 Task: Buy 3 Citrus Juicers from Juicers section under best seller category for shipping address: Chelsea Sanchez, 4553 Long Street, Gainesville, Florida 32653, Cell Number 3522153680. Pay from credit card ending with 7965, CVV 549
Action: Mouse moved to (85, 75)
Screenshot: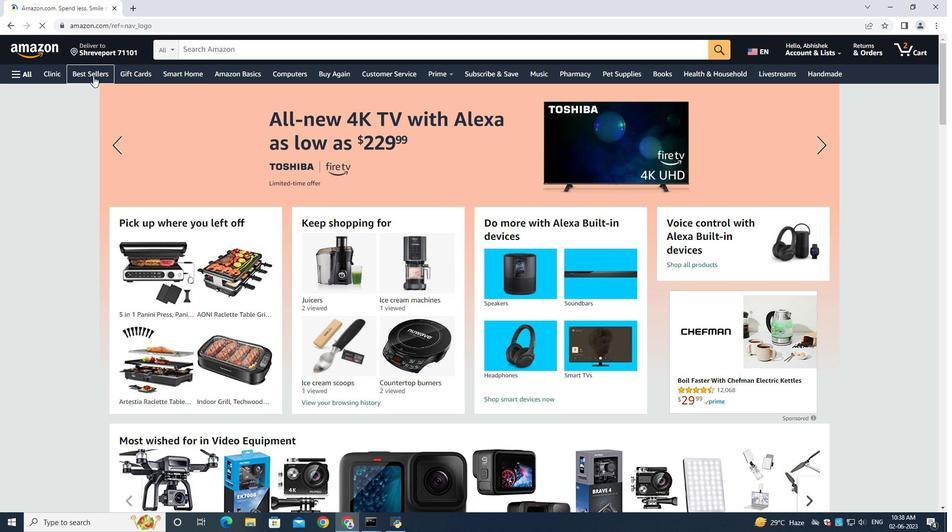 
Action: Mouse pressed left at (85, 75)
Screenshot: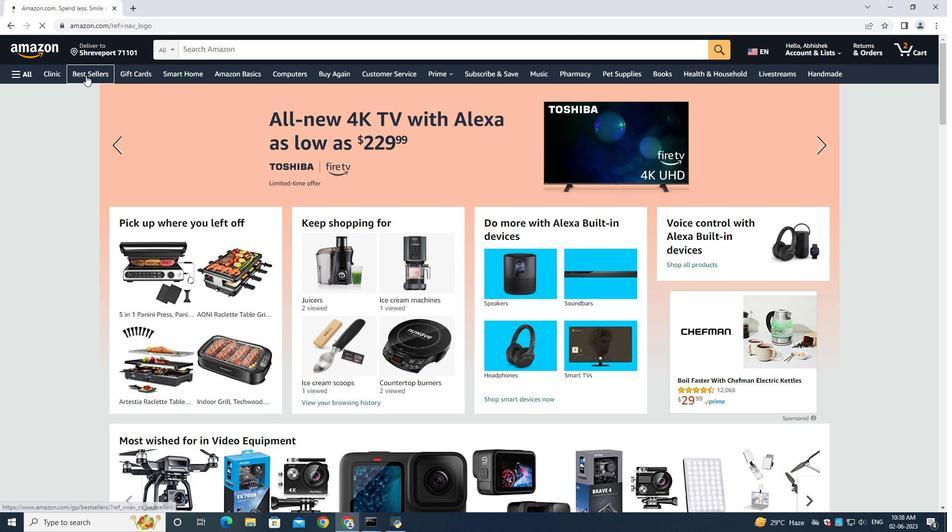 
Action: Mouse moved to (224, 49)
Screenshot: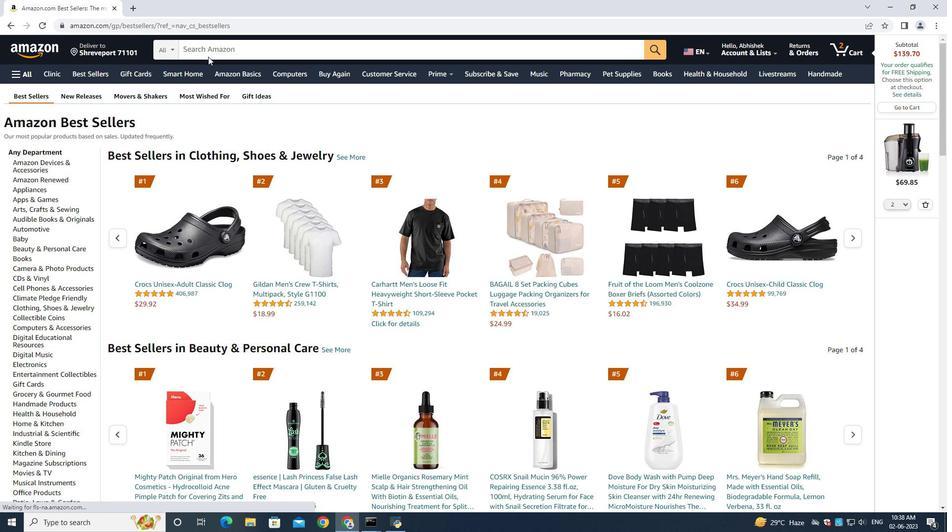 
Action: Mouse pressed left at (224, 49)
Screenshot: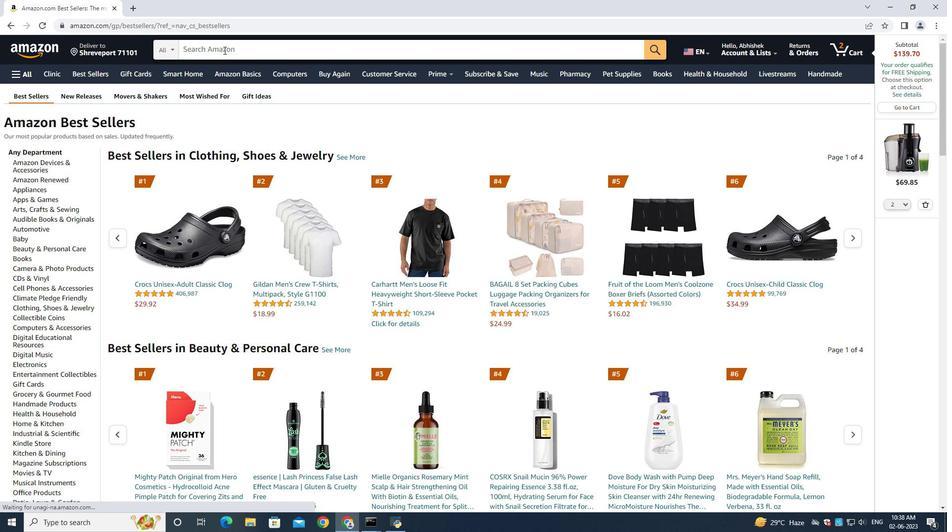 
Action: Mouse moved to (224, 49)
Screenshot: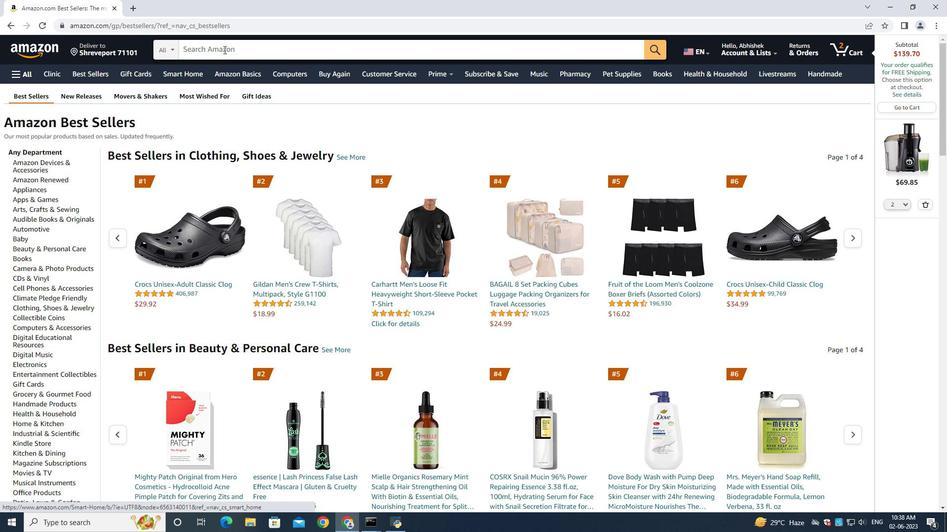 
Action: Key pressed <Key.shift>Citrus<Key.space><Key.shift>Juicers<Key.enter>
Screenshot: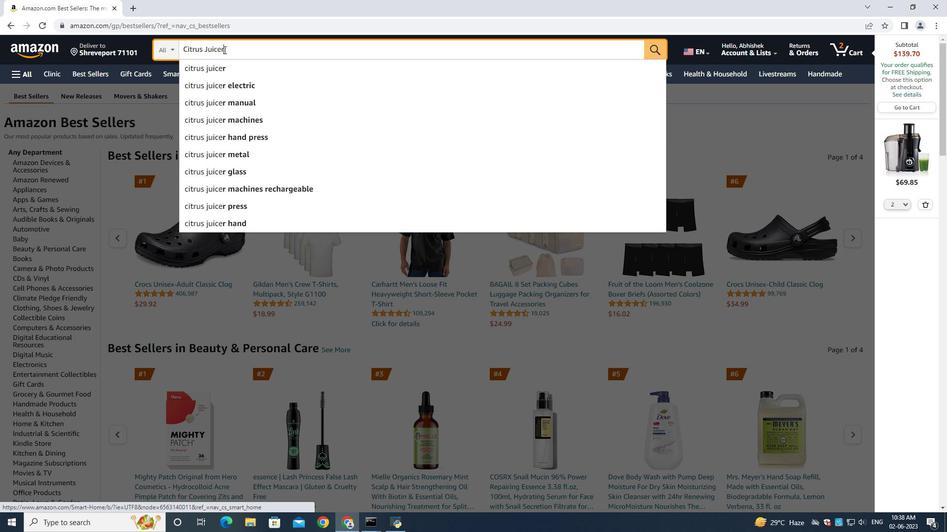 
Action: Mouse moved to (925, 203)
Screenshot: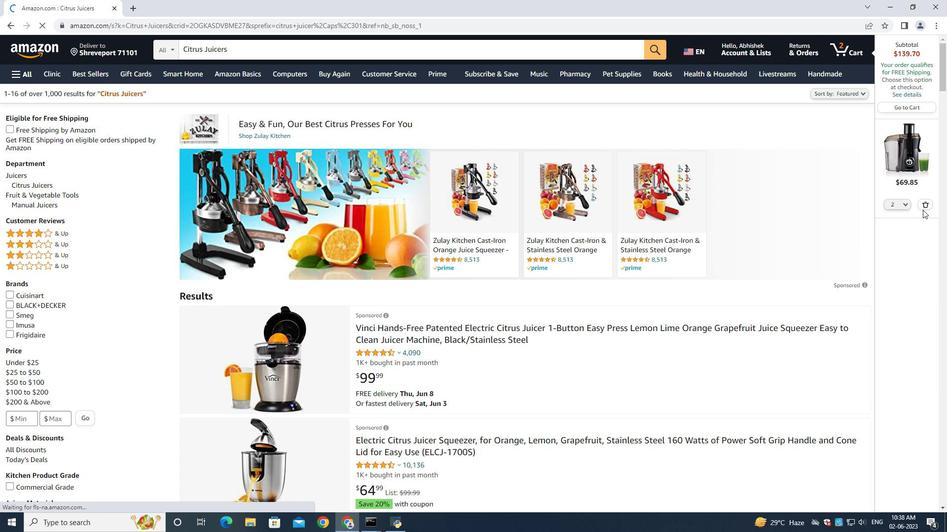 
Action: Mouse pressed left at (925, 203)
Screenshot: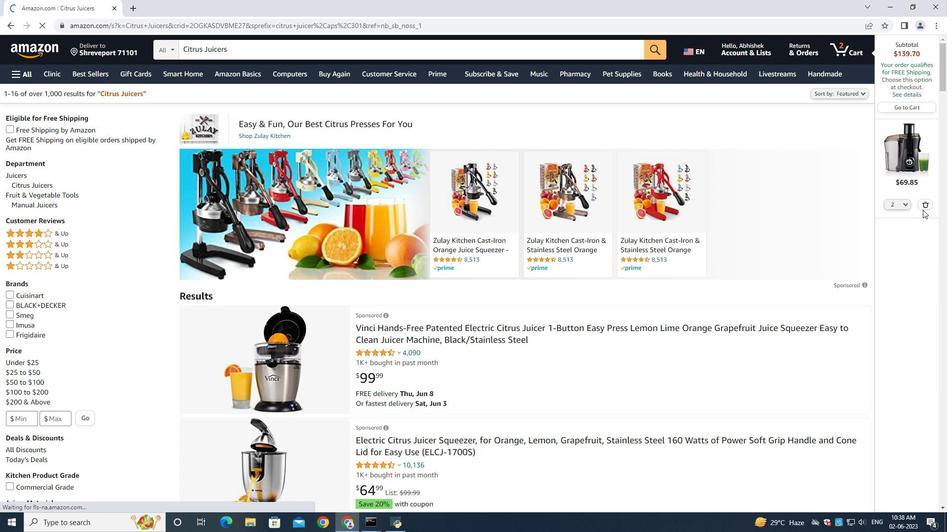 
Action: Mouse moved to (926, 206)
Screenshot: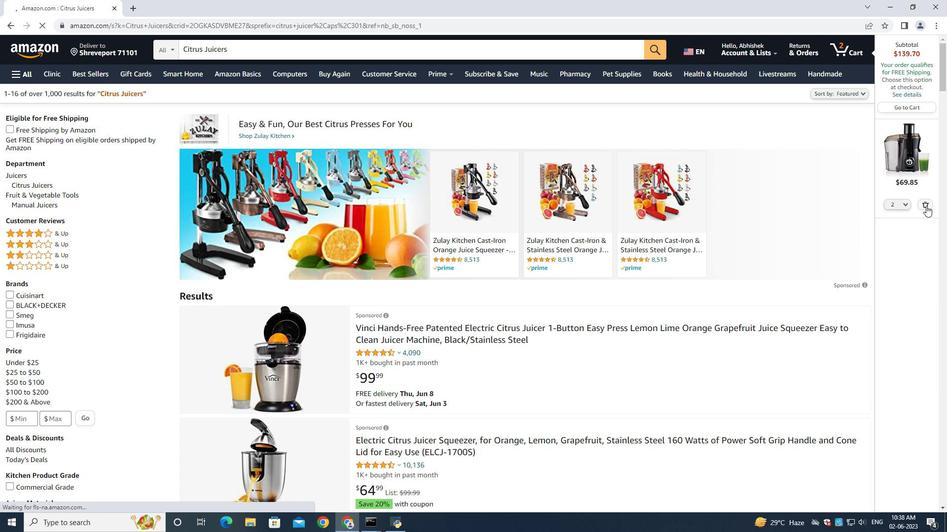 
Action: Mouse pressed left at (926, 206)
Screenshot: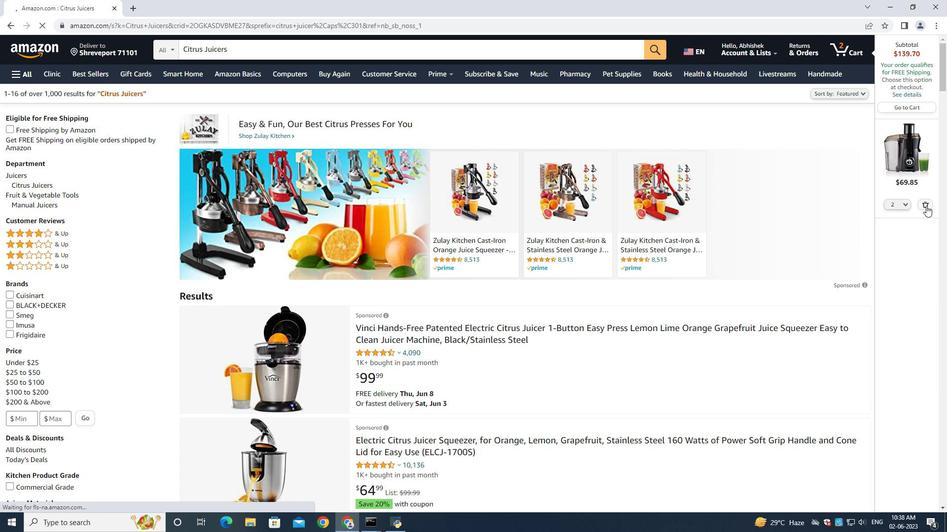 
Action: Mouse moved to (40, 176)
Screenshot: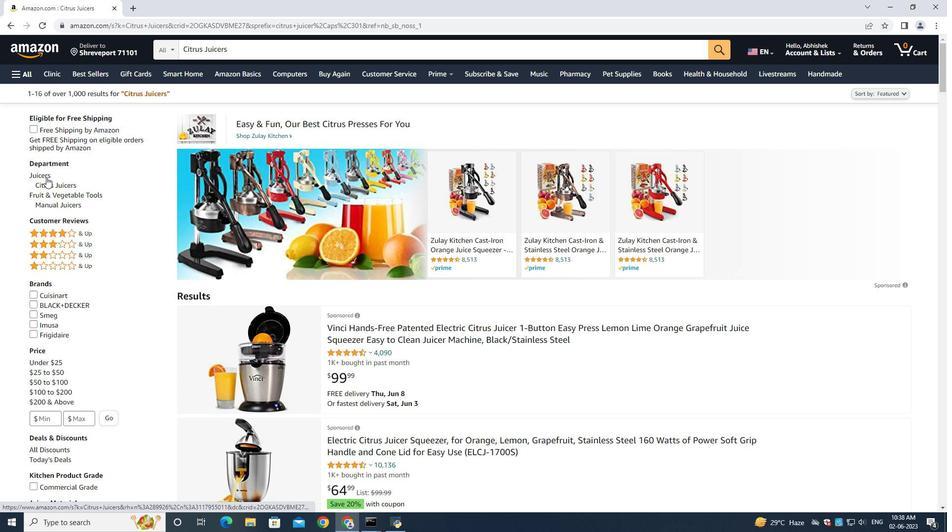 
Action: Mouse pressed left at (40, 176)
Screenshot: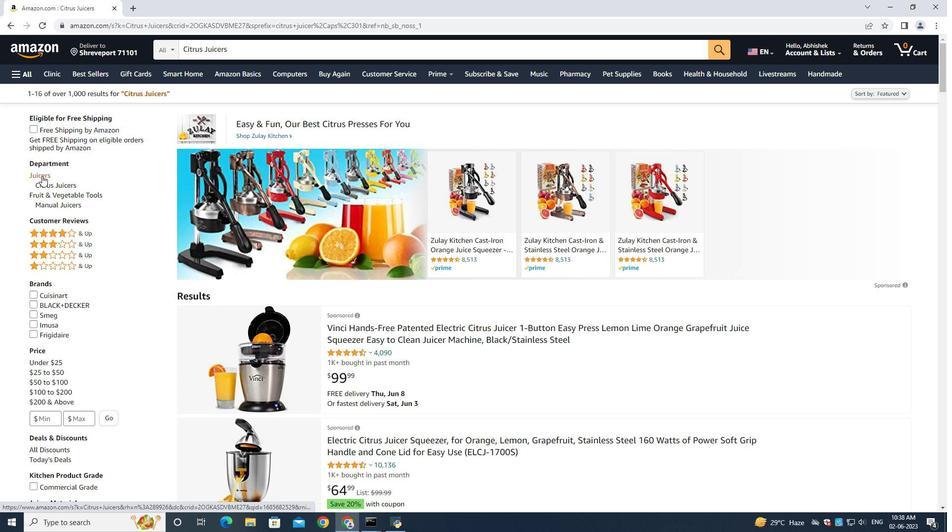 
Action: Mouse moved to (540, 270)
Screenshot: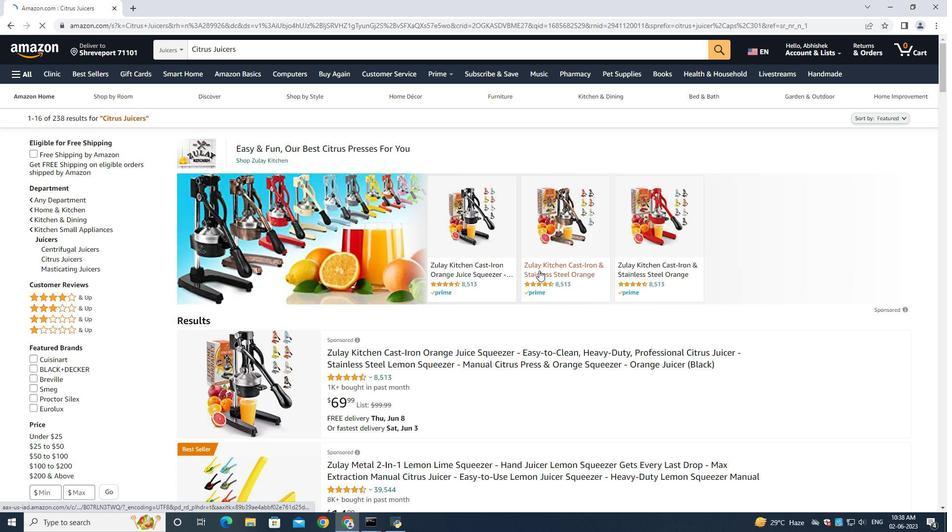 
Action: Mouse scrolled (540, 269) with delta (0, 0)
Screenshot: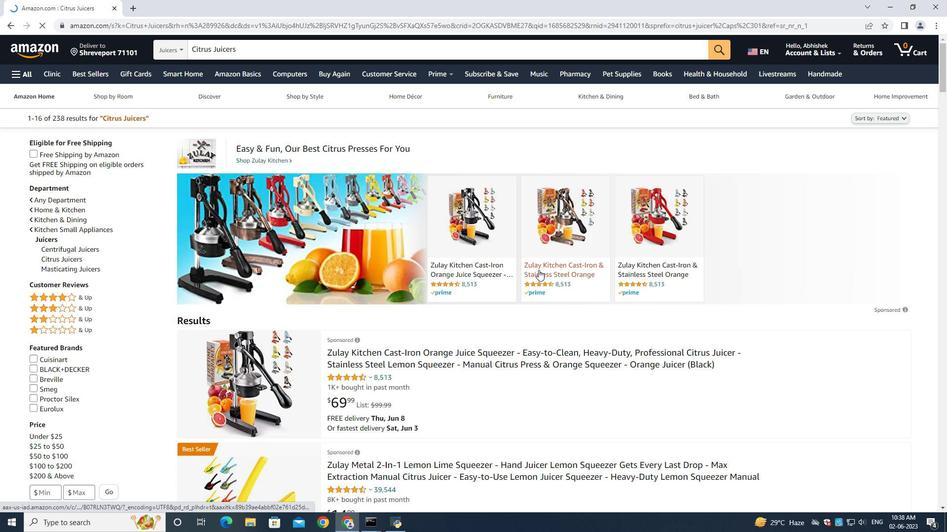 
Action: Mouse scrolled (540, 269) with delta (0, 0)
Screenshot: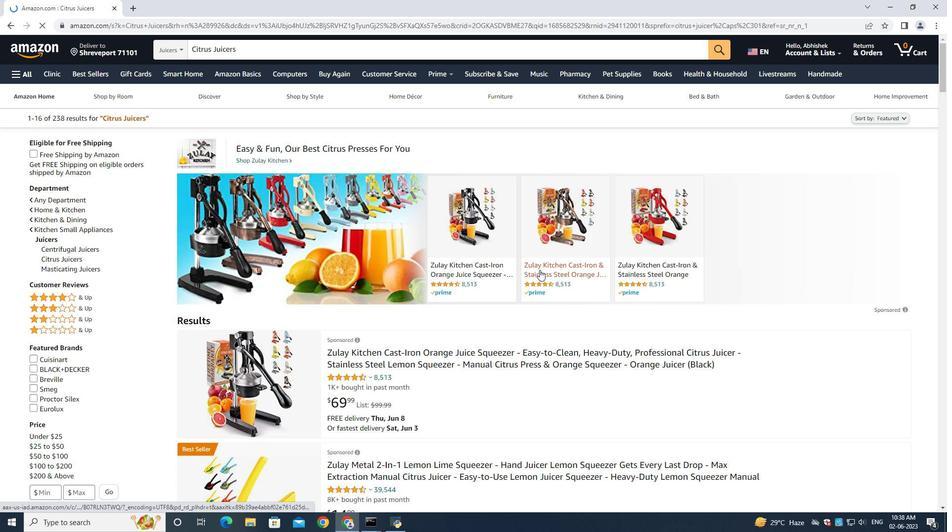 
Action: Mouse scrolled (540, 269) with delta (0, 0)
Screenshot: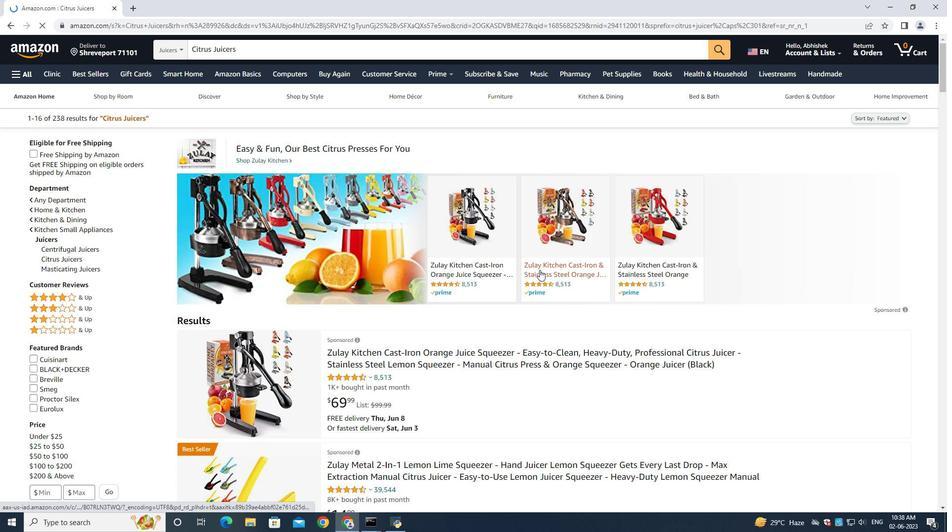 
Action: Mouse moved to (400, 212)
Screenshot: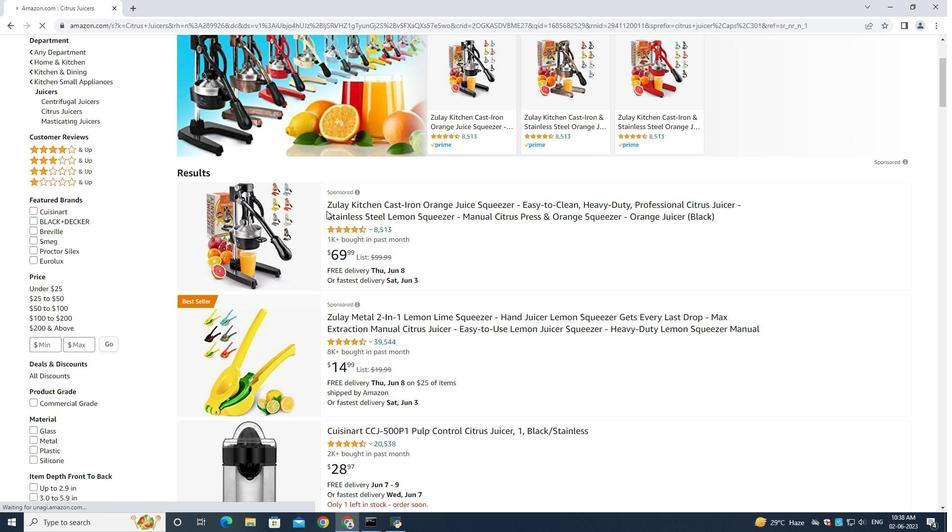 
Action: Mouse pressed left at (400, 212)
Screenshot: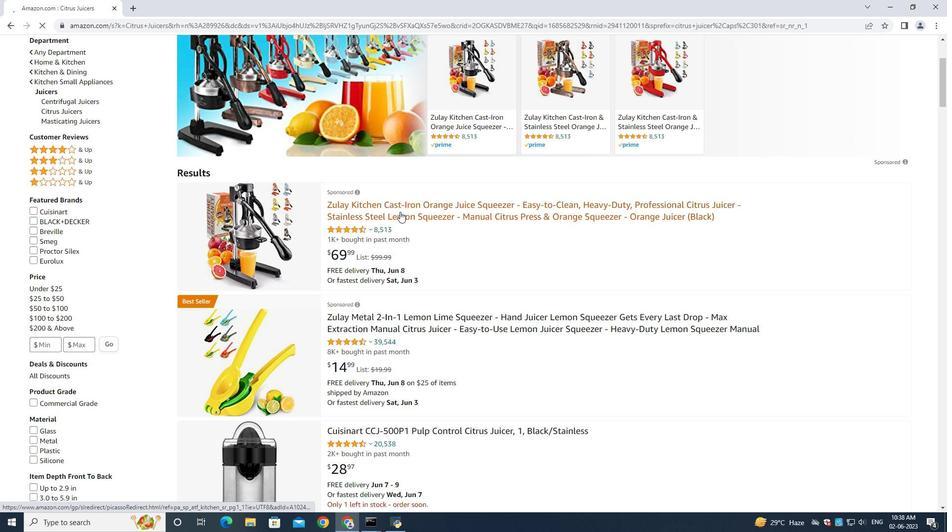 
Action: Mouse moved to (747, 350)
Screenshot: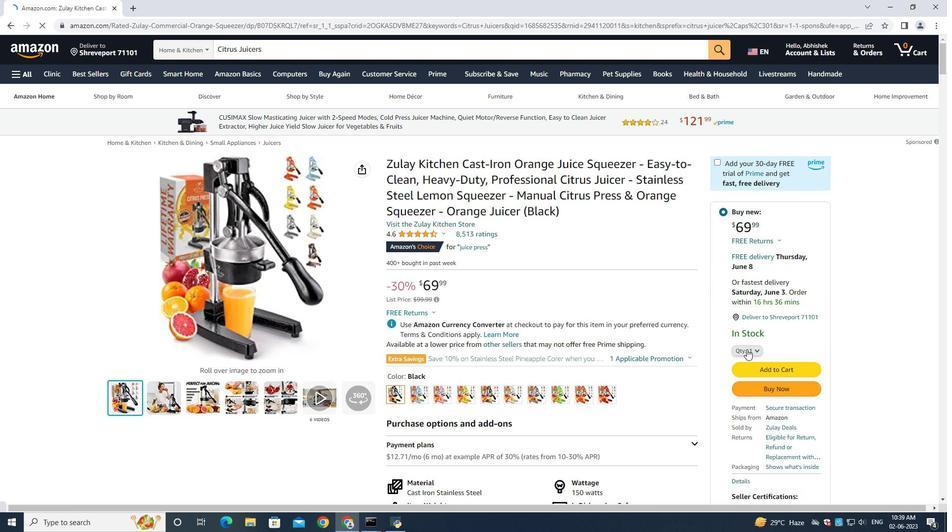 
Action: Mouse pressed left at (747, 350)
Screenshot: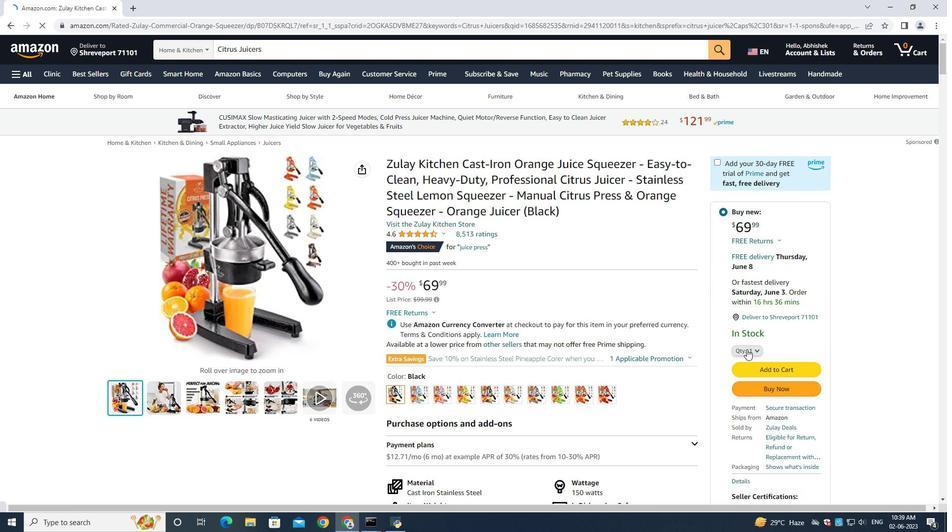 
Action: Mouse moved to (742, 84)
Screenshot: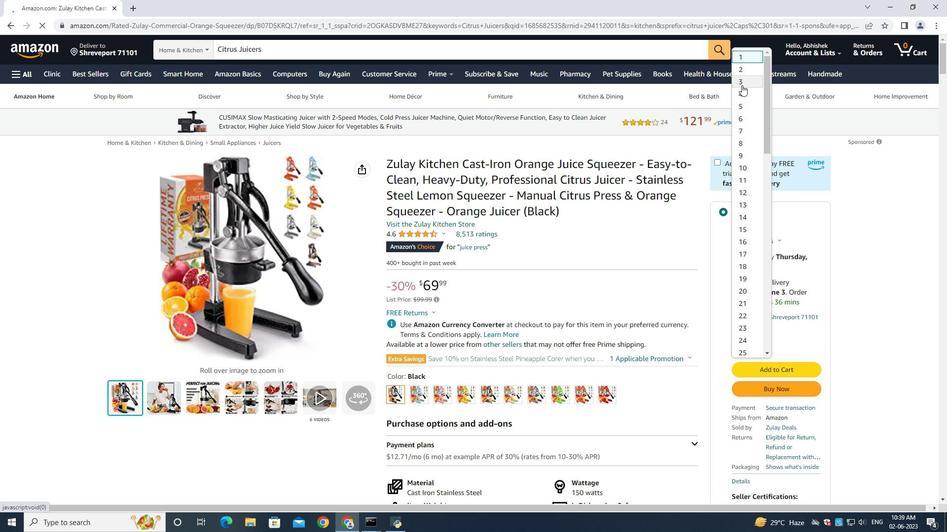 
Action: Mouse pressed left at (742, 84)
Screenshot: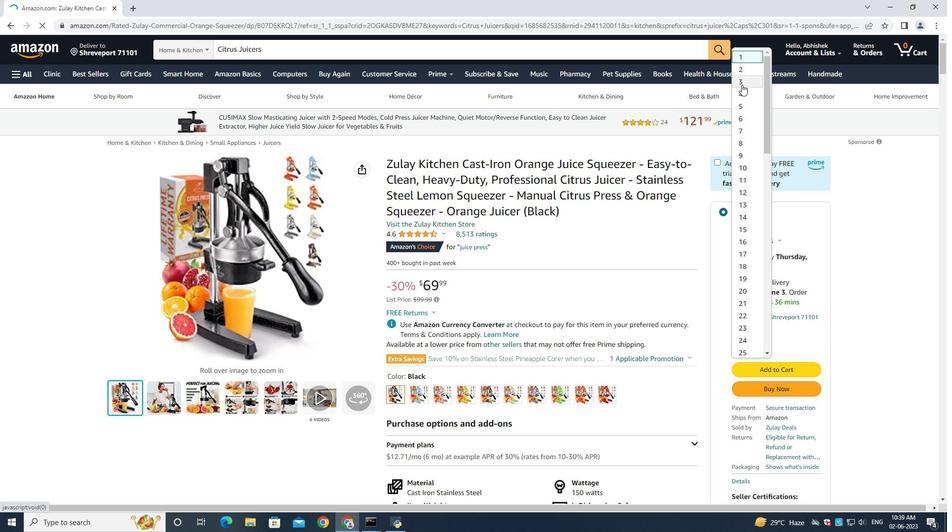 
Action: Mouse moved to (776, 390)
Screenshot: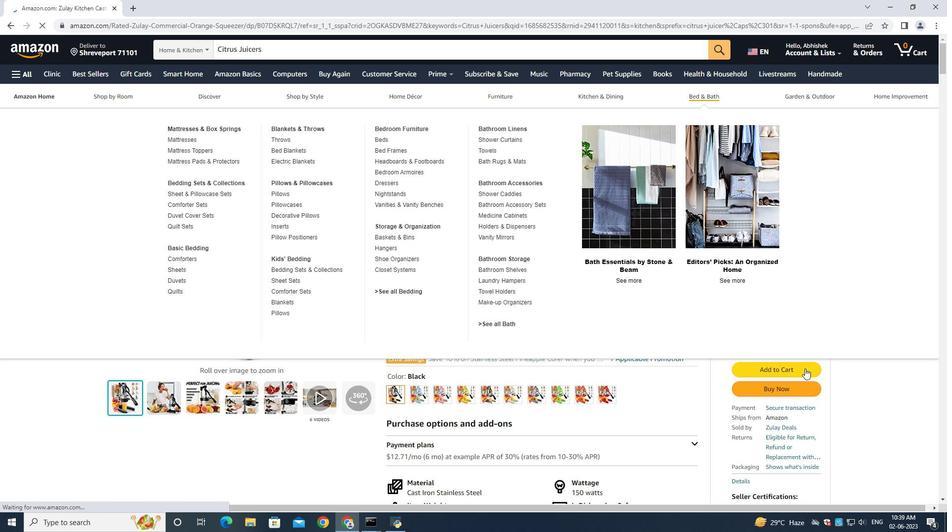 
Action: Mouse pressed left at (776, 390)
Screenshot: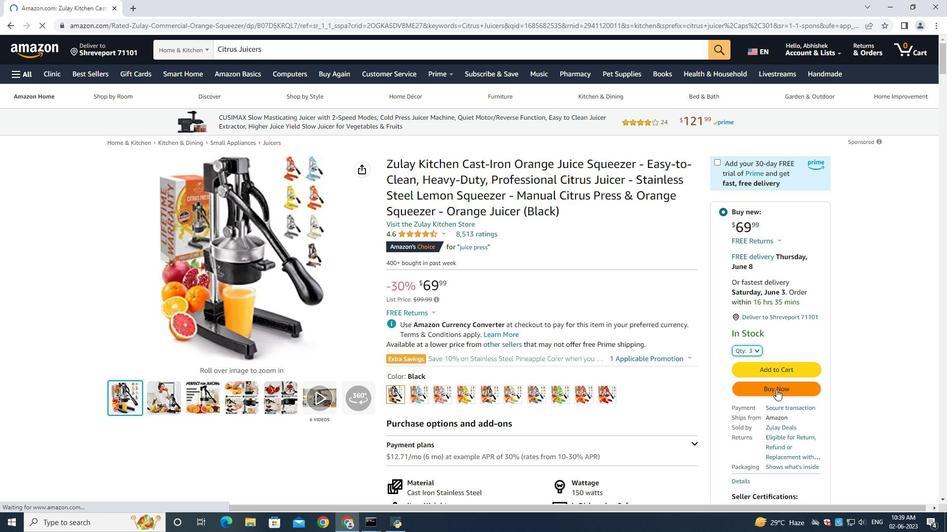 
Action: Mouse moved to (603, 363)
Screenshot: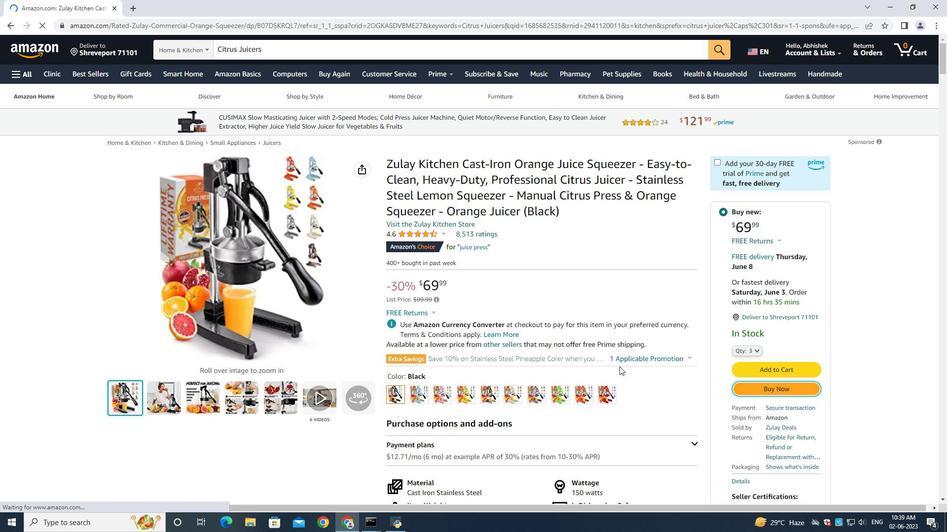 
Action: Mouse scrolled (603, 363) with delta (0, 0)
Screenshot: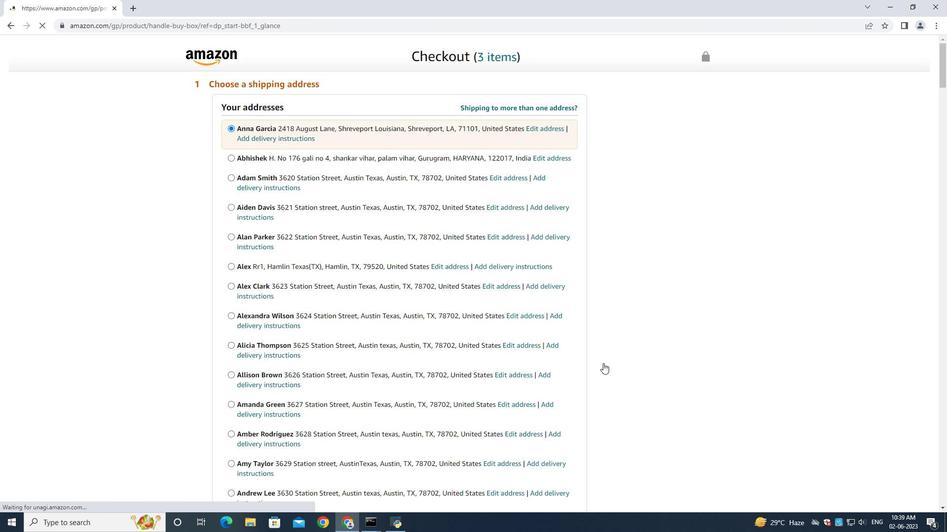 
Action: Mouse scrolled (603, 363) with delta (0, 0)
Screenshot: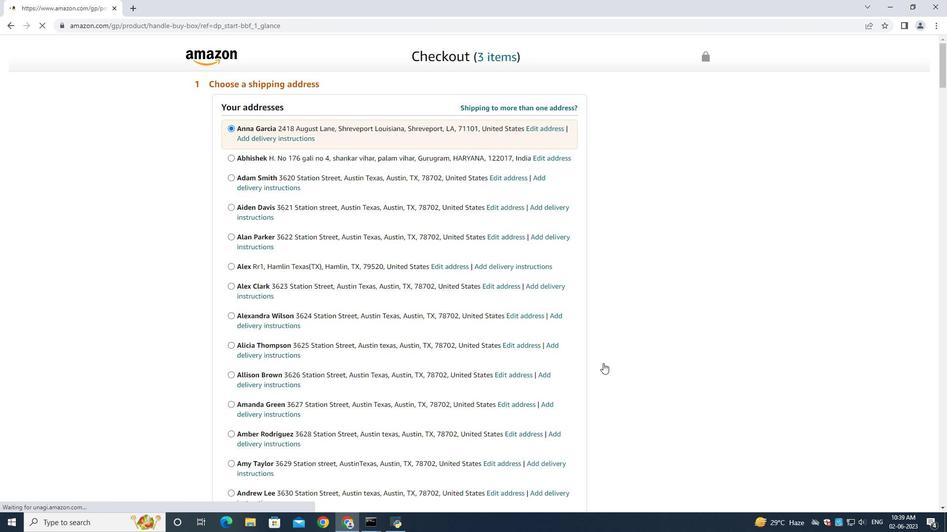 
Action: Mouse scrolled (603, 363) with delta (0, 0)
Screenshot: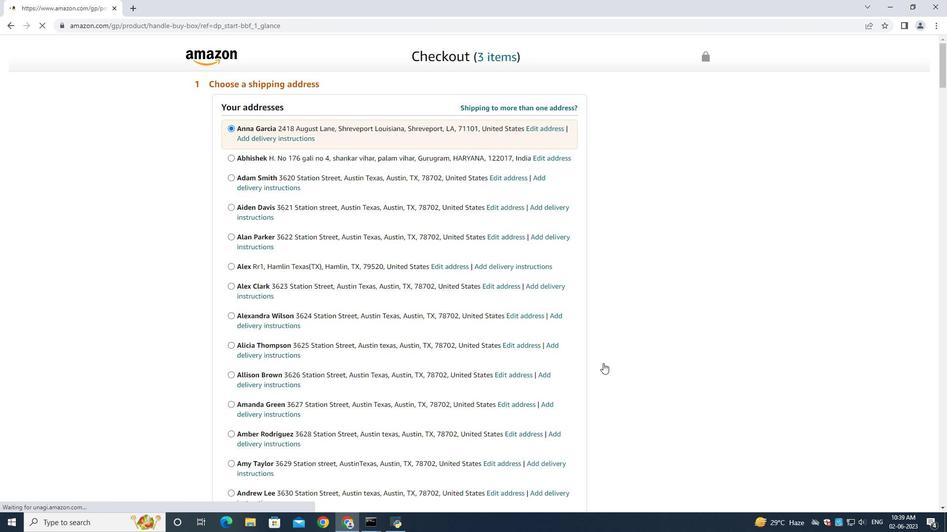 
Action: Mouse scrolled (603, 362) with delta (0, 0)
Screenshot: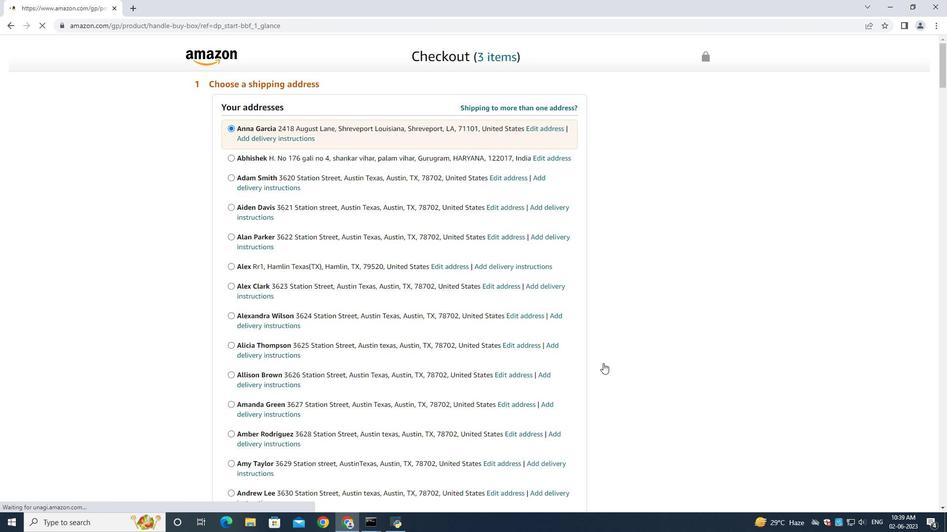 
Action: Mouse scrolled (603, 363) with delta (0, 0)
Screenshot: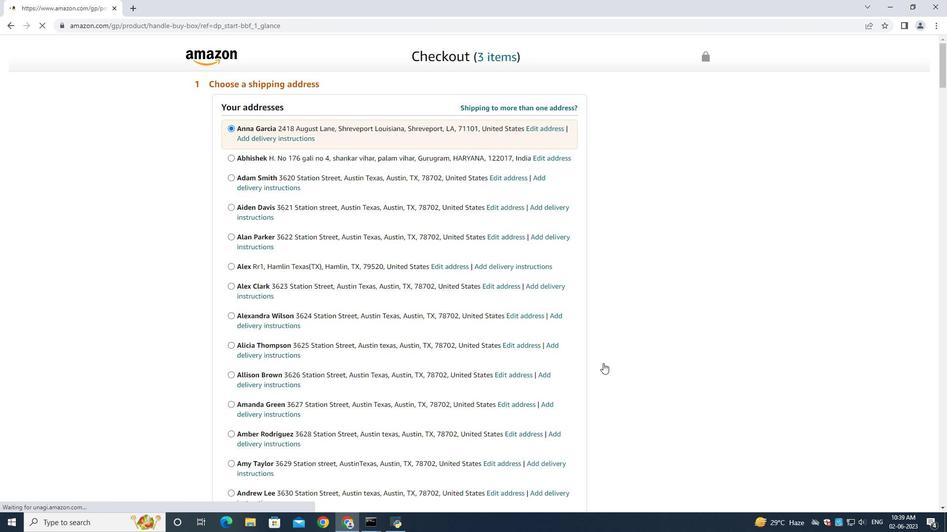 
Action: Mouse scrolled (603, 363) with delta (0, 0)
Screenshot: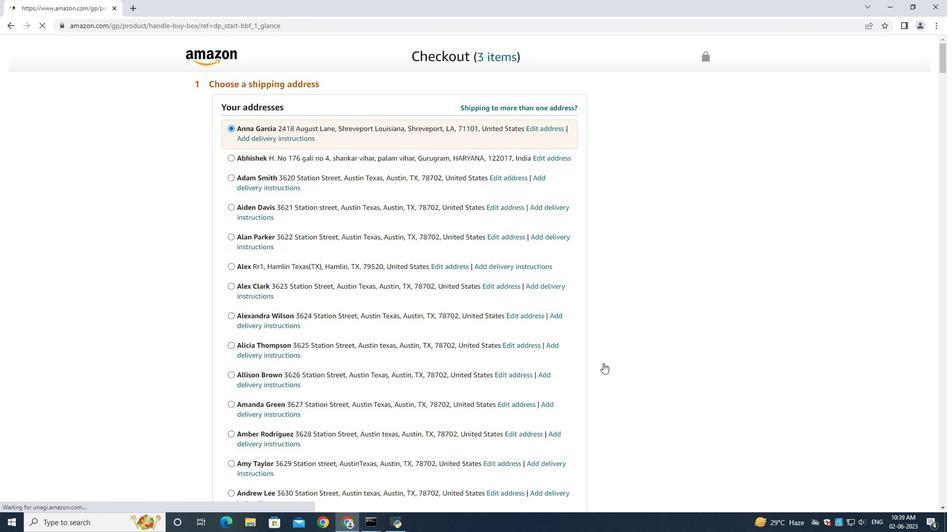 
Action: Mouse scrolled (603, 363) with delta (0, 0)
Screenshot: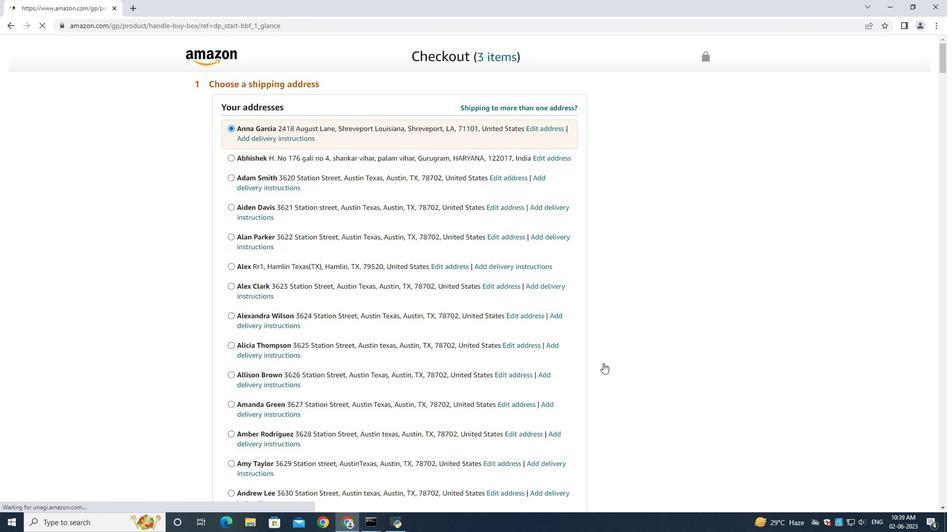 
Action: Mouse moved to (602, 363)
Screenshot: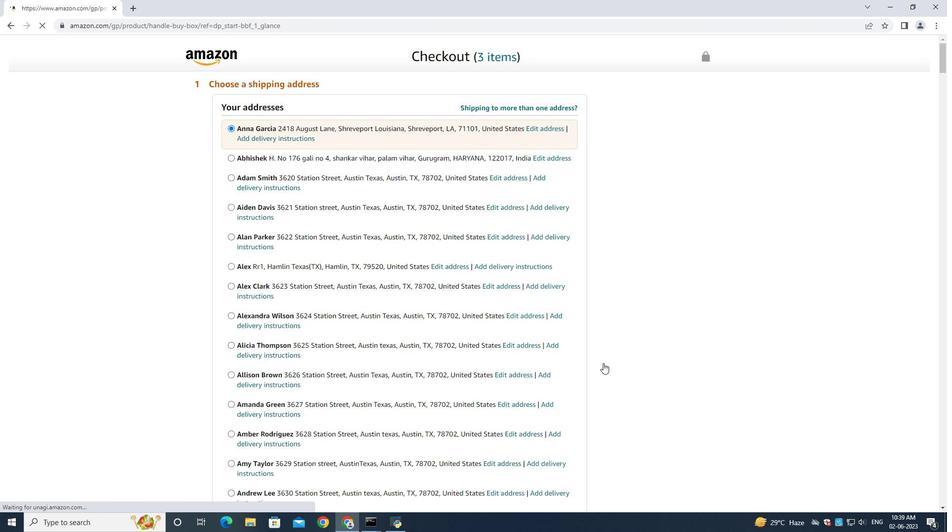 
Action: Mouse scrolled (602, 363) with delta (0, 0)
Screenshot: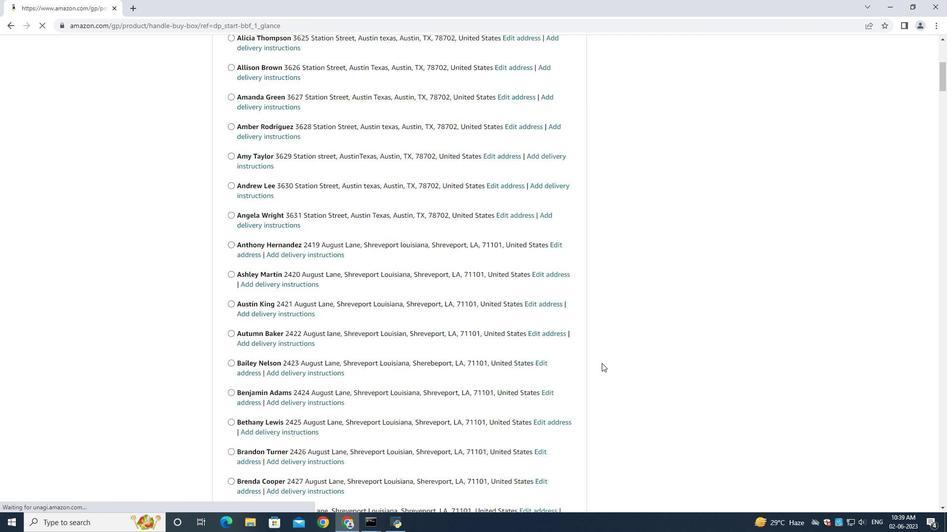 
Action: Mouse scrolled (602, 363) with delta (0, 0)
Screenshot: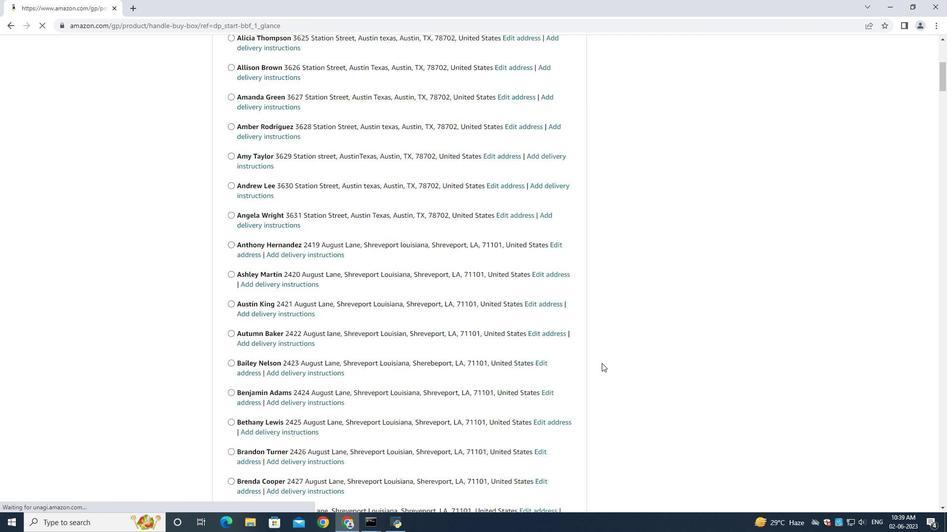 
Action: Mouse scrolled (602, 363) with delta (0, 0)
Screenshot: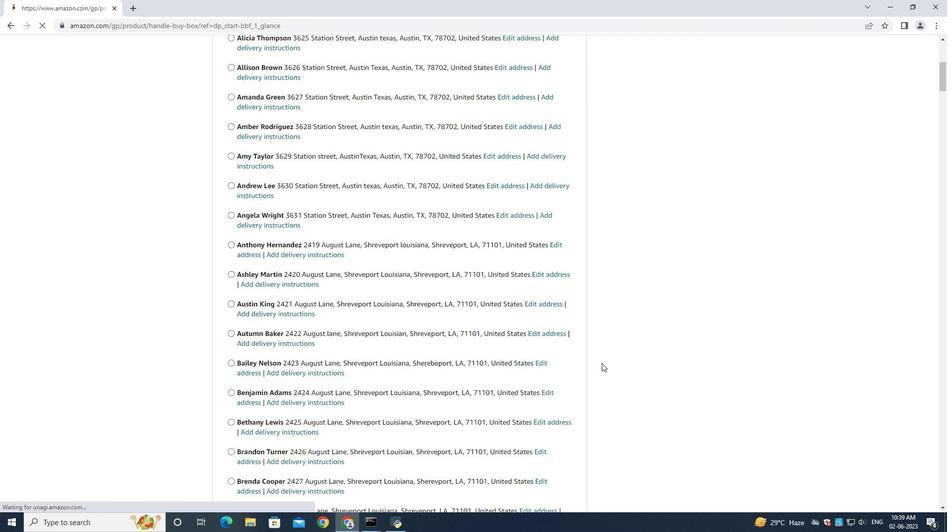 
Action: Mouse scrolled (602, 363) with delta (0, 0)
Screenshot: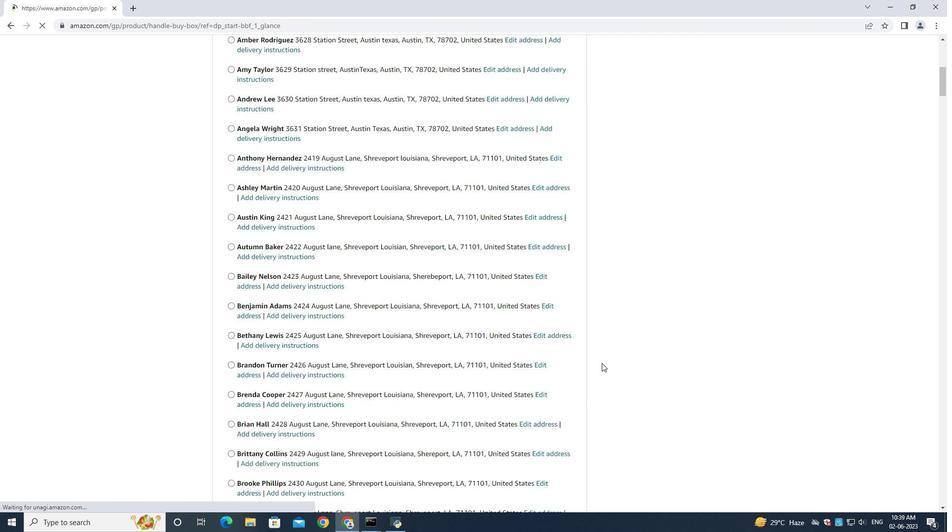 
Action: Mouse scrolled (602, 363) with delta (0, 0)
Screenshot: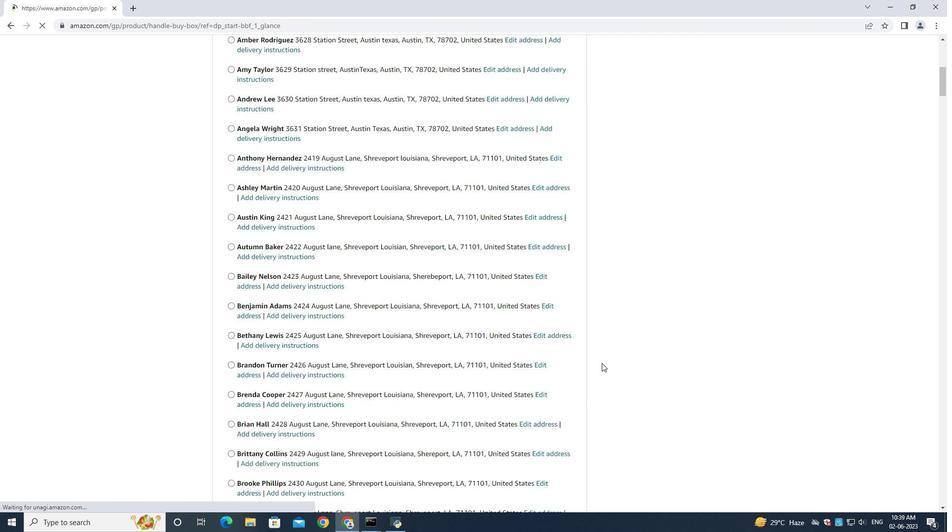 
Action: Mouse scrolled (602, 363) with delta (0, 0)
Screenshot: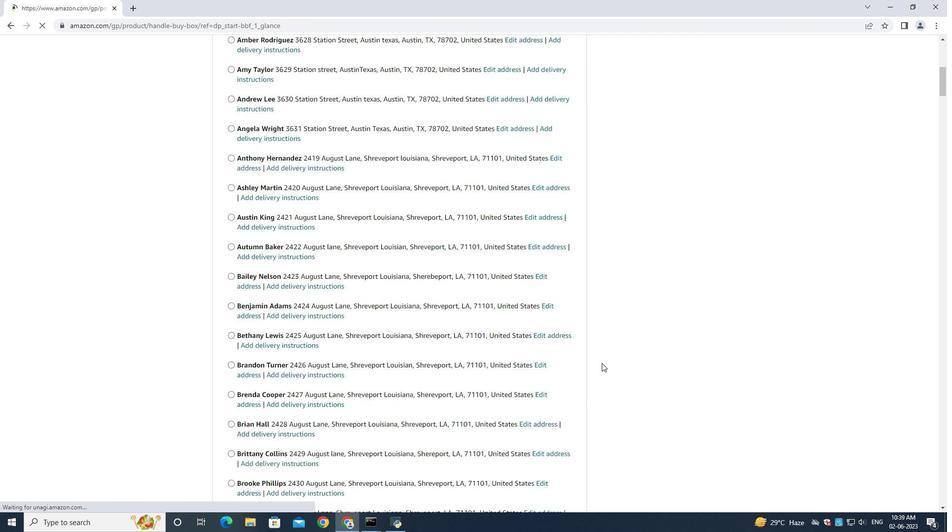 
Action: Mouse scrolled (602, 363) with delta (0, 0)
Screenshot: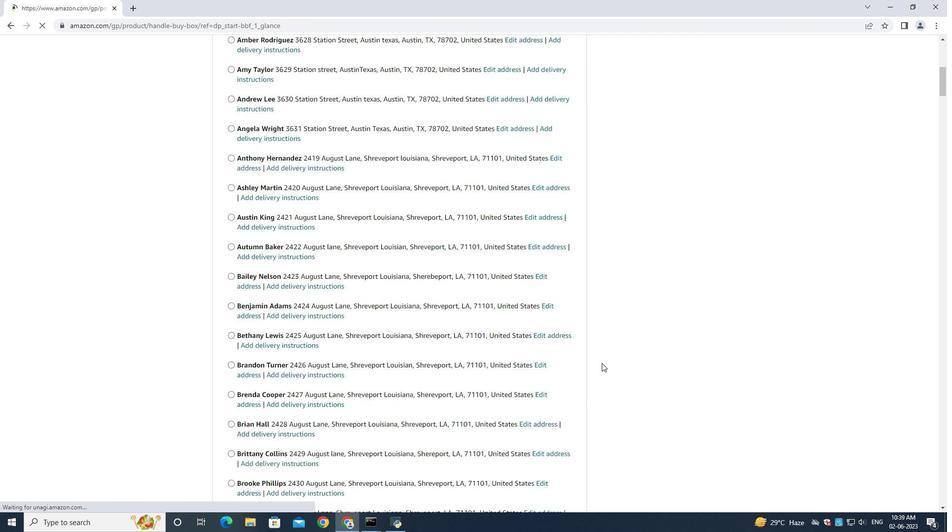 
Action: Mouse scrolled (602, 363) with delta (0, 0)
Screenshot: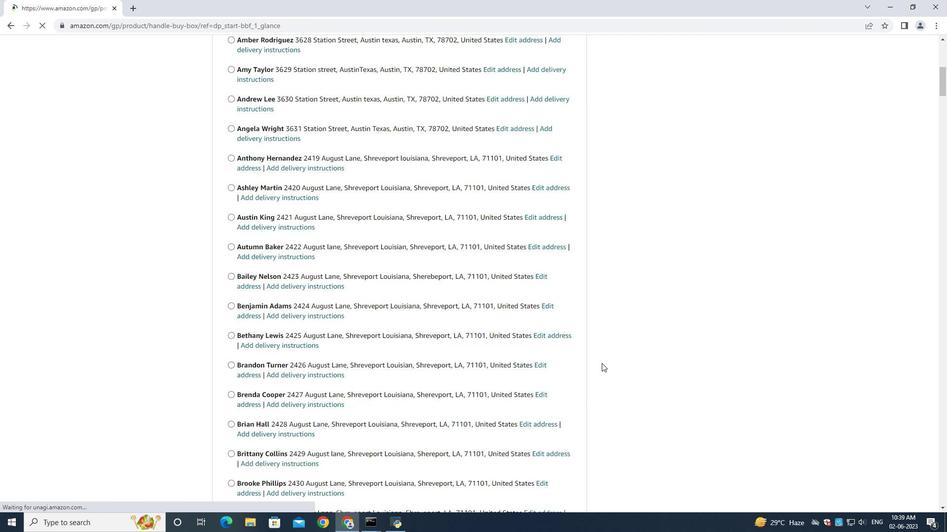 
Action: Mouse scrolled (602, 363) with delta (0, 0)
Screenshot: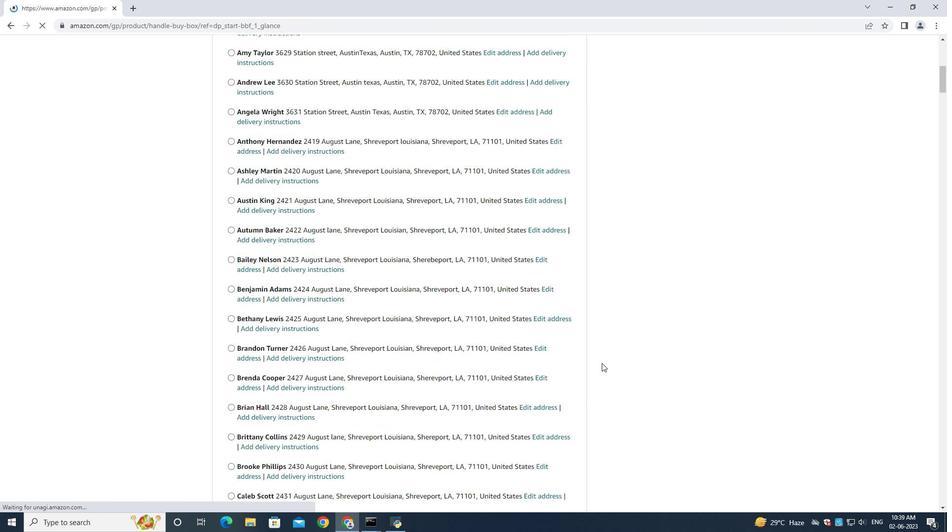 
Action: Mouse scrolled (602, 363) with delta (0, 0)
Screenshot: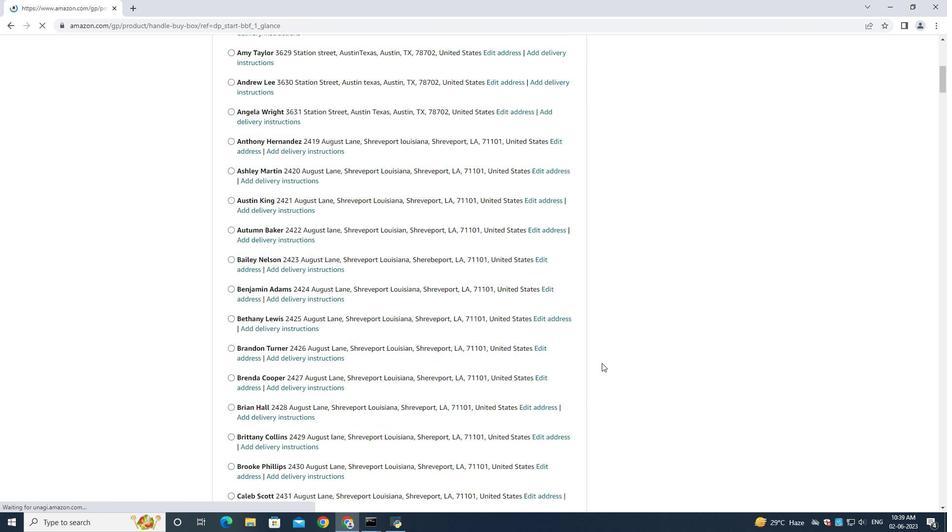 
Action: Mouse scrolled (602, 363) with delta (0, 0)
Screenshot: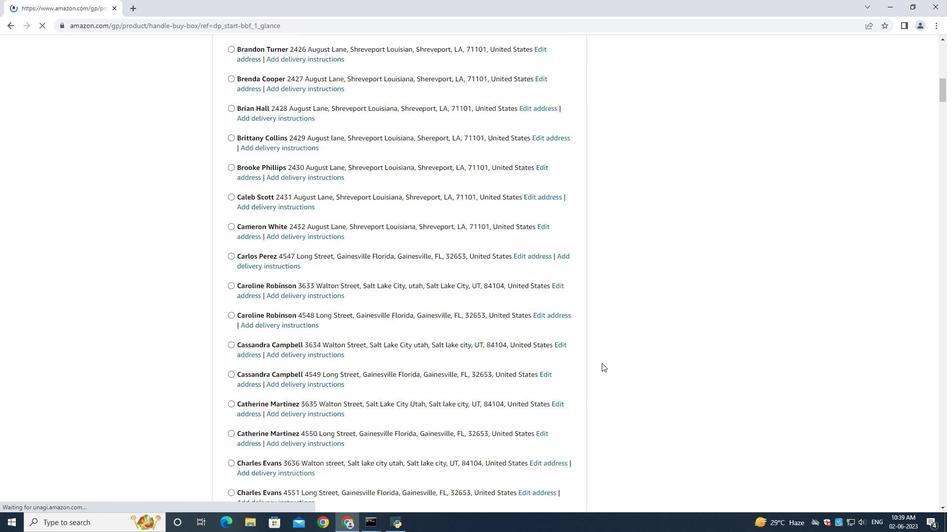 
Action: Mouse scrolled (602, 363) with delta (0, 0)
Screenshot: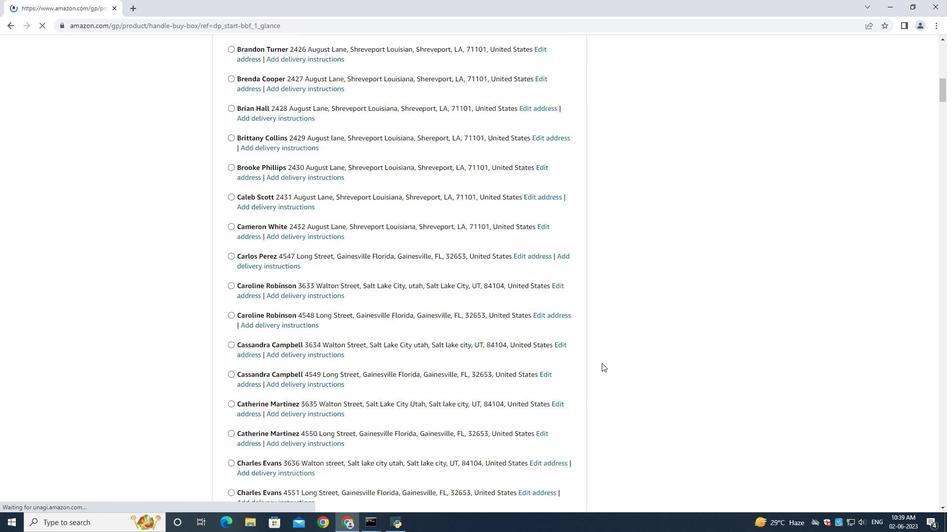 
Action: Mouse moved to (602, 363)
Screenshot: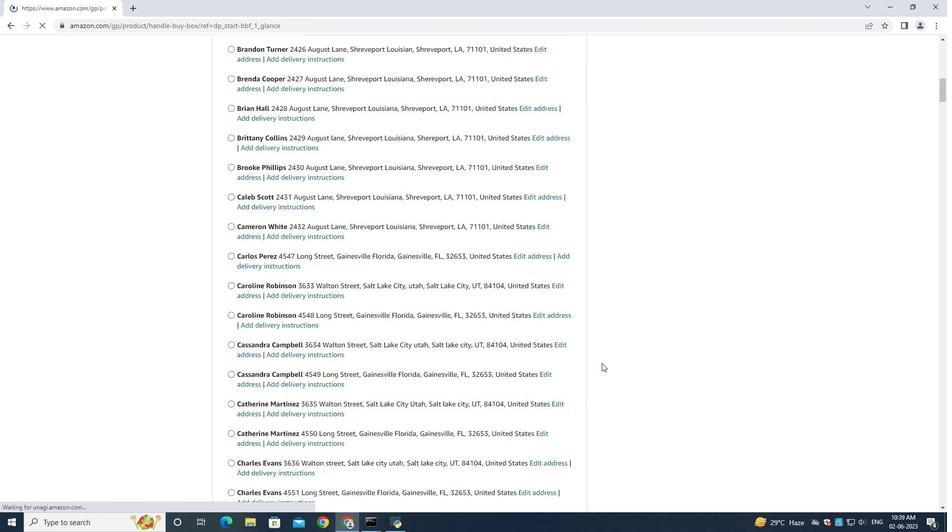 
Action: Mouse scrolled (602, 362) with delta (0, 0)
Screenshot: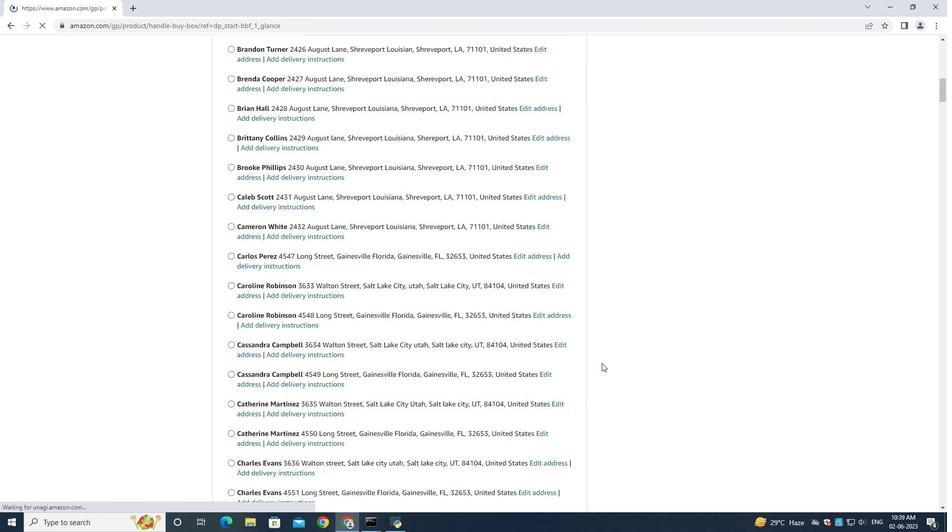 
Action: Mouse moved to (602, 363)
Screenshot: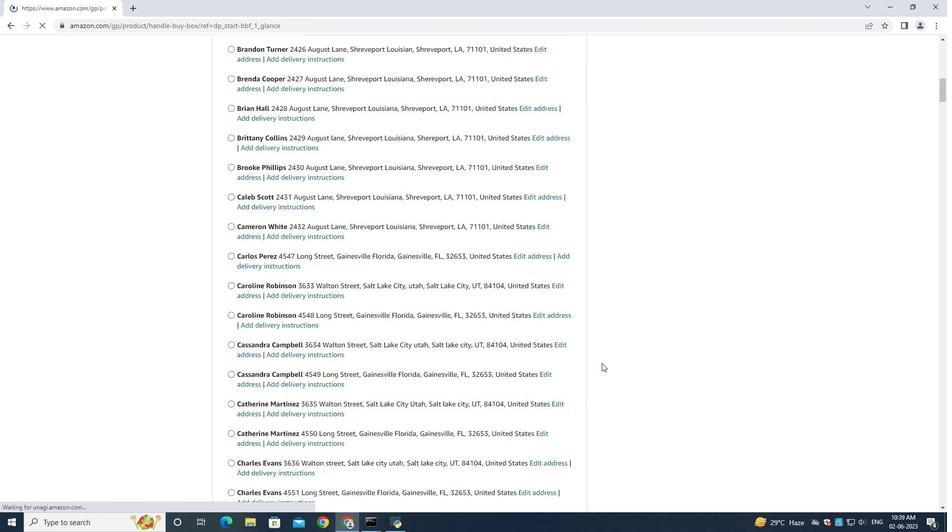 
Action: Mouse scrolled (602, 362) with delta (0, 0)
Screenshot: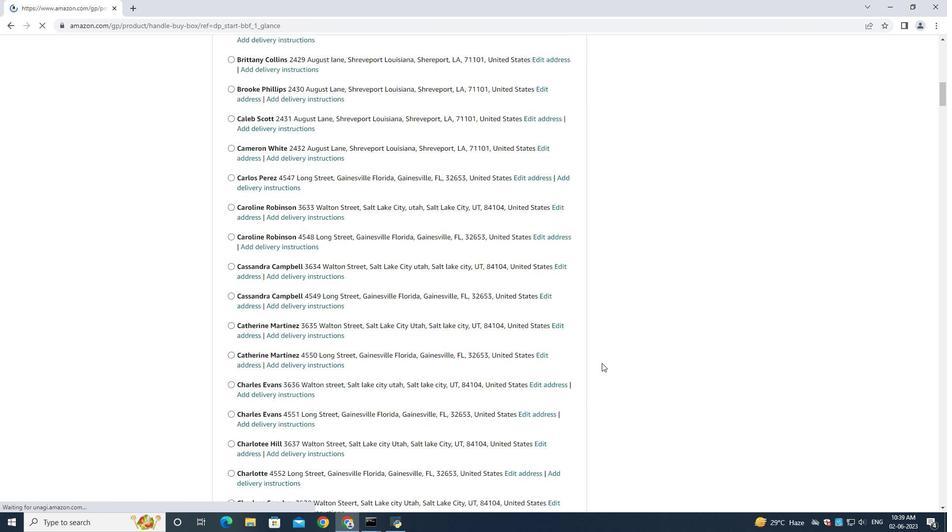 
Action: Mouse moved to (301, 361)
Screenshot: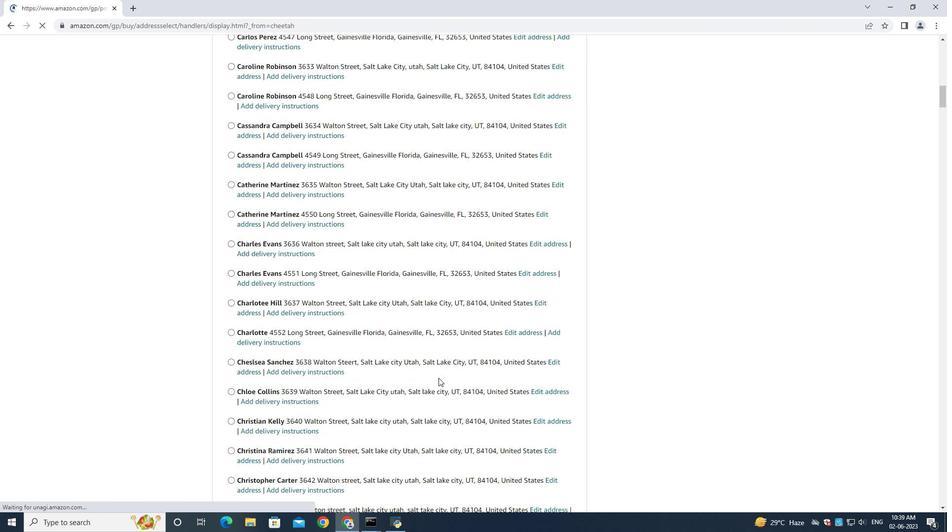 
Action: Mouse scrolled (301, 361) with delta (0, 0)
Screenshot: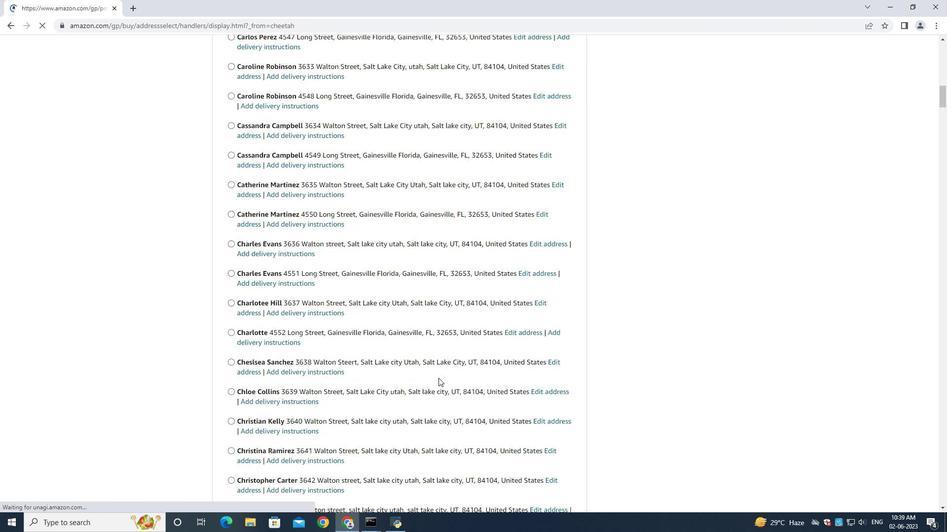 
Action: Mouse moved to (302, 361)
Screenshot: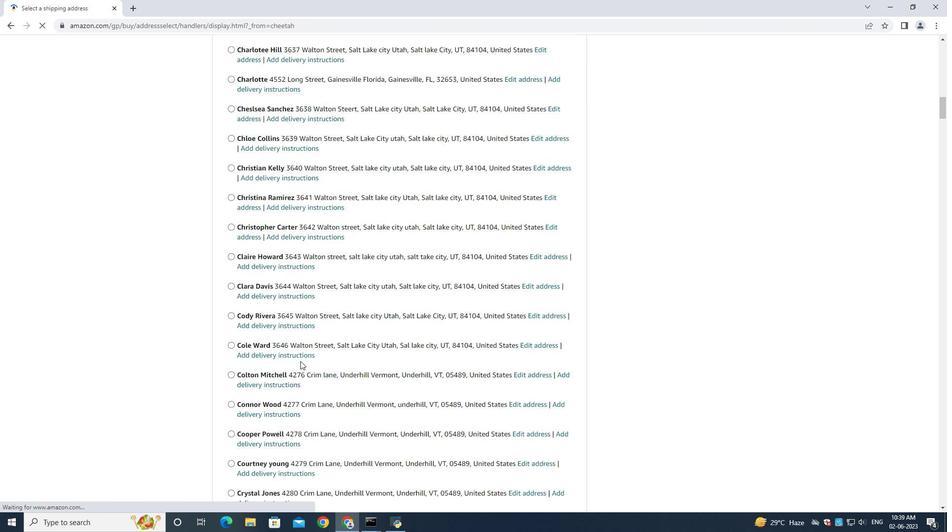 
Action: Mouse scrolled (302, 361) with delta (0, 0)
Screenshot: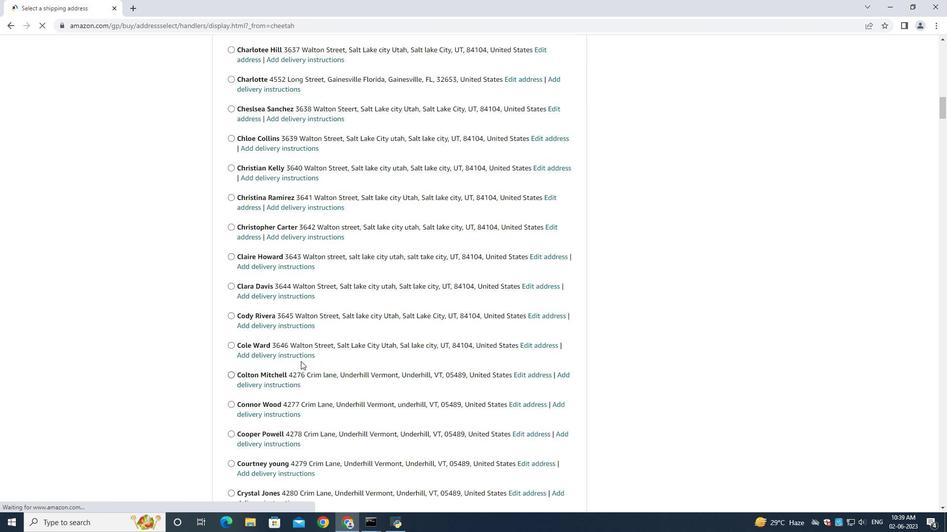 
Action: Mouse moved to (302, 361)
Screenshot: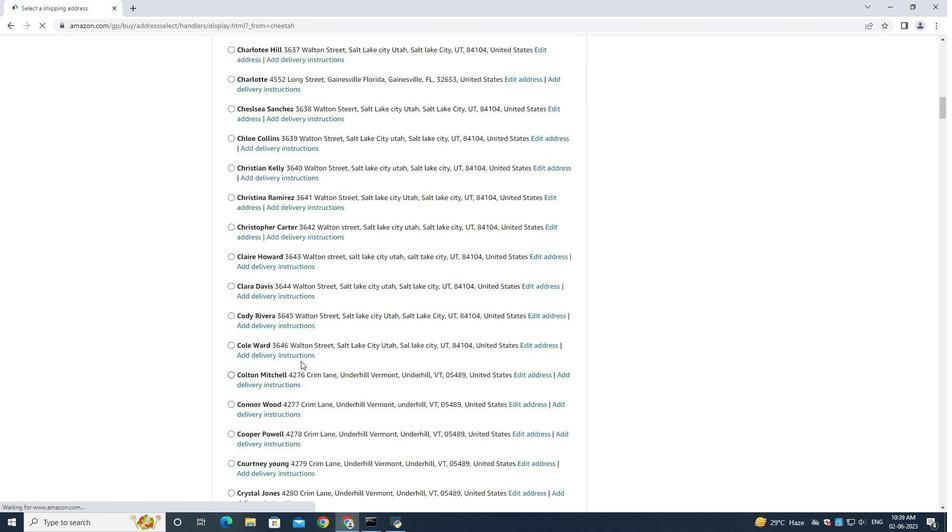 
Action: Mouse scrolled (302, 361) with delta (0, 0)
Screenshot: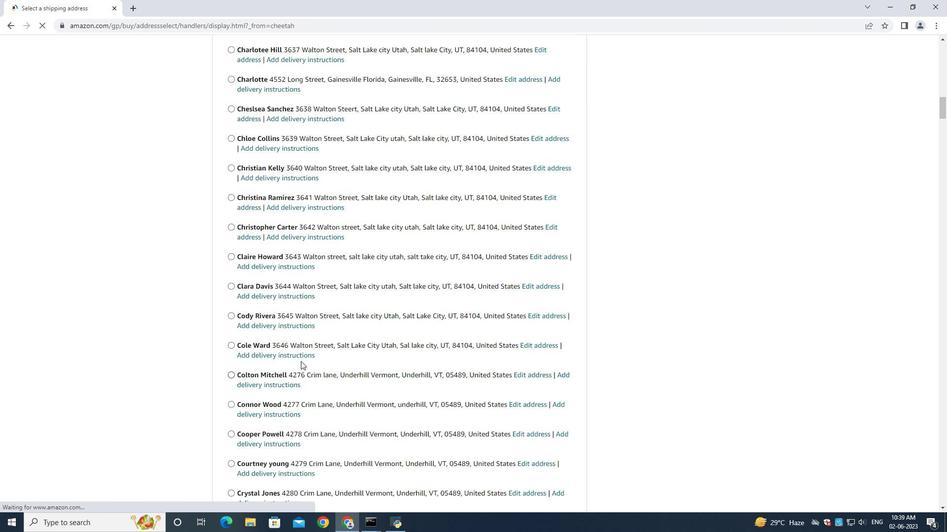 
Action: Mouse moved to (306, 360)
Screenshot: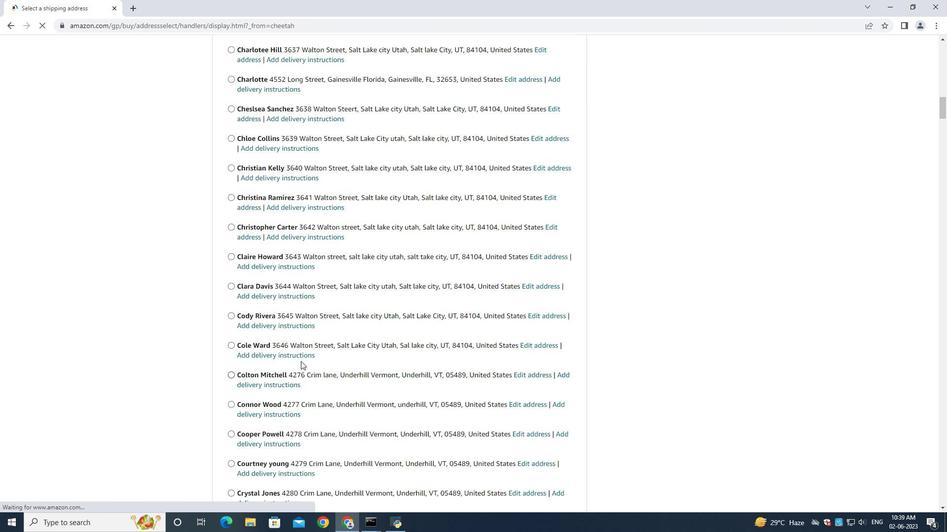 
Action: Mouse scrolled (302, 361) with delta (0, 0)
Screenshot: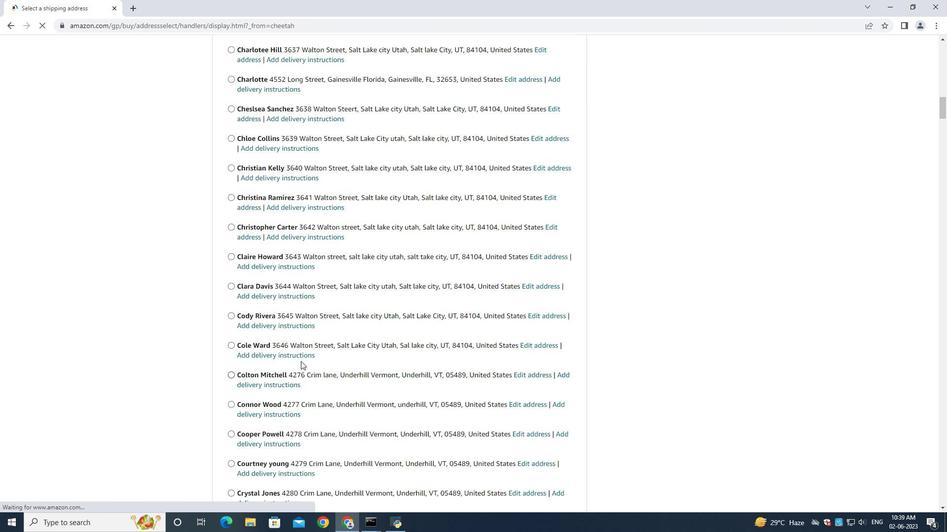 
Action: Mouse moved to (310, 359)
Screenshot: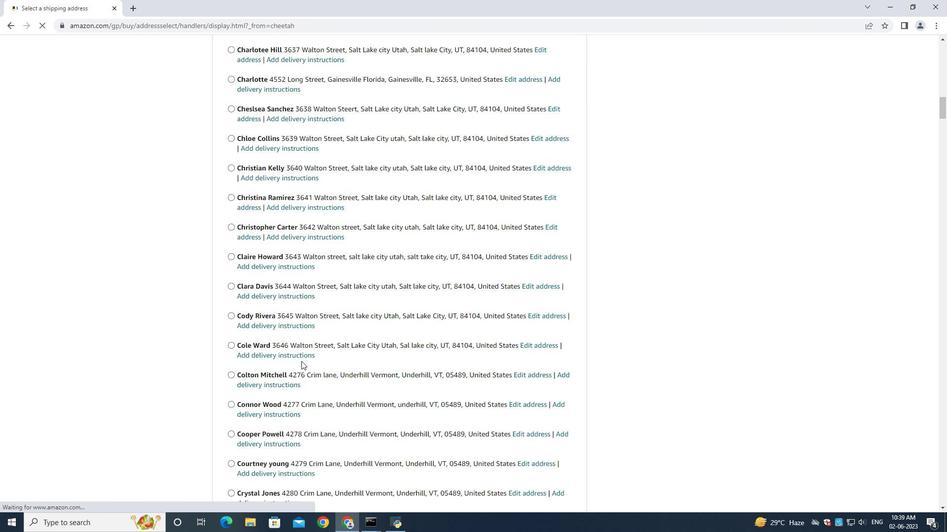 
Action: Mouse scrolled (302, 361) with delta (0, 0)
Screenshot: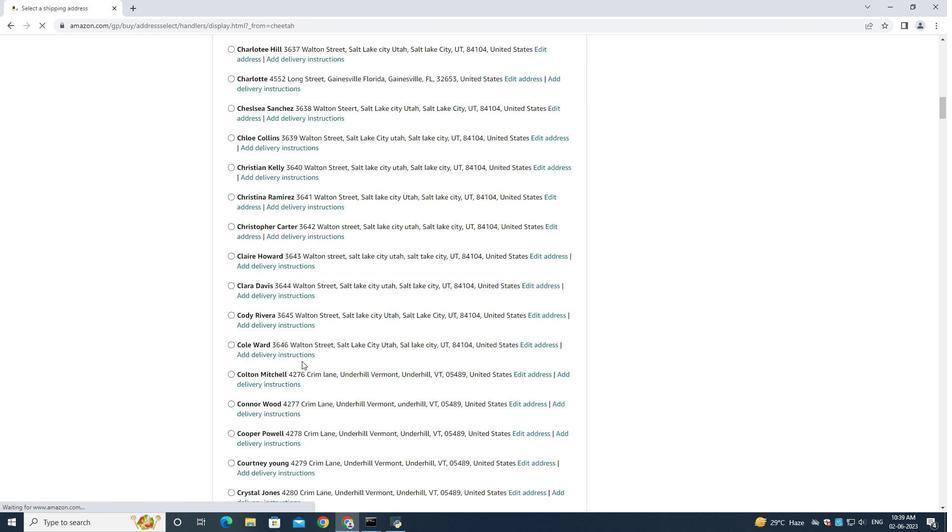 
Action: Mouse moved to (324, 361)
Screenshot: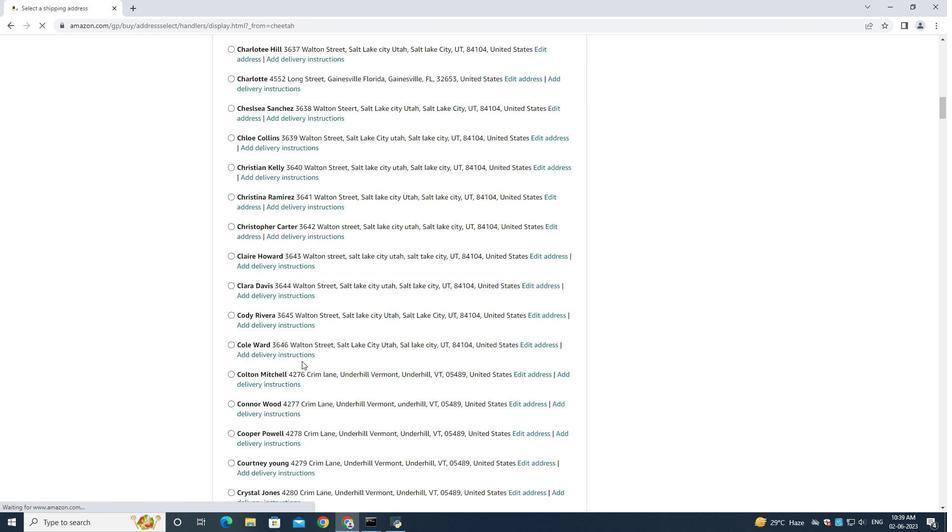 
Action: Mouse scrolled (302, 360) with delta (0, 0)
Screenshot: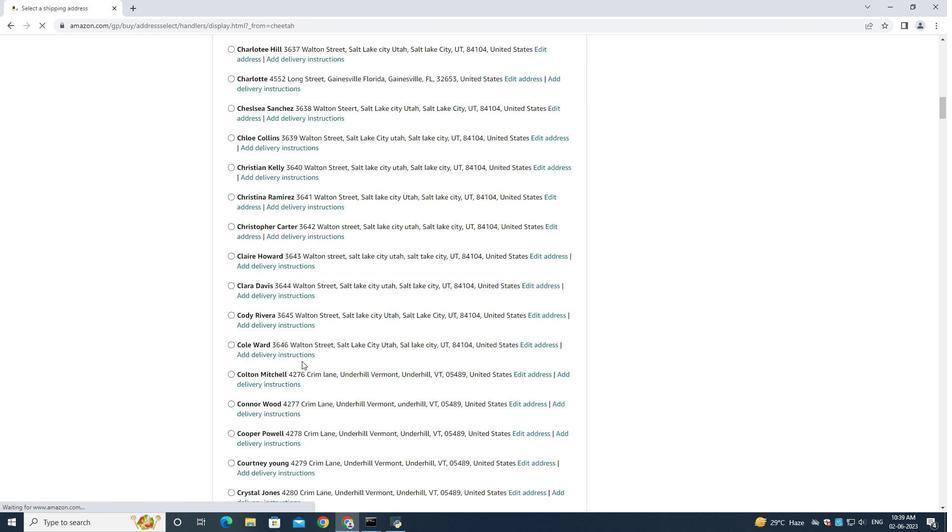 
Action: Mouse moved to (355, 363)
Screenshot: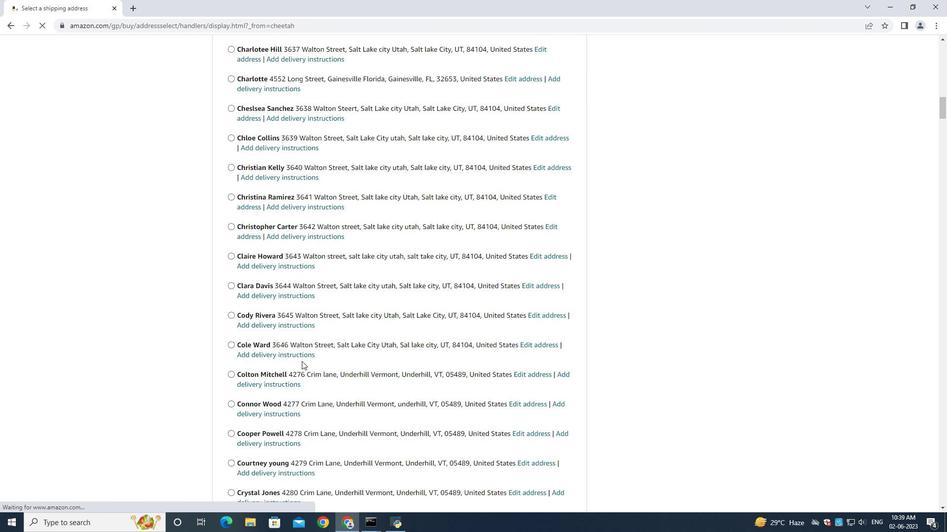 
Action: Mouse scrolled (306, 359) with delta (0, 0)
Screenshot: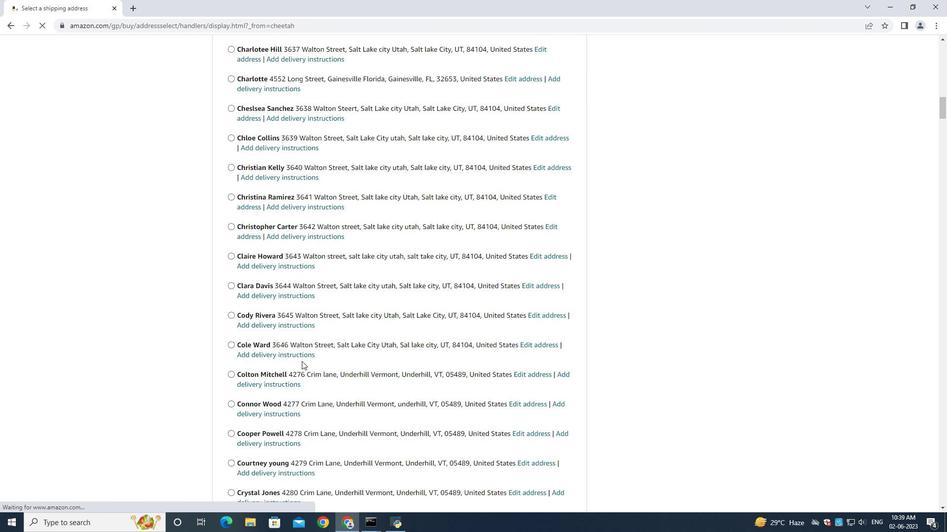 
Action: Mouse moved to (370, 368)
Screenshot: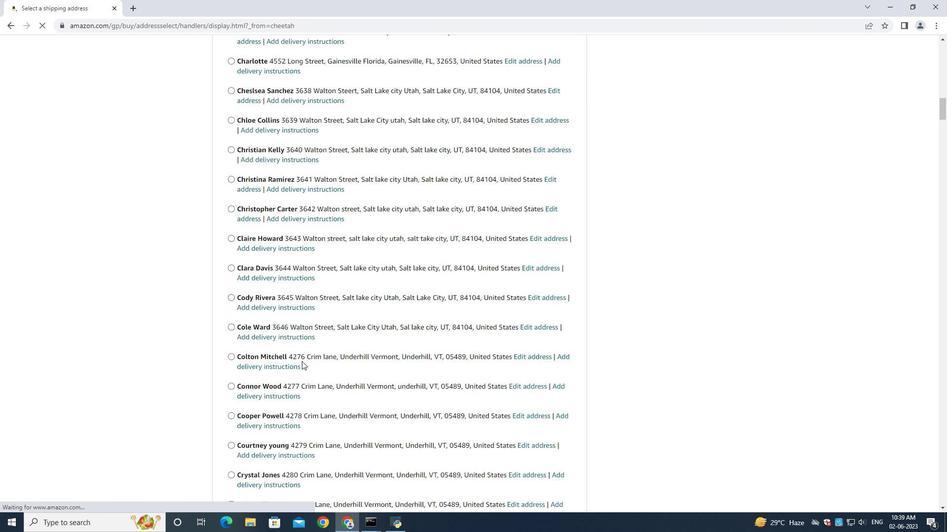 
Action: Mouse scrolled (310, 359) with delta (0, 0)
Screenshot: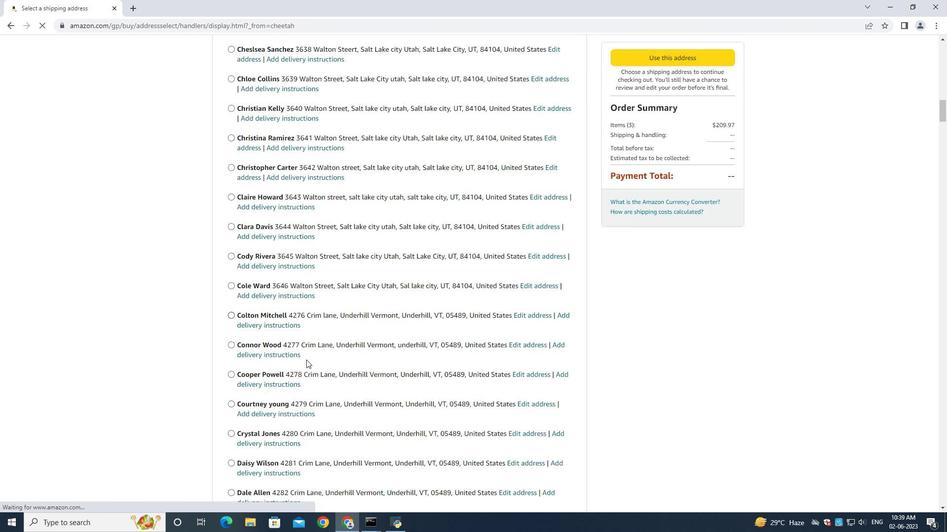 
Action: Mouse moved to (372, 369)
Screenshot: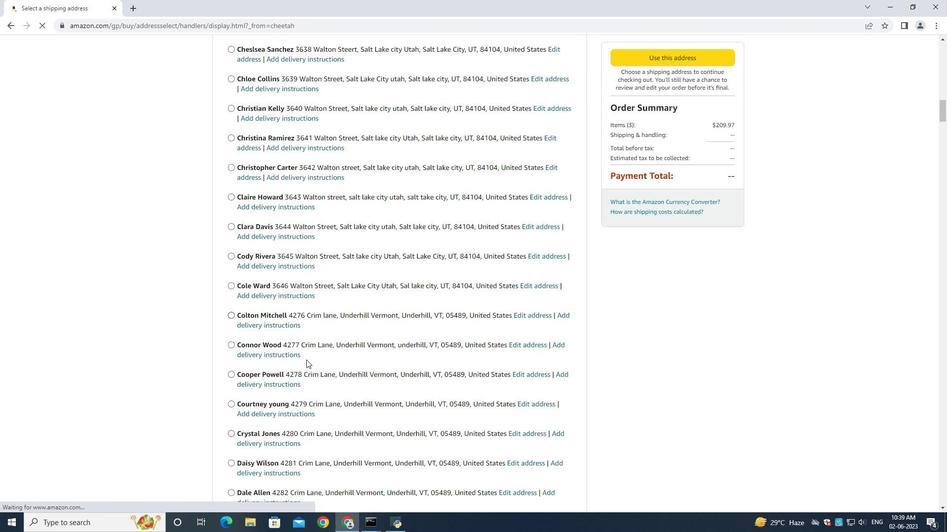 
Action: Mouse scrolled (371, 368) with delta (0, 0)
Screenshot: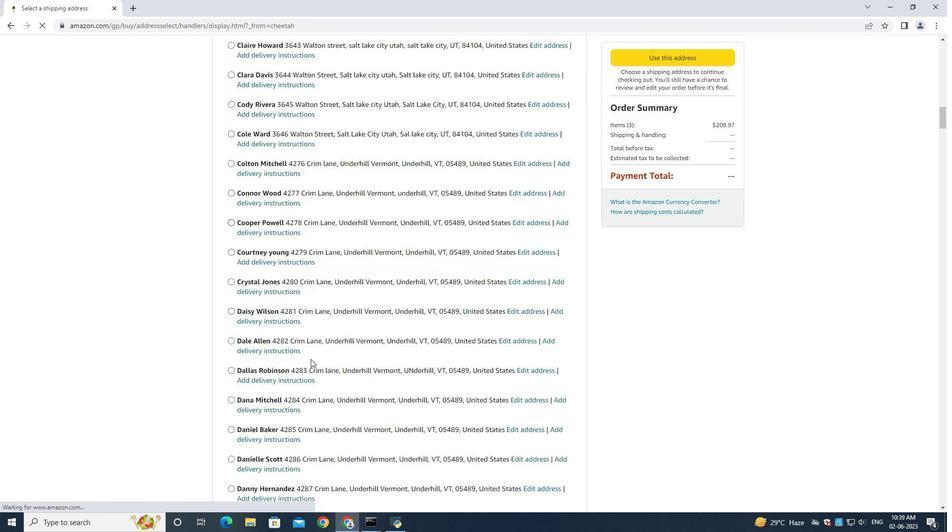 
Action: Mouse moved to (397, 372)
Screenshot: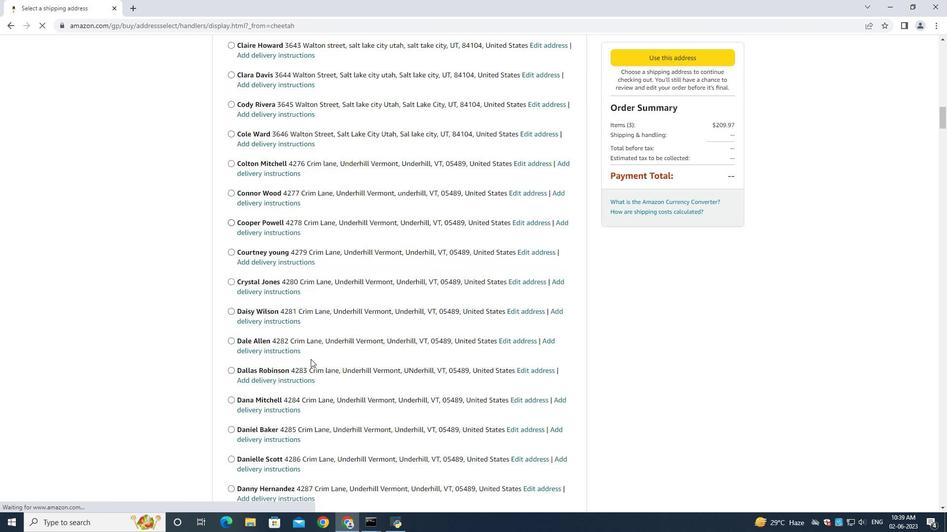 
Action: Mouse scrolled (372, 369) with delta (0, 0)
Screenshot: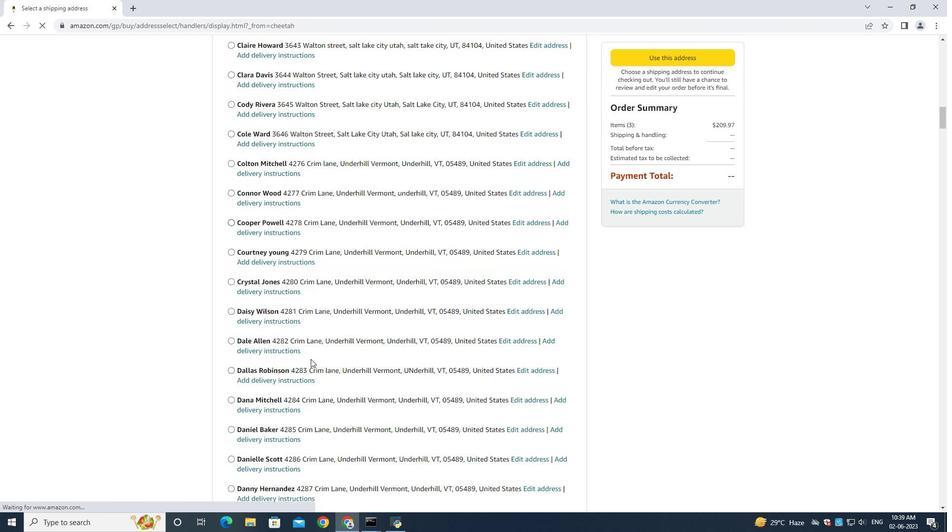 
Action: Mouse moved to (400, 372)
Screenshot: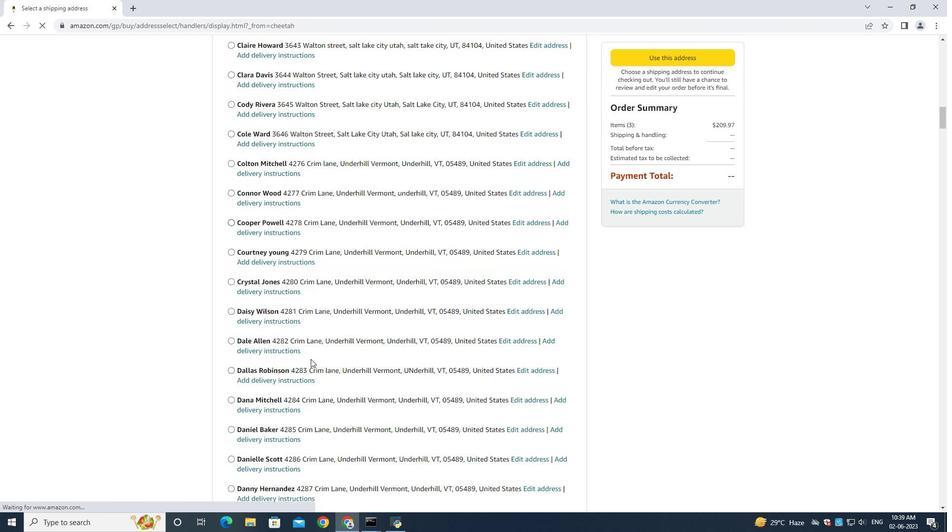 
Action: Mouse scrolled (372, 369) with delta (0, 0)
Screenshot: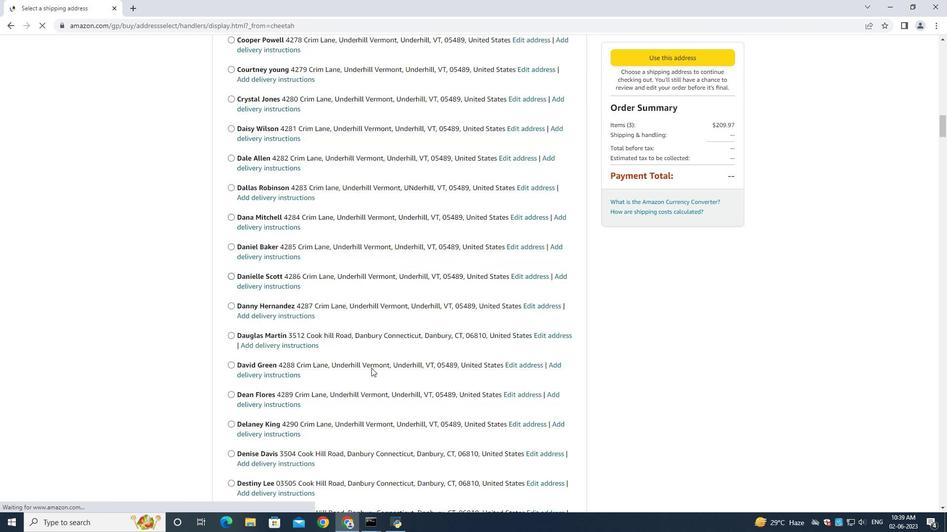 
Action: Mouse moved to (408, 374)
Screenshot: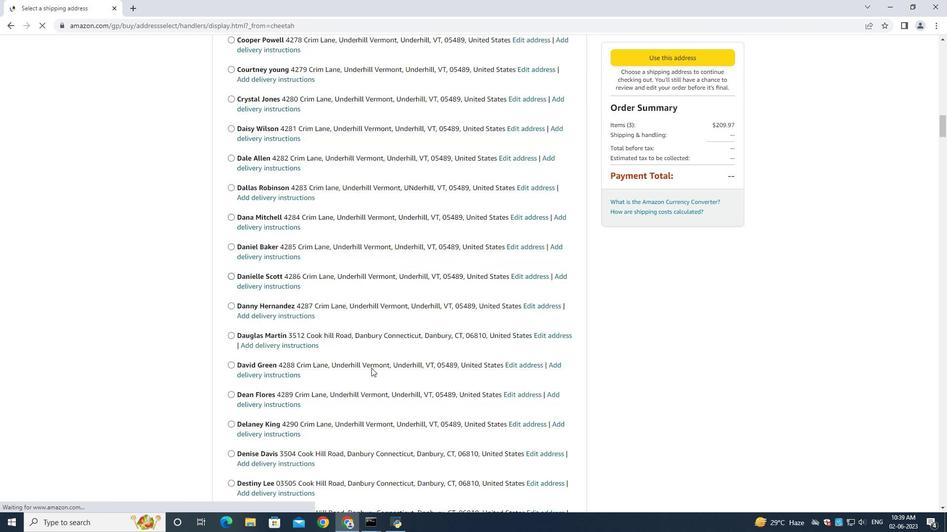 
Action: Mouse scrolled (372, 369) with delta (0, 0)
Screenshot: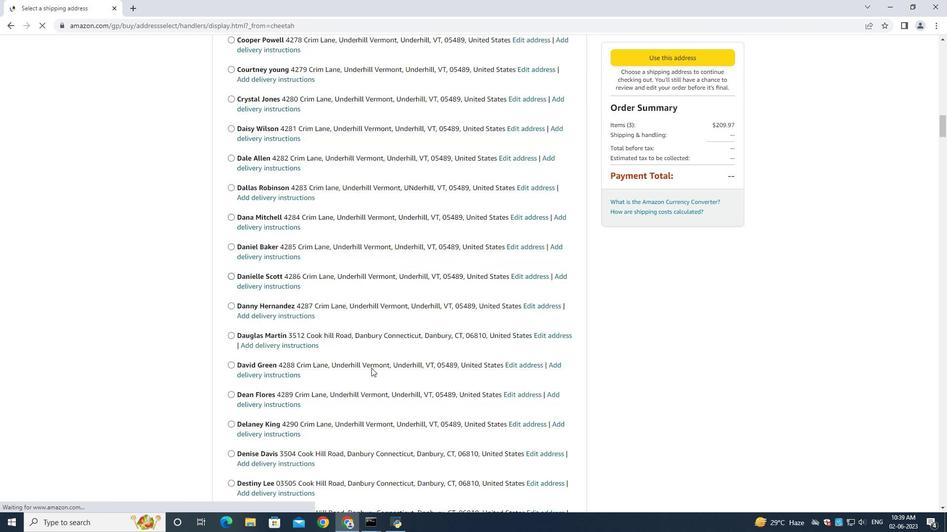
Action: Mouse moved to (409, 374)
Screenshot: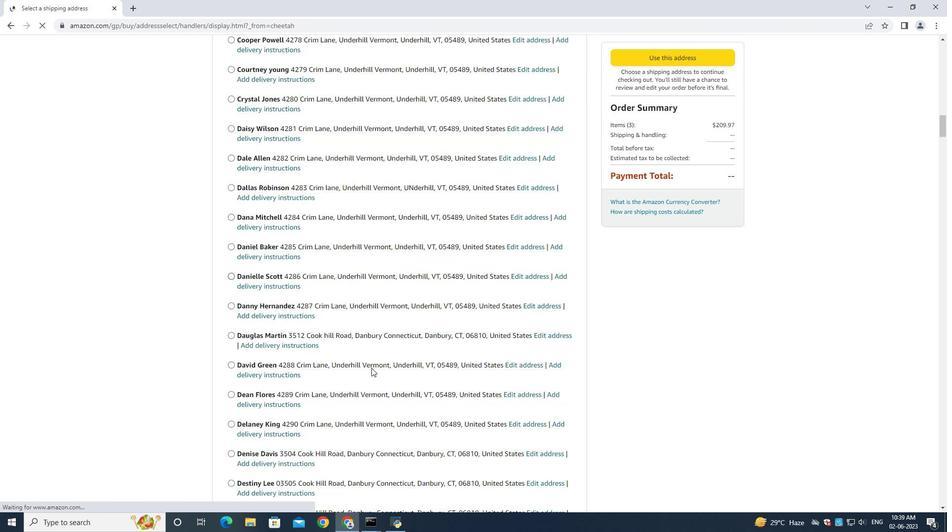 
Action: Mouse scrolled (372, 369) with delta (0, 0)
Screenshot: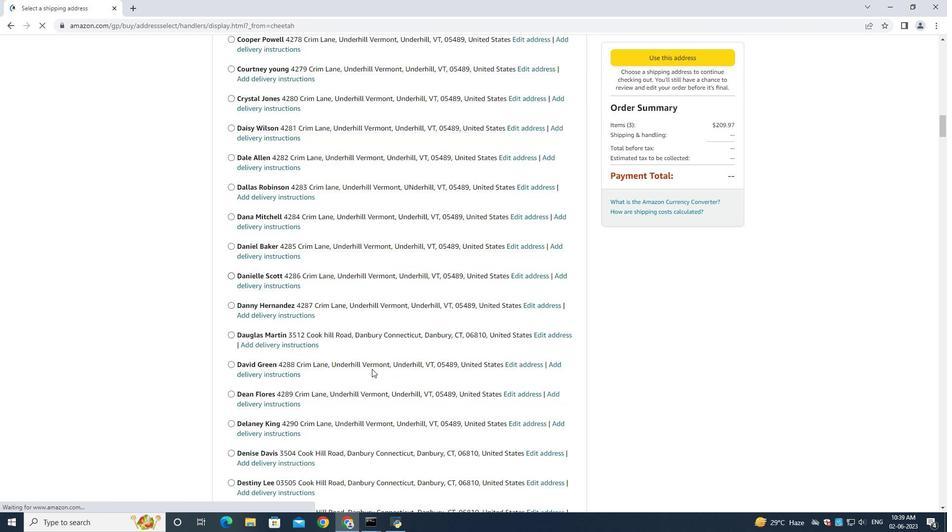 
Action: Mouse moved to (410, 375)
Screenshot: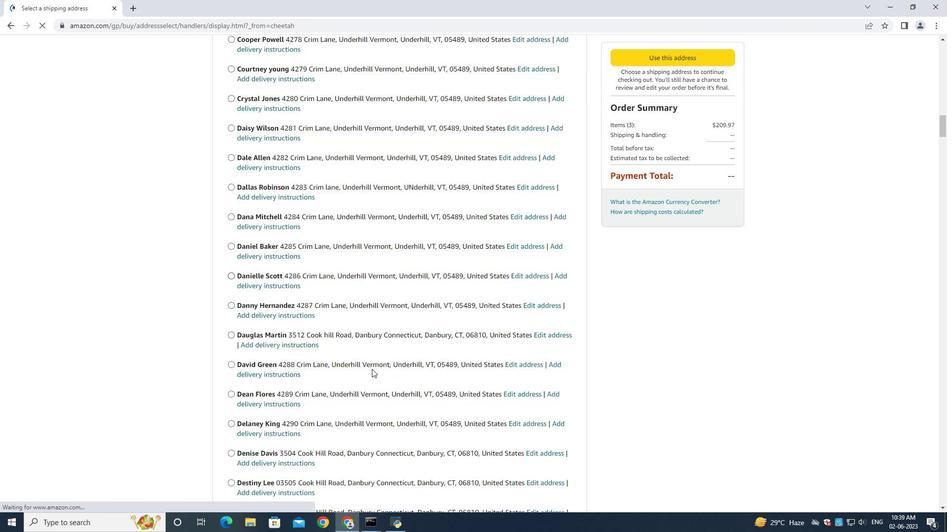 
Action: Mouse scrolled (372, 369) with delta (0, 0)
Screenshot: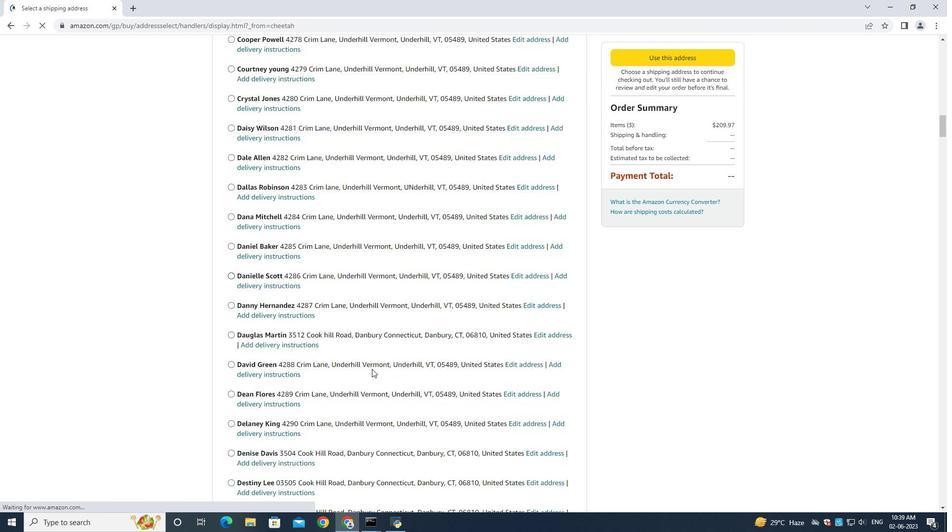 
Action: Mouse moved to (410, 375)
Screenshot: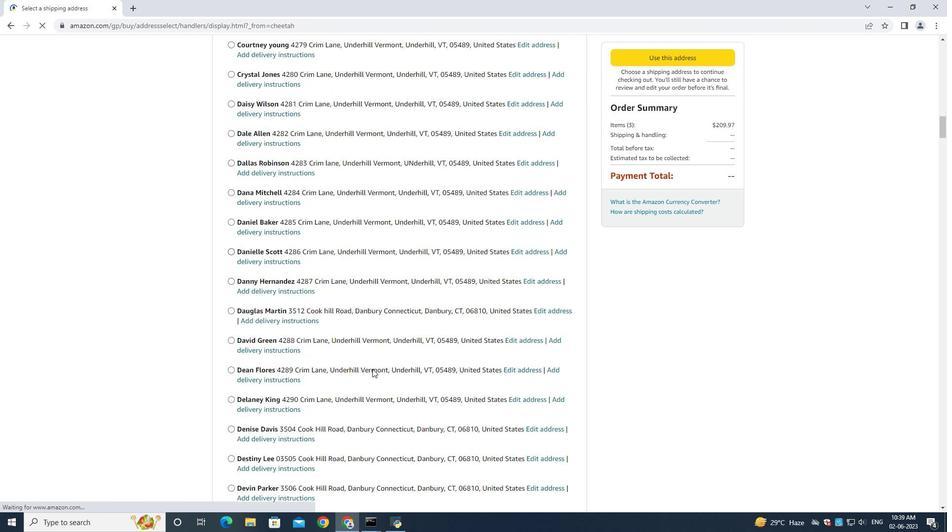 
Action: Mouse scrolled (372, 369) with delta (0, 0)
Screenshot: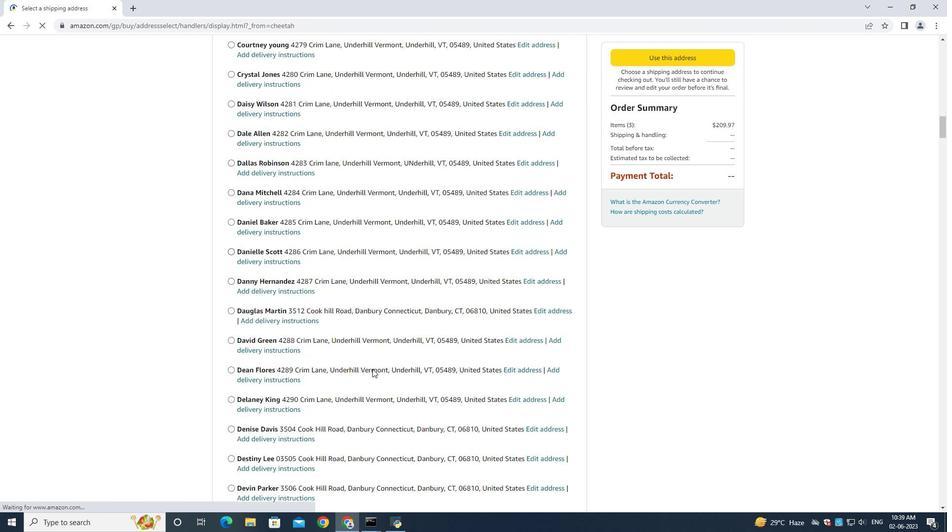
Action: Mouse moved to (410, 375)
Screenshot: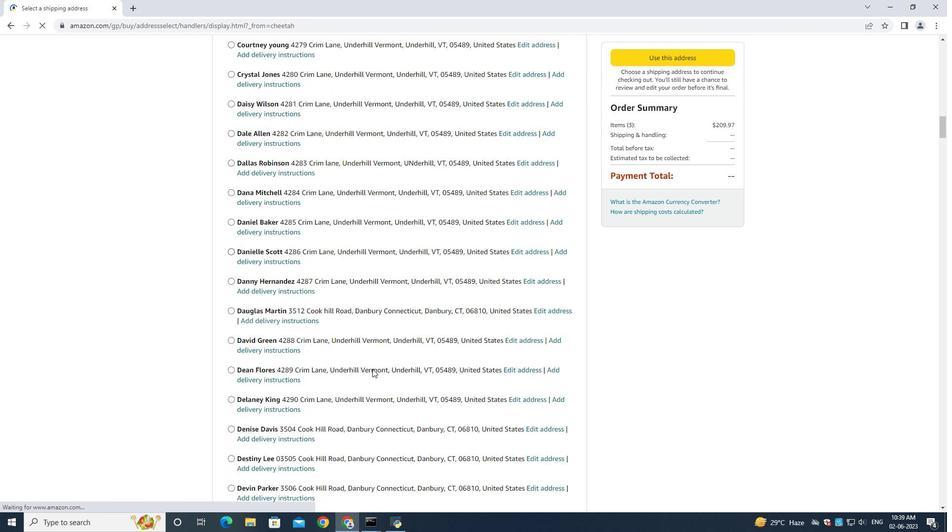 
Action: Mouse scrolled (373, 369) with delta (0, 0)
Screenshot: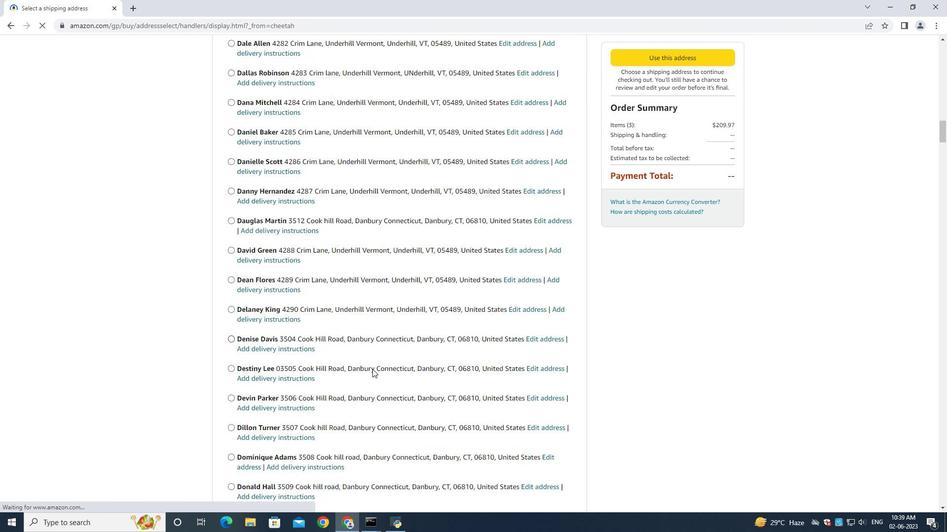 
Action: Mouse moved to (411, 375)
Screenshot: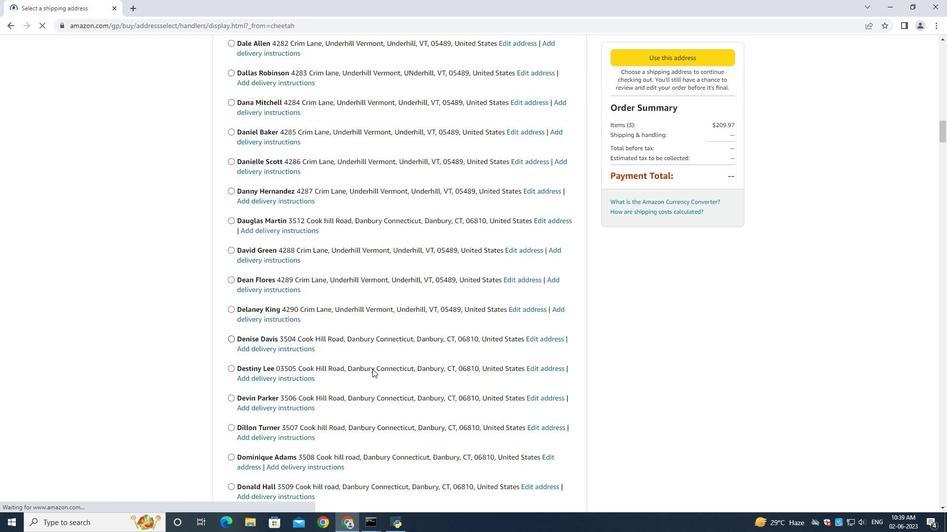 
Action: Mouse scrolled (410, 374) with delta (0, 0)
Screenshot: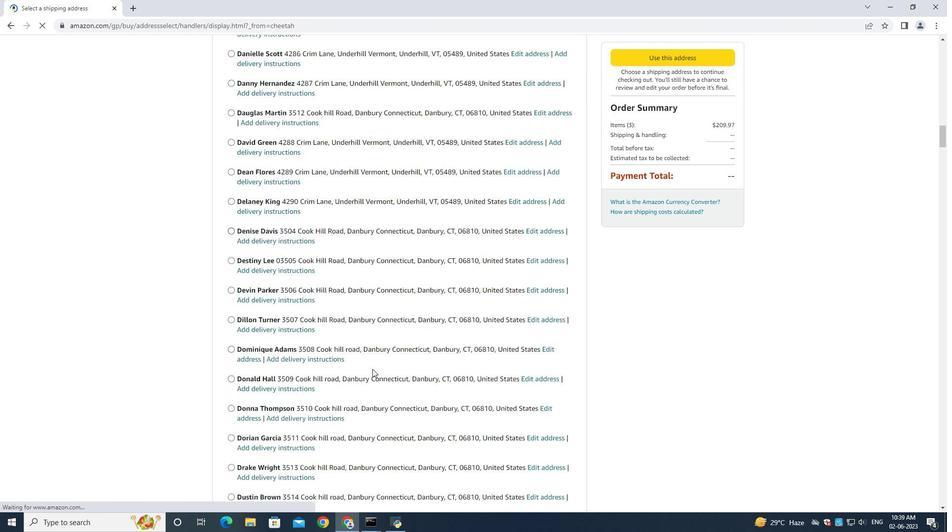 
Action: Mouse scrolled (410, 374) with delta (0, 0)
Screenshot: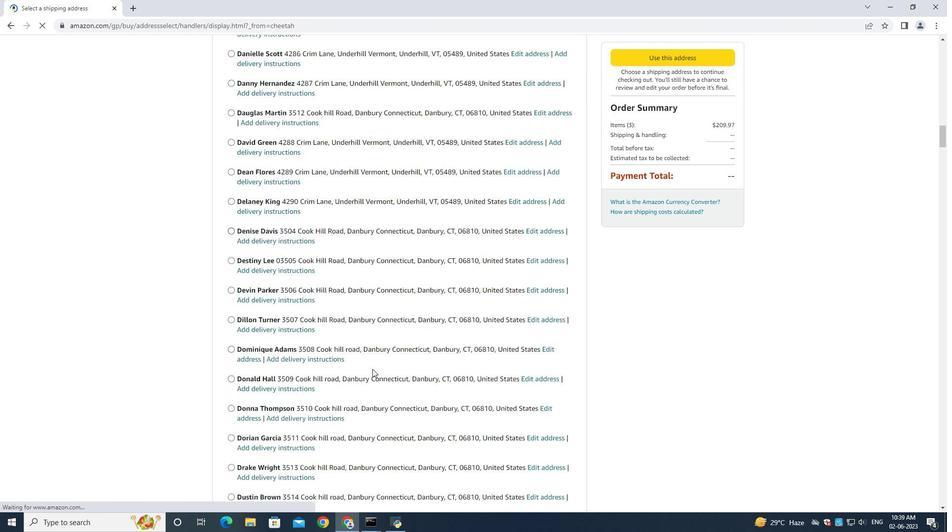 
Action: Mouse scrolled (410, 375) with delta (0, 0)
Screenshot: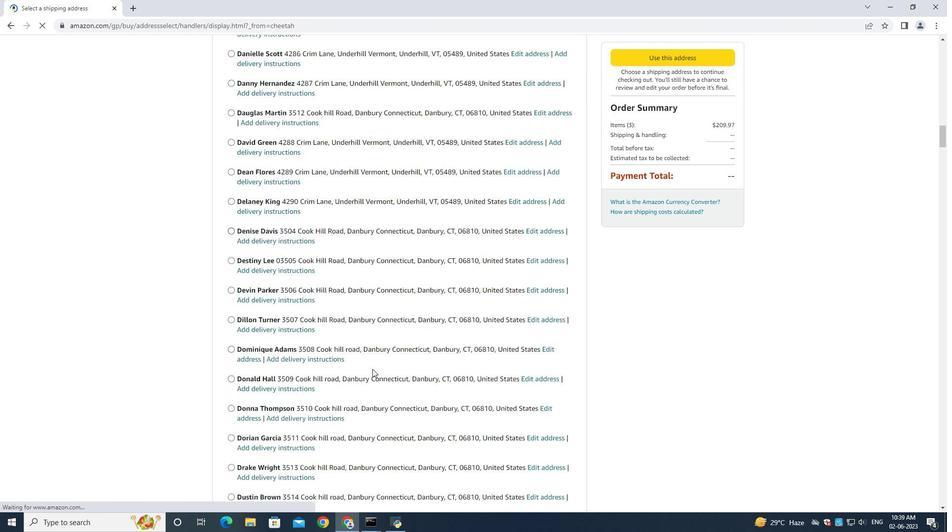 
Action: Mouse scrolled (410, 375) with delta (0, 0)
Screenshot: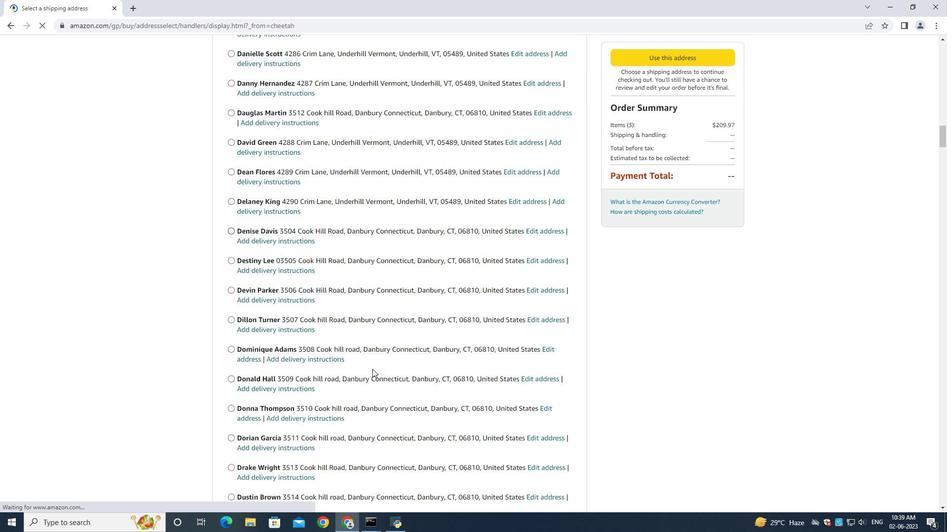 
Action: Mouse scrolled (410, 374) with delta (0, 0)
Screenshot: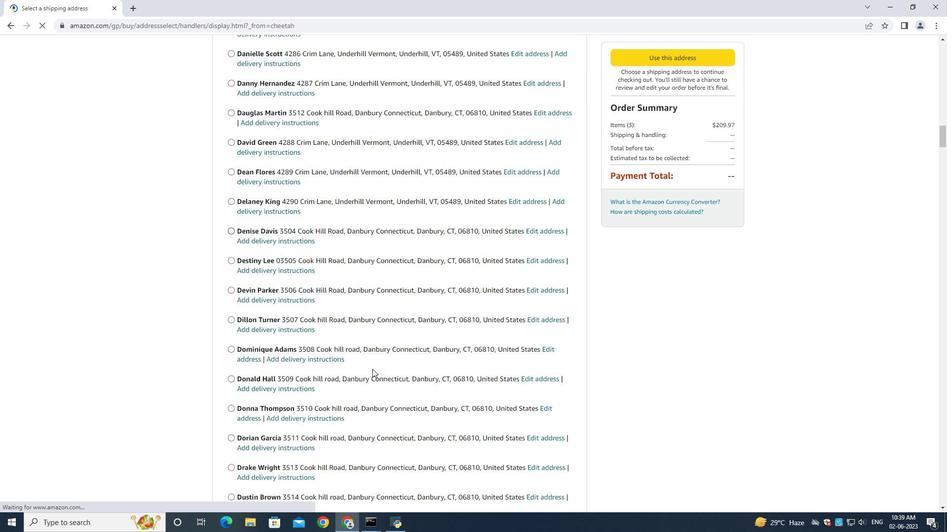 
Action: Mouse scrolled (410, 375) with delta (0, 0)
Screenshot: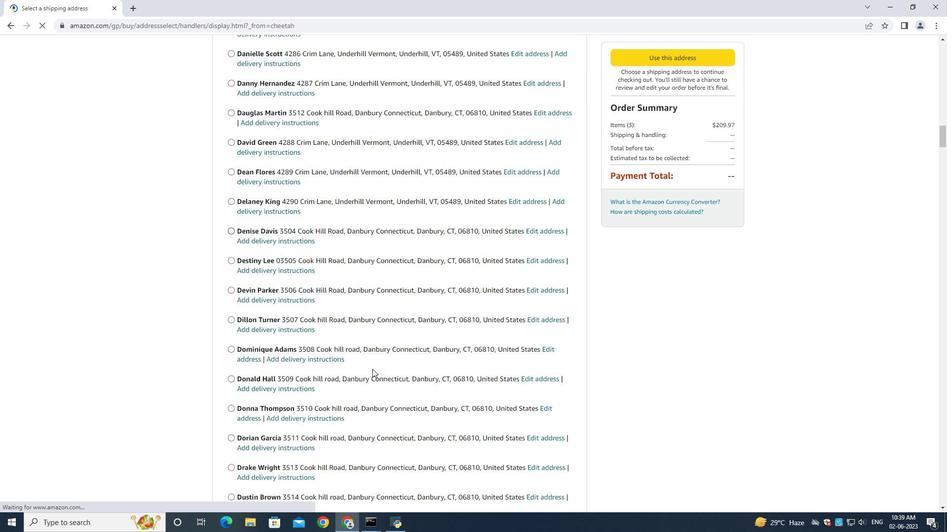 
Action: Mouse scrolled (411, 375) with delta (0, 0)
Screenshot: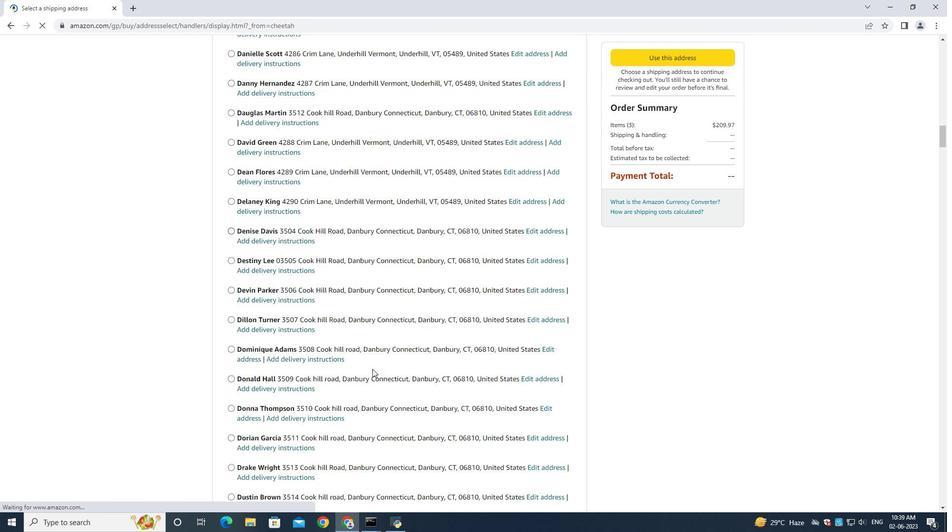 
Action: Mouse scrolled (411, 375) with delta (0, 0)
Screenshot: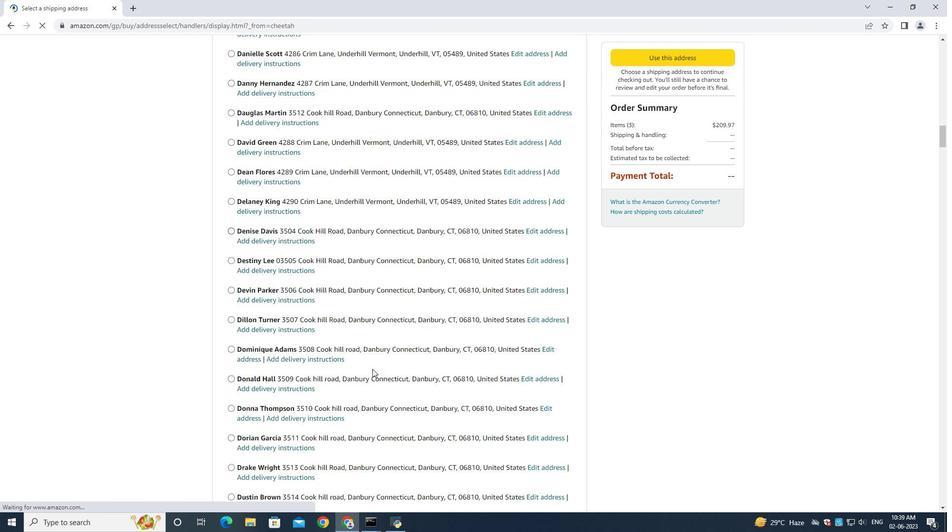 
Action: Mouse scrolled (411, 375) with delta (0, 0)
Screenshot: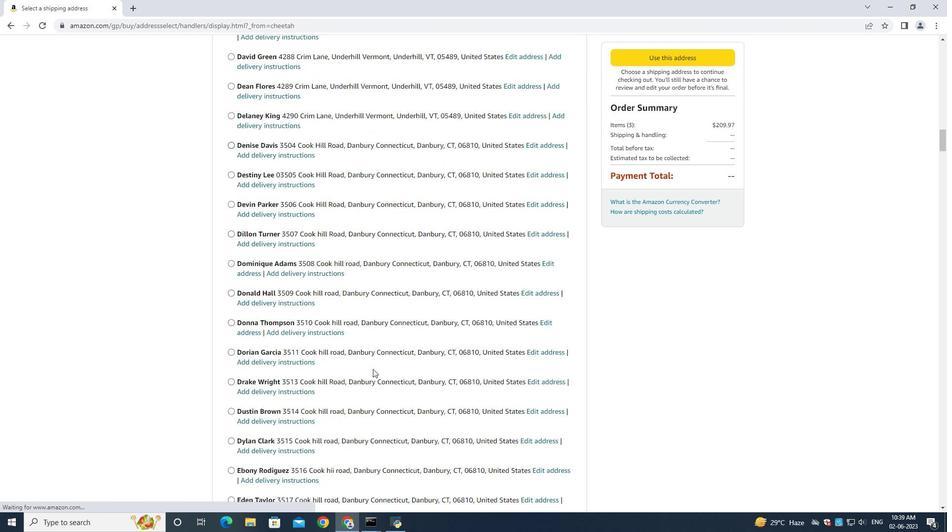 
Action: Mouse scrolled (411, 375) with delta (0, 0)
Screenshot: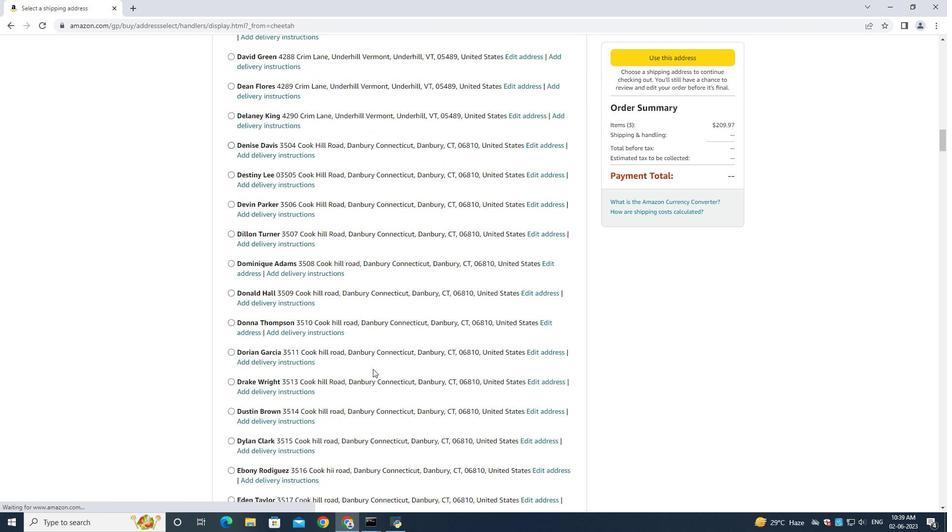 
Action: Mouse scrolled (411, 375) with delta (0, 0)
Screenshot: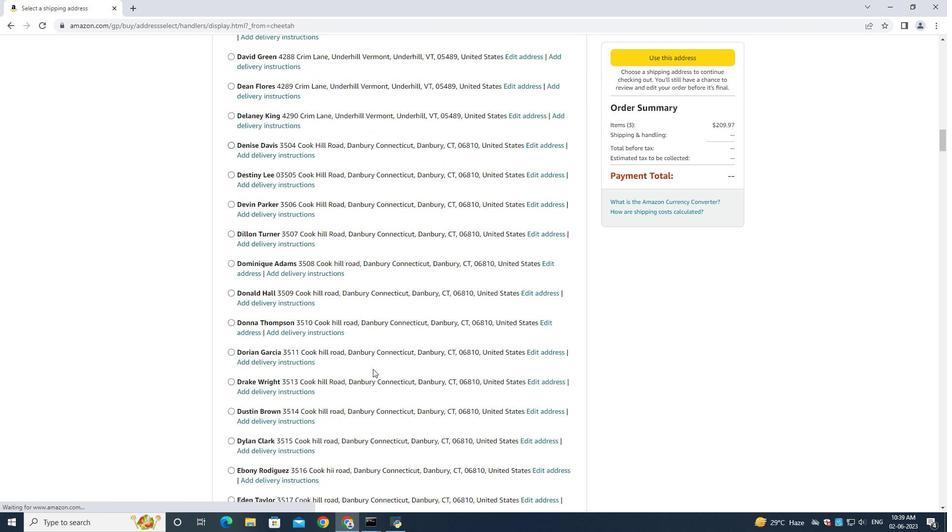 
Action: Mouse scrolled (411, 375) with delta (0, 0)
Screenshot: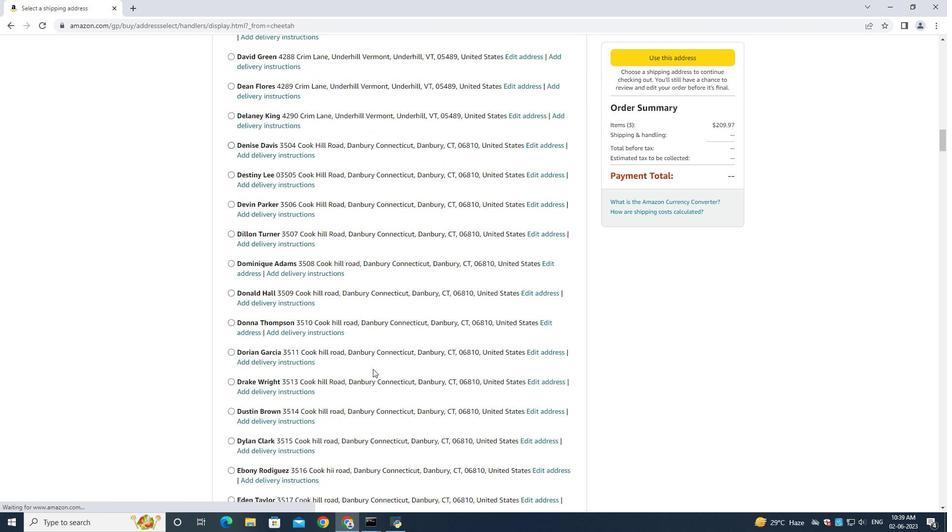 
Action: Mouse scrolled (411, 375) with delta (0, 0)
Screenshot: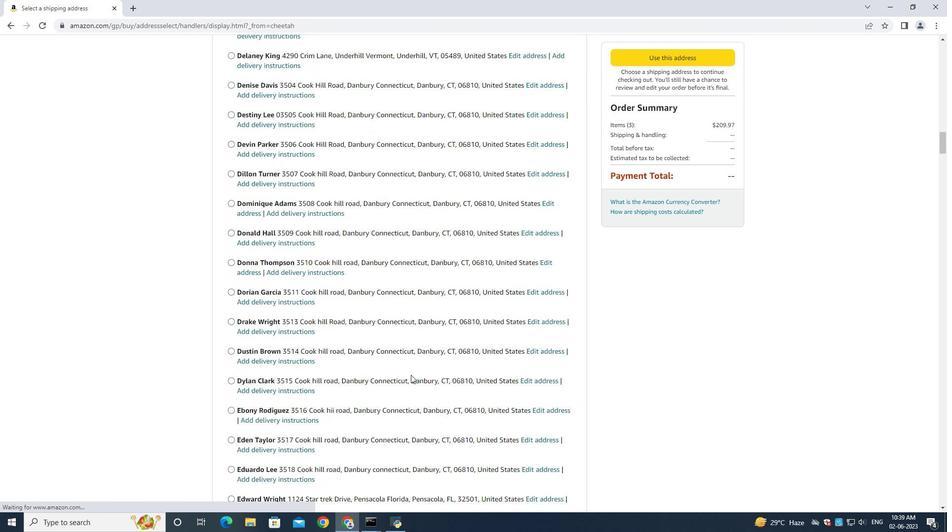 
Action: Mouse moved to (411, 375)
Screenshot: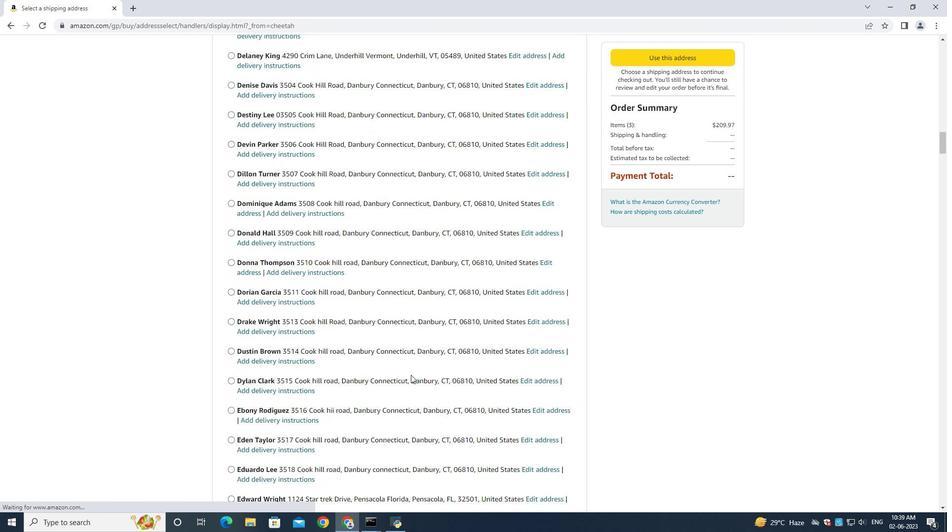 
Action: Mouse scrolled (411, 375) with delta (0, 0)
Screenshot: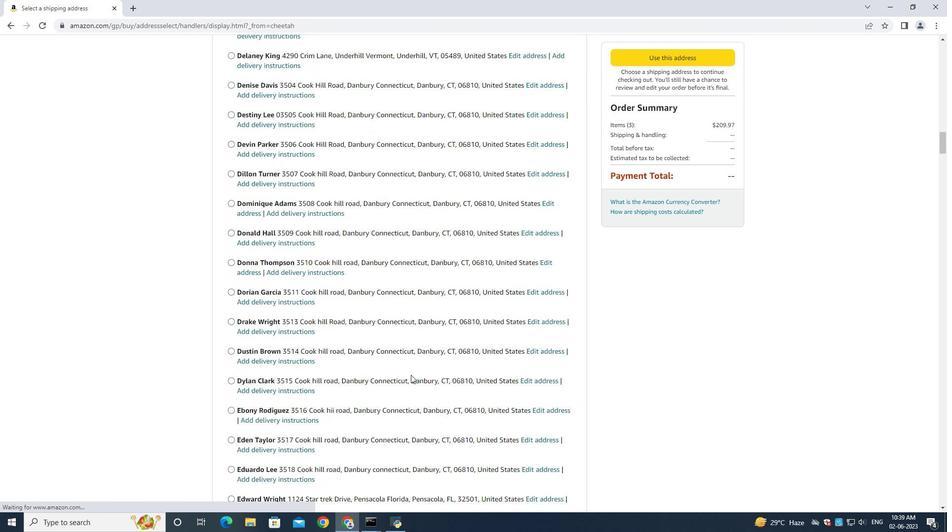 
Action: Mouse moved to (411, 375)
Screenshot: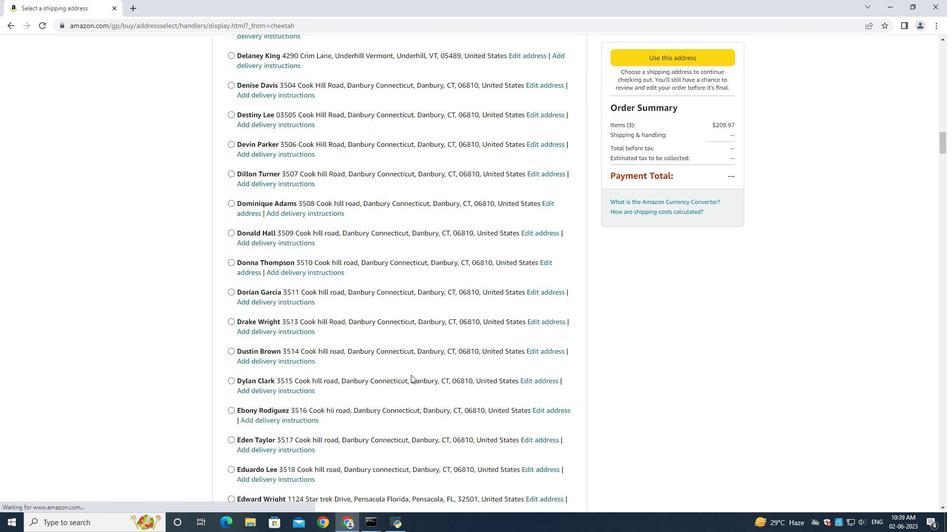 
Action: Mouse scrolled (411, 375) with delta (0, 0)
Screenshot: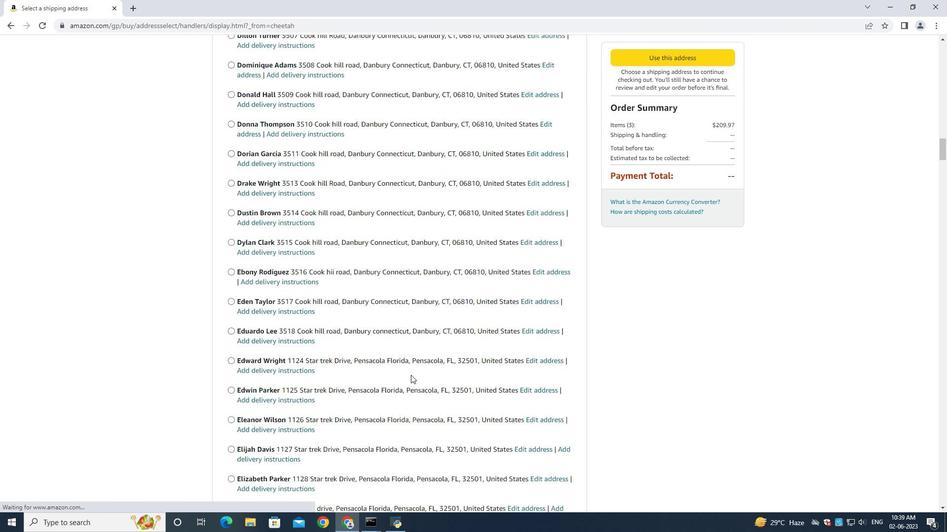 
Action: Mouse scrolled (411, 375) with delta (0, 0)
Screenshot: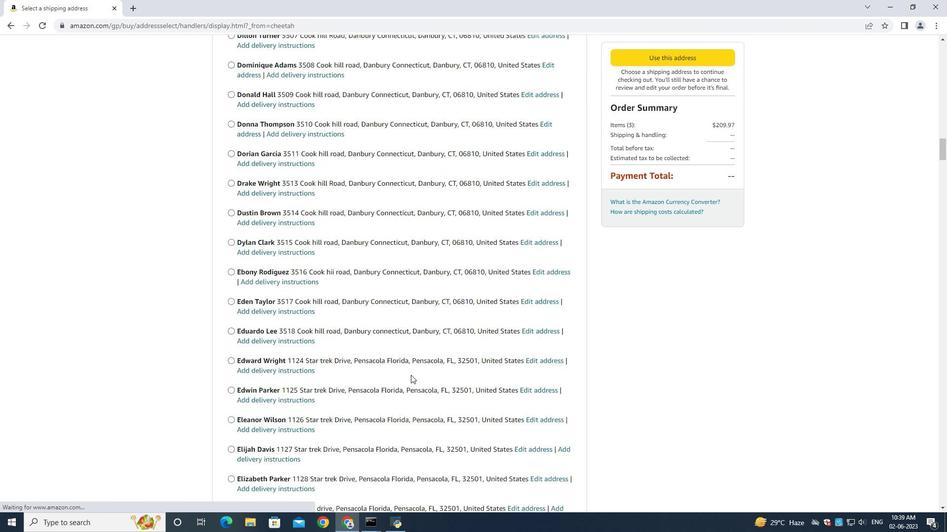 
Action: Mouse scrolled (411, 375) with delta (0, 0)
Screenshot: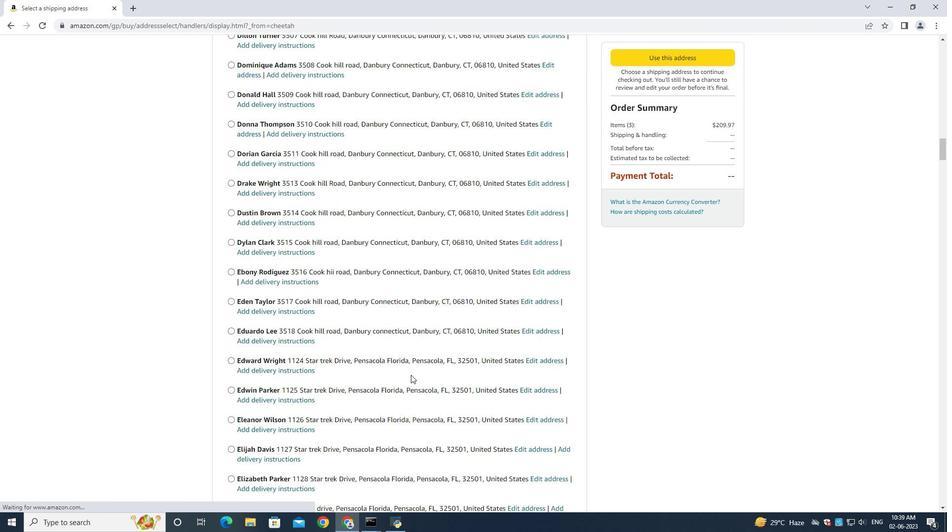 
Action: Mouse scrolled (411, 374) with delta (0, 0)
Screenshot: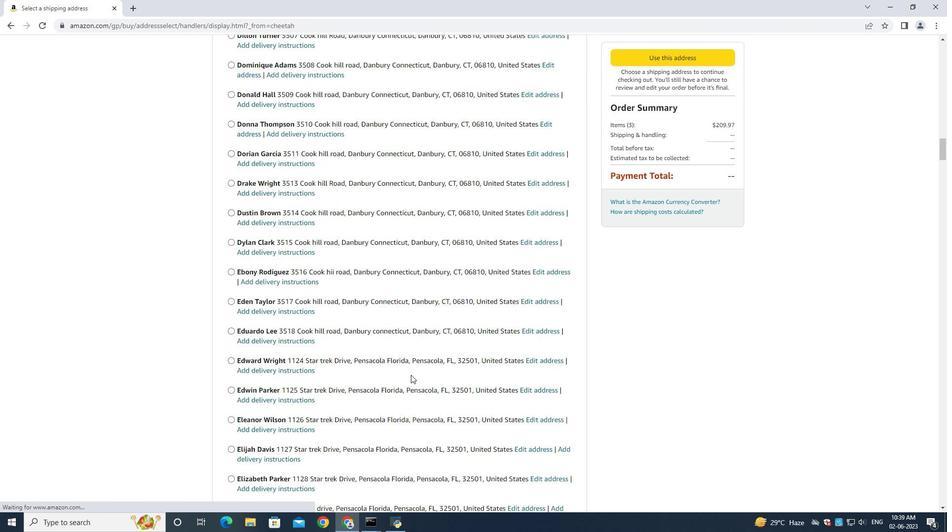 
Action: Mouse scrolled (411, 375) with delta (0, 0)
Screenshot: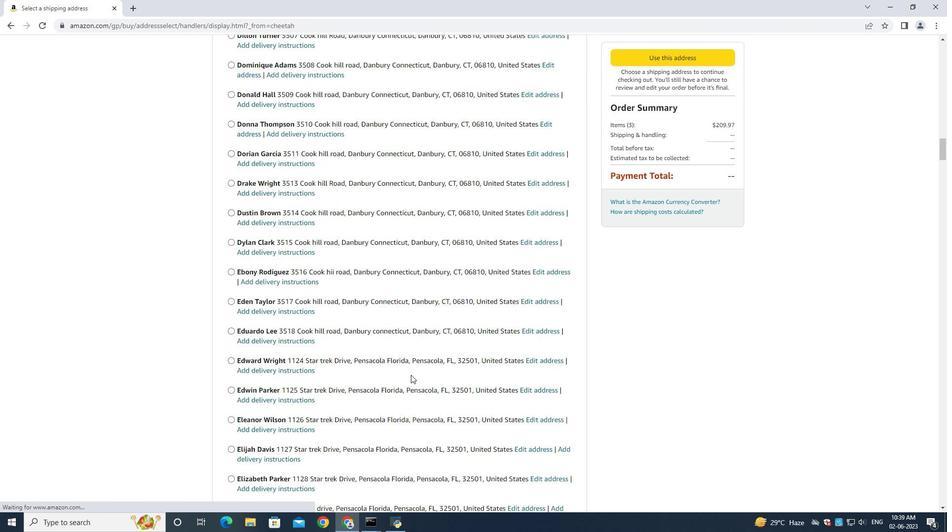 
Action: Mouse scrolled (411, 375) with delta (0, 0)
Screenshot: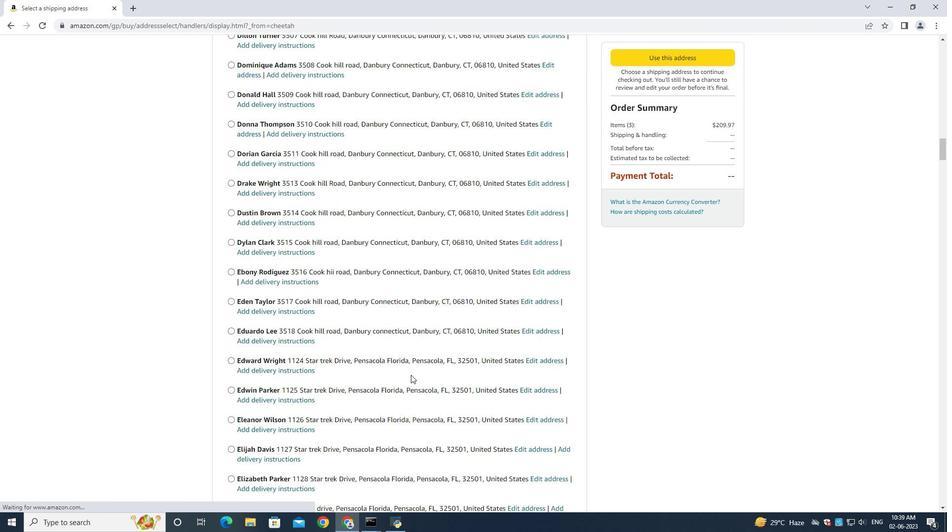 
Action: Mouse scrolled (411, 375) with delta (0, 0)
Screenshot: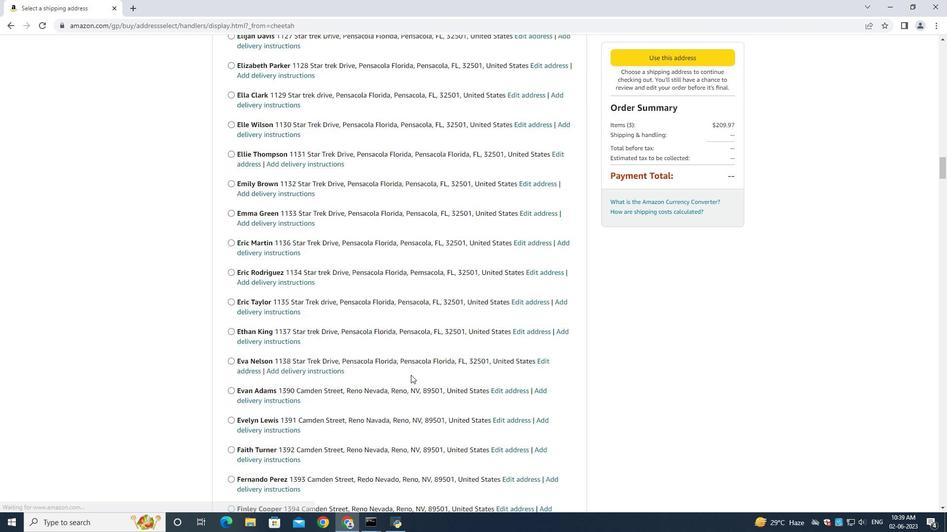 
Action: Mouse scrolled (411, 375) with delta (0, 0)
Screenshot: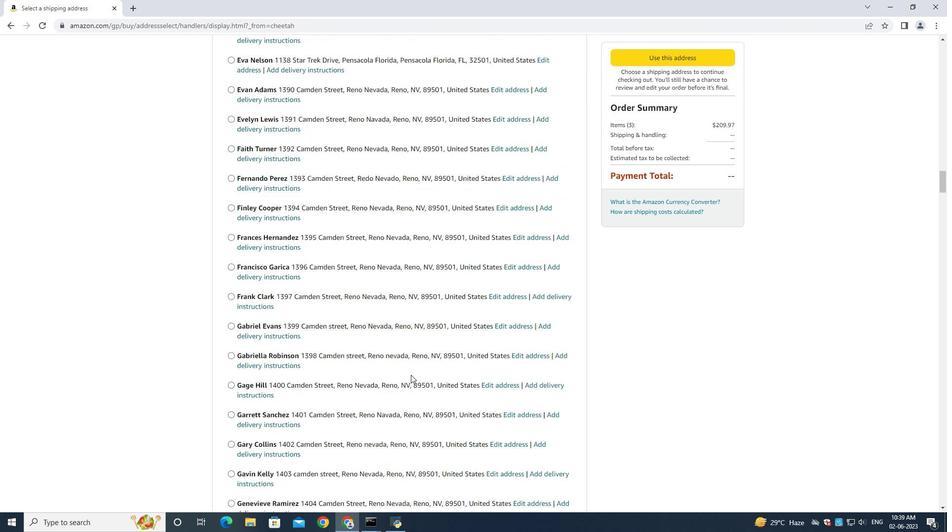 
Action: Mouse scrolled (411, 375) with delta (0, 0)
Screenshot: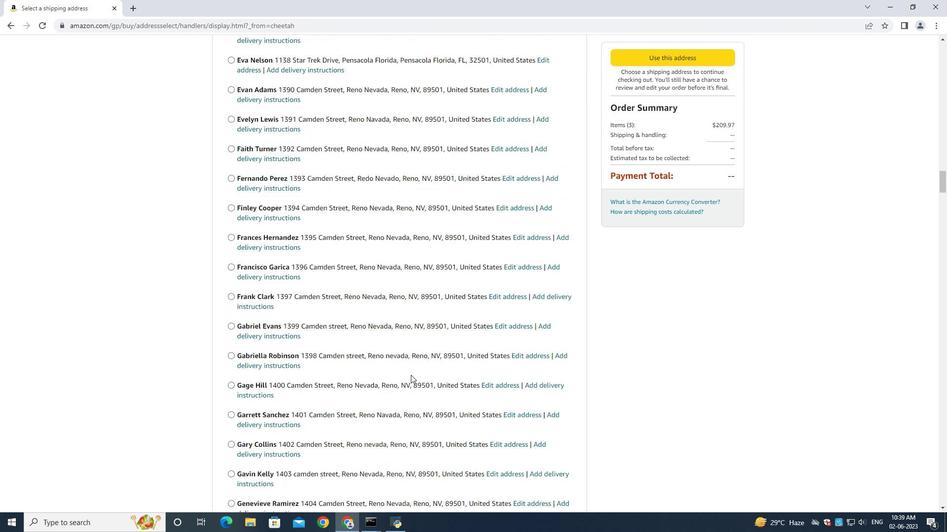 
Action: Mouse scrolled (411, 375) with delta (0, 0)
Screenshot: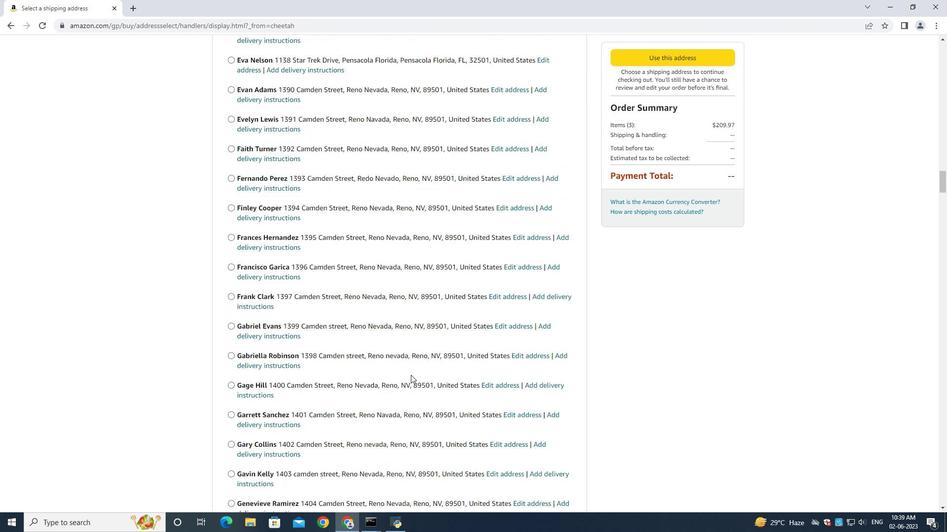 
Action: Mouse scrolled (411, 375) with delta (0, 0)
Screenshot: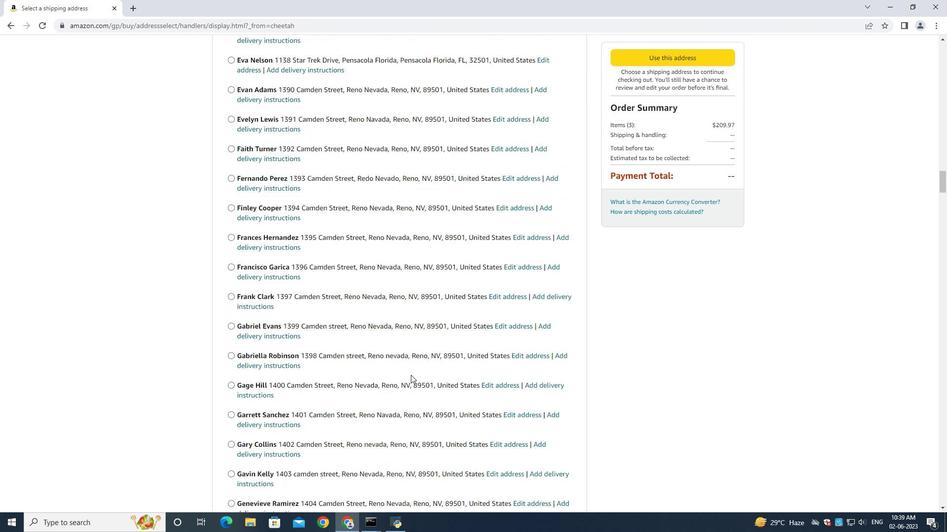
Action: Mouse scrolled (411, 374) with delta (0, 0)
Screenshot: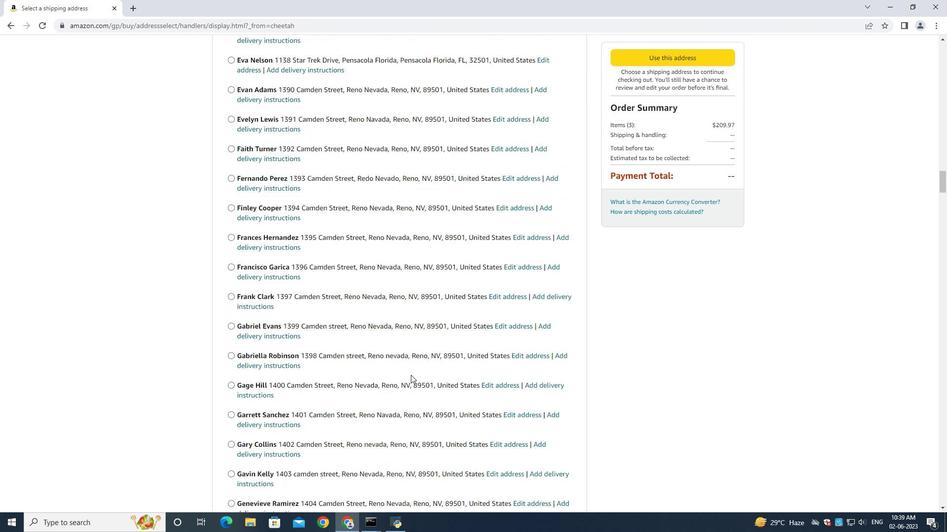 
Action: Mouse scrolled (411, 375) with delta (0, 0)
Screenshot: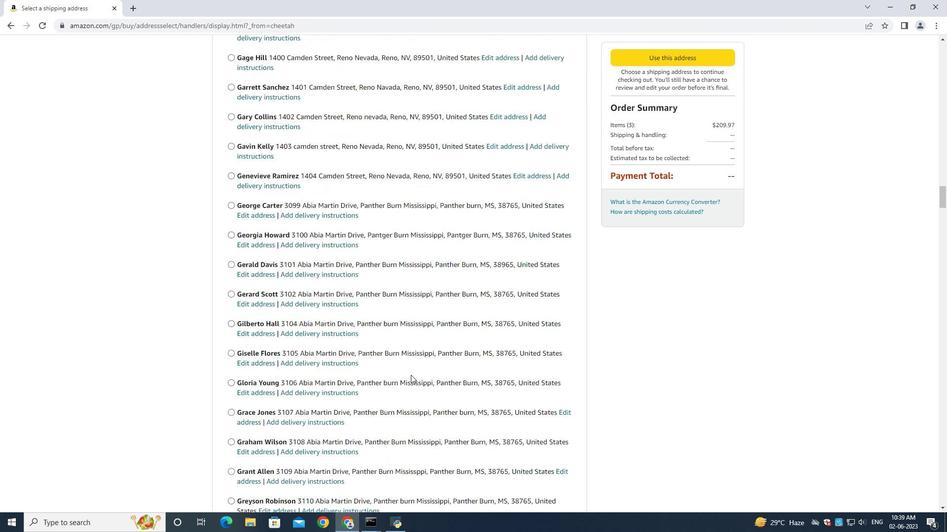 
Action: Mouse scrolled (411, 375) with delta (0, 0)
Screenshot: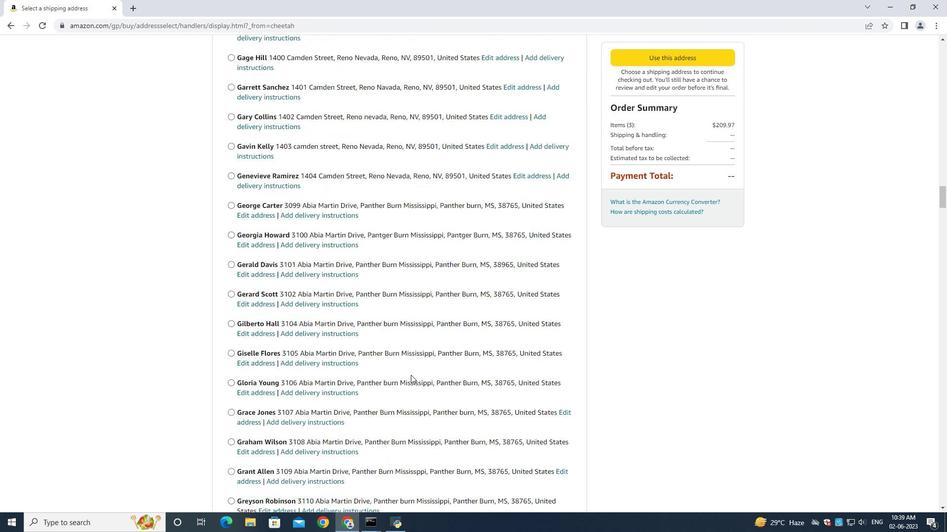 
Action: Mouse moved to (410, 375)
Screenshot: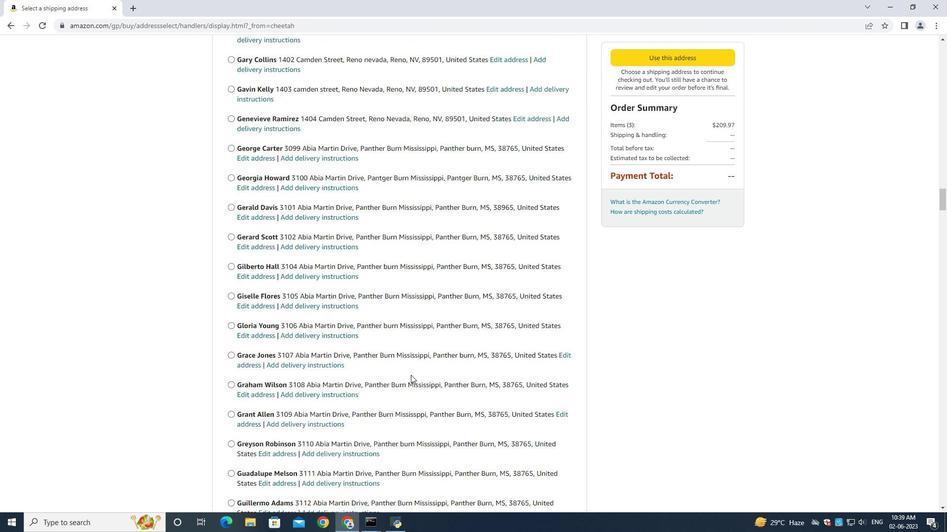
Action: Mouse scrolled (410, 375) with delta (0, 0)
Screenshot: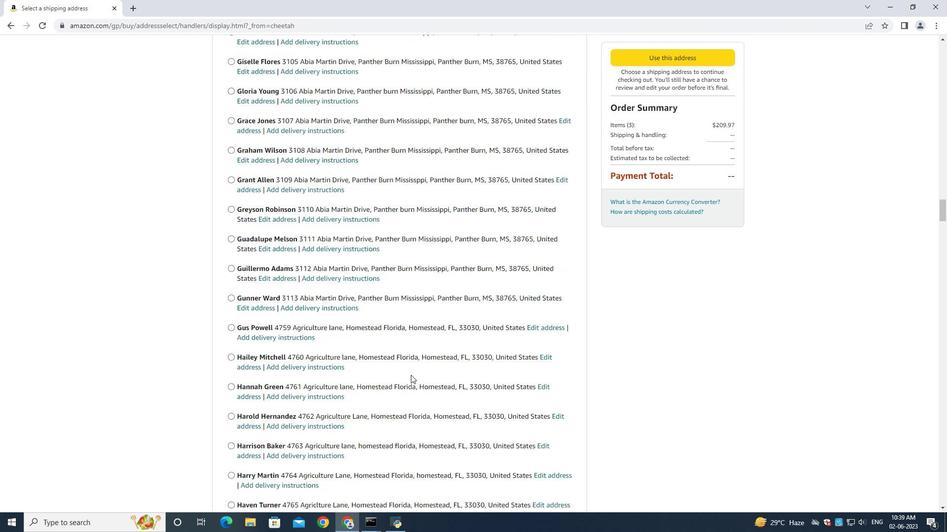 
Action: Mouse scrolled (410, 375) with delta (0, 0)
Screenshot: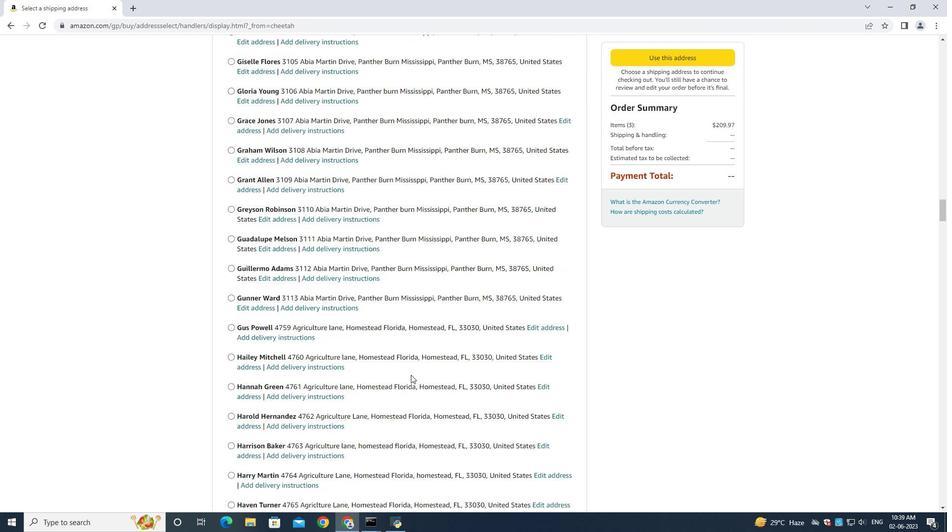 
Action: Mouse scrolled (410, 375) with delta (0, 0)
Screenshot: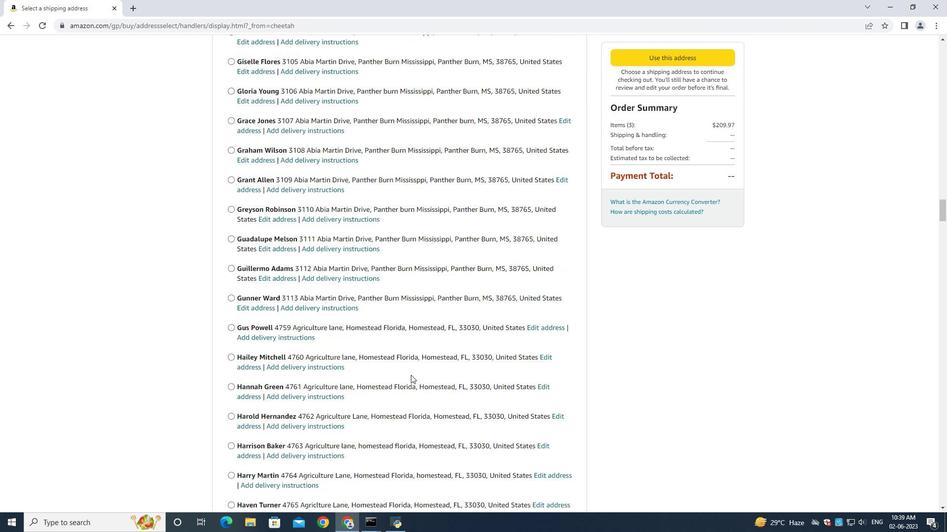 
Action: Mouse moved to (410, 375)
Screenshot: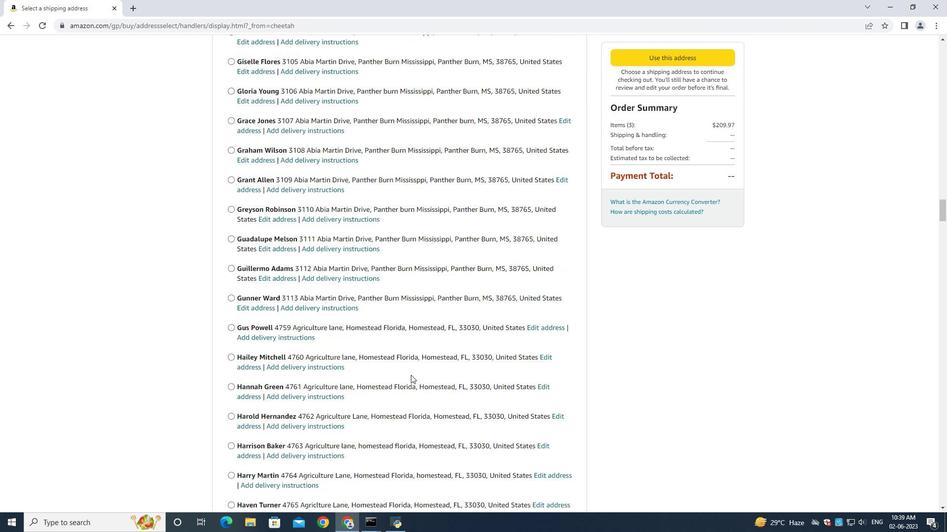 
Action: Mouse scrolled (410, 374) with delta (0, 0)
Screenshot: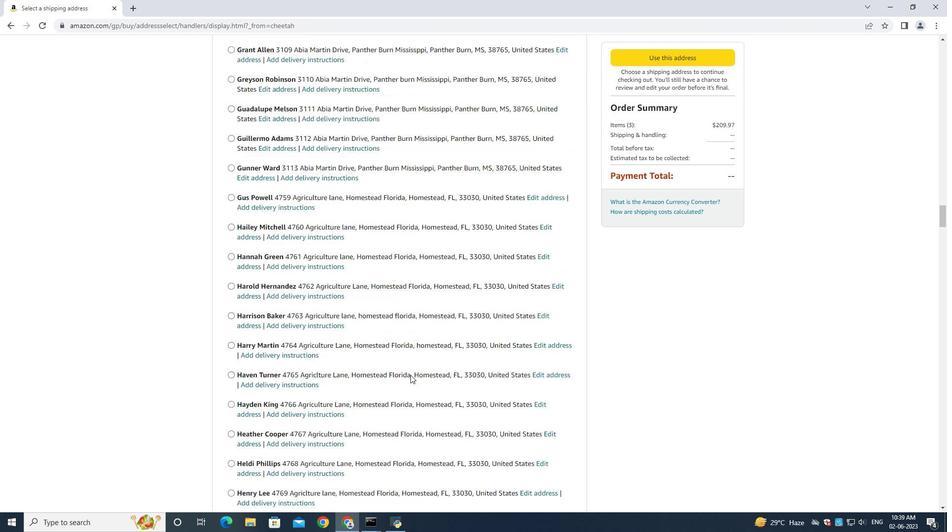
Action: Mouse scrolled (410, 375) with delta (0, 0)
Screenshot: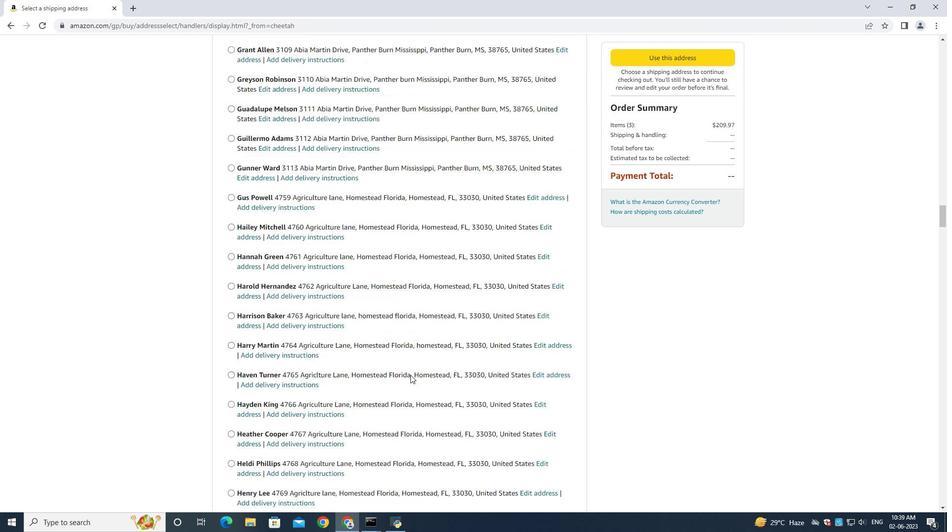 
Action: Mouse scrolled (410, 375) with delta (0, 0)
Screenshot: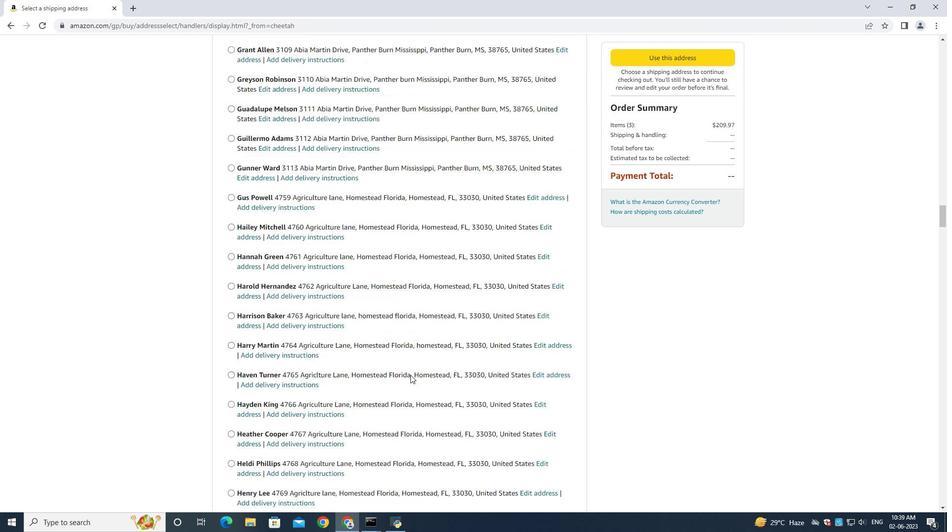 
Action: Mouse scrolled (410, 375) with delta (0, 0)
Screenshot: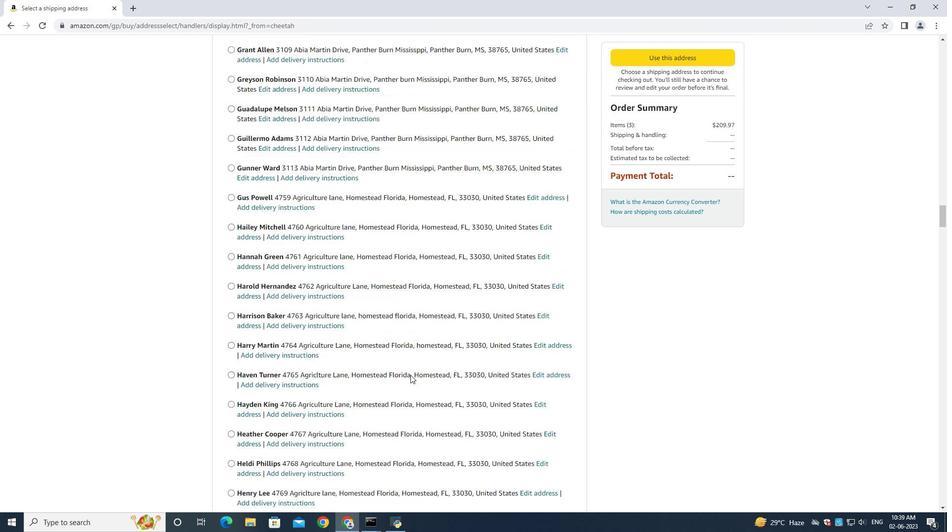 
Action: Mouse moved to (409, 375)
Screenshot: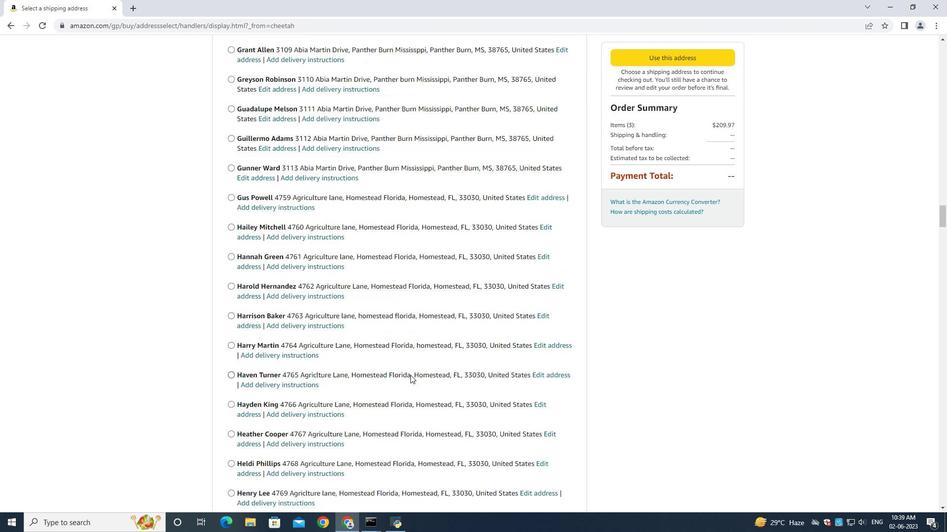 
Action: Mouse scrolled (409, 375) with delta (0, 0)
Screenshot: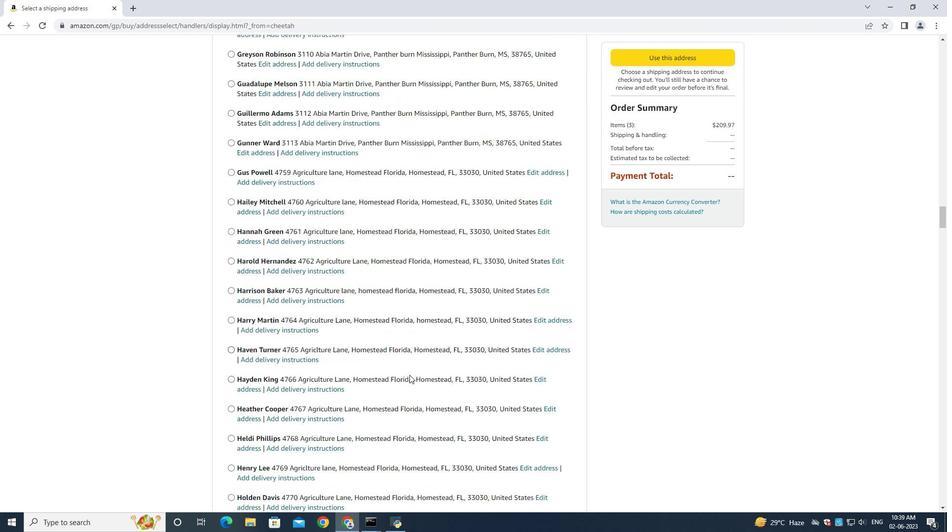 
Action: Mouse scrolled (409, 375) with delta (0, 0)
Screenshot: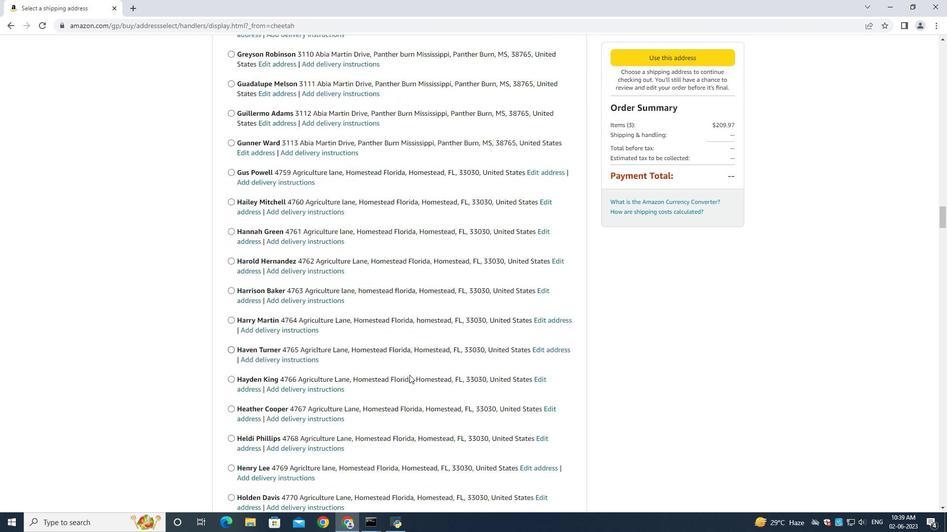 
Action: Mouse scrolled (409, 375) with delta (0, 0)
Screenshot: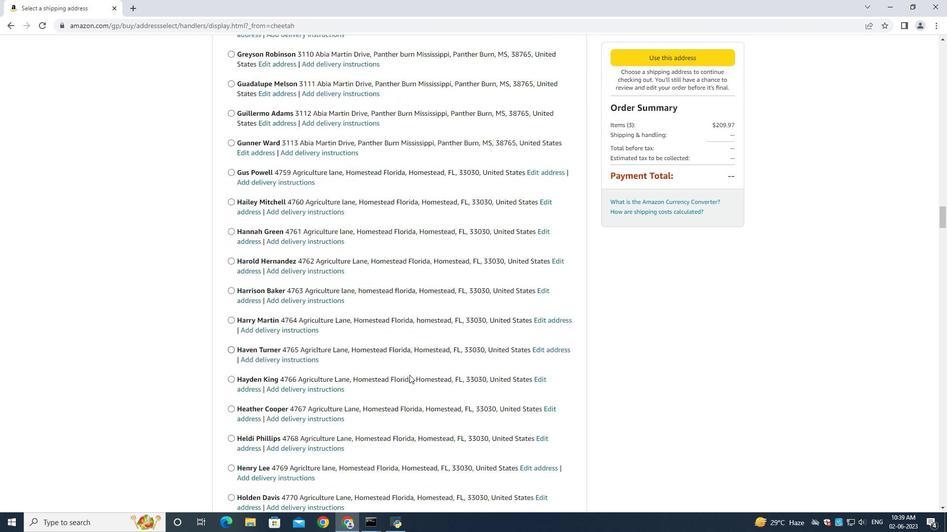 
Action: Mouse scrolled (409, 375) with delta (0, 0)
Screenshot: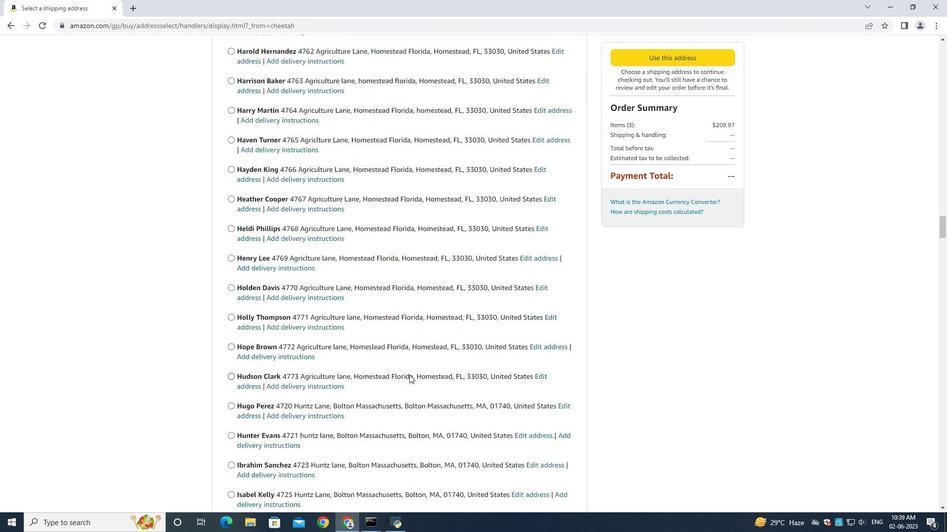 
Action: Mouse scrolled (409, 375) with delta (0, 0)
Screenshot: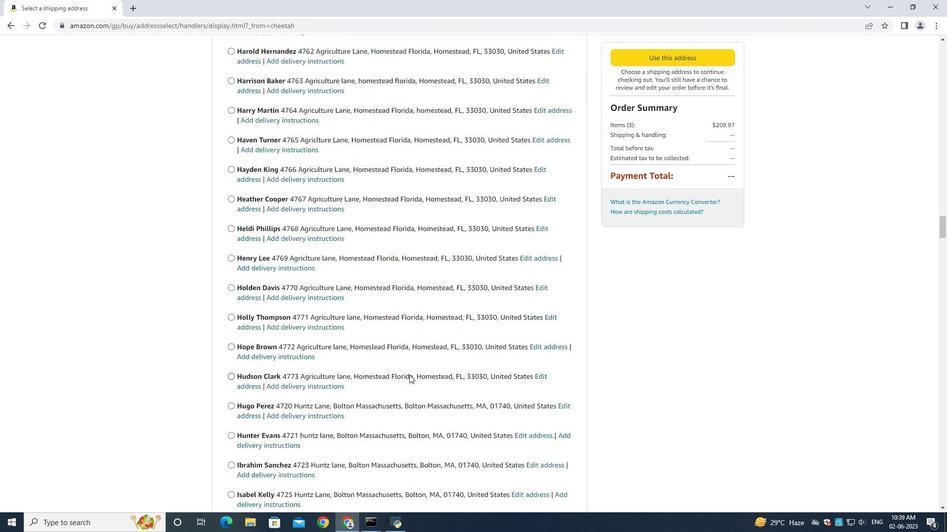 
Action: Mouse scrolled (409, 375) with delta (0, 0)
Screenshot: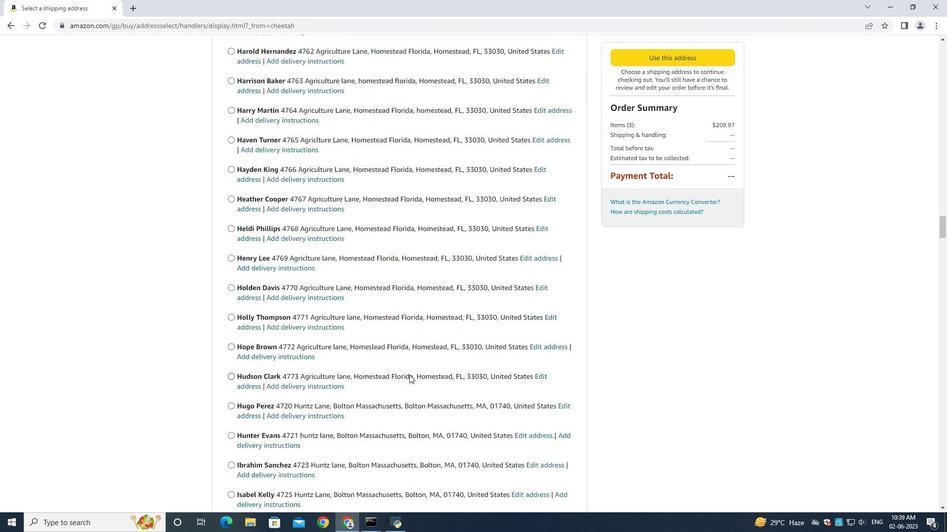 
Action: Mouse scrolled (409, 375) with delta (0, 0)
Screenshot: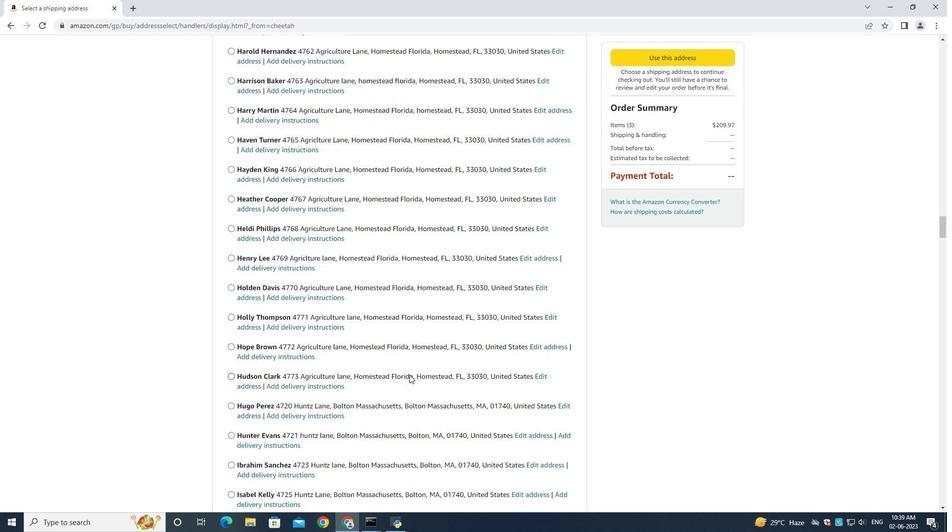 
Action: Mouse scrolled (409, 375) with delta (0, 0)
Screenshot: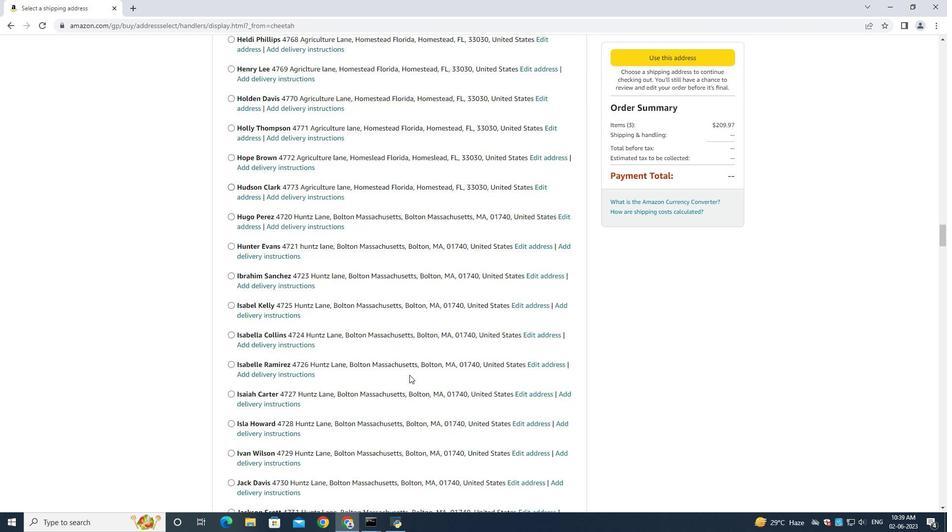 
Action: Mouse scrolled (409, 375) with delta (0, 0)
Screenshot: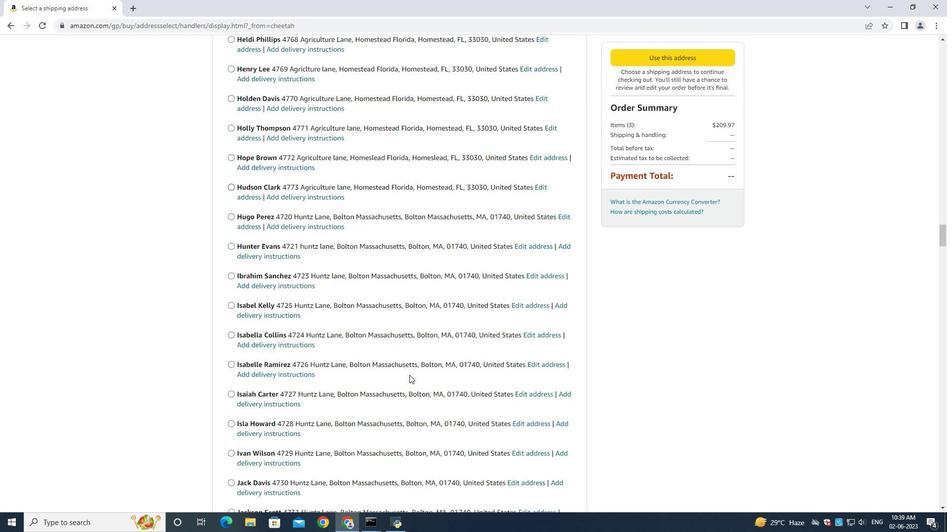 
Action: Mouse scrolled (409, 375) with delta (0, 0)
Screenshot: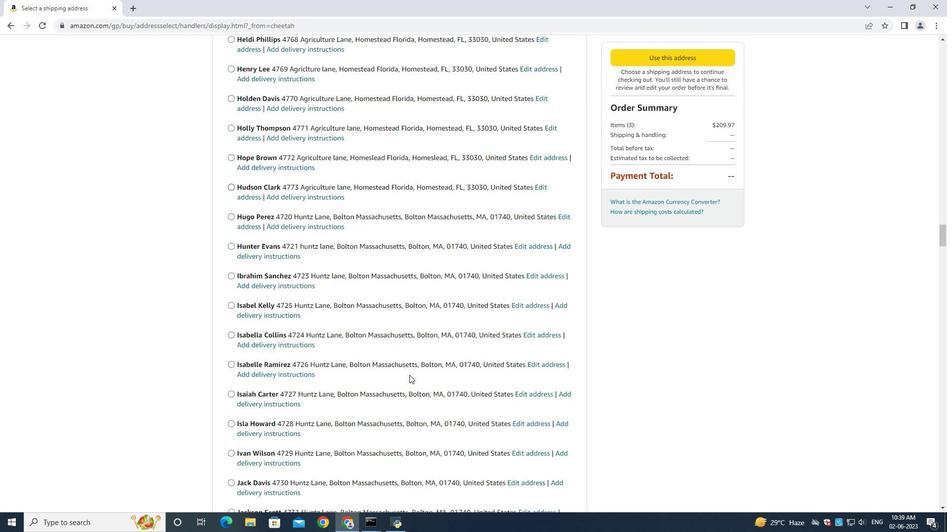 
Action: Mouse scrolled (409, 374) with delta (0, 0)
Screenshot: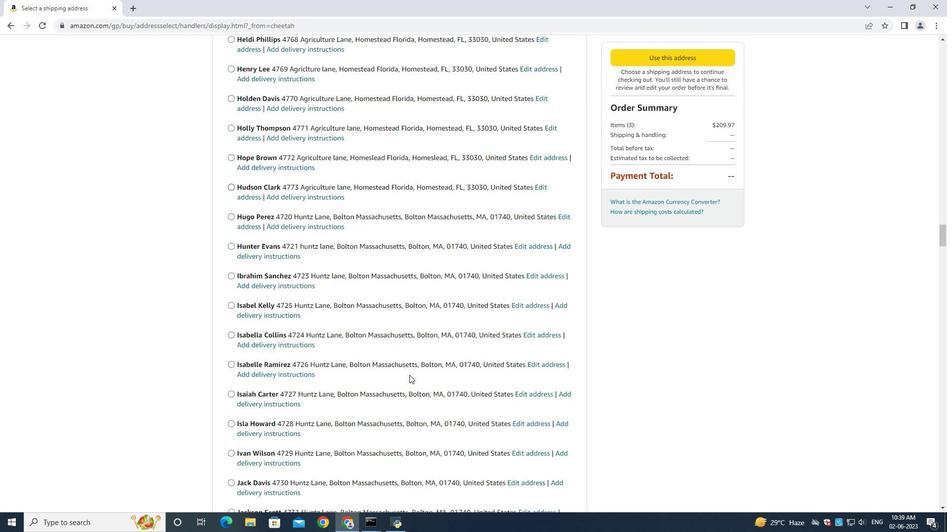 
Action: Mouse scrolled (409, 375) with delta (0, 0)
Screenshot: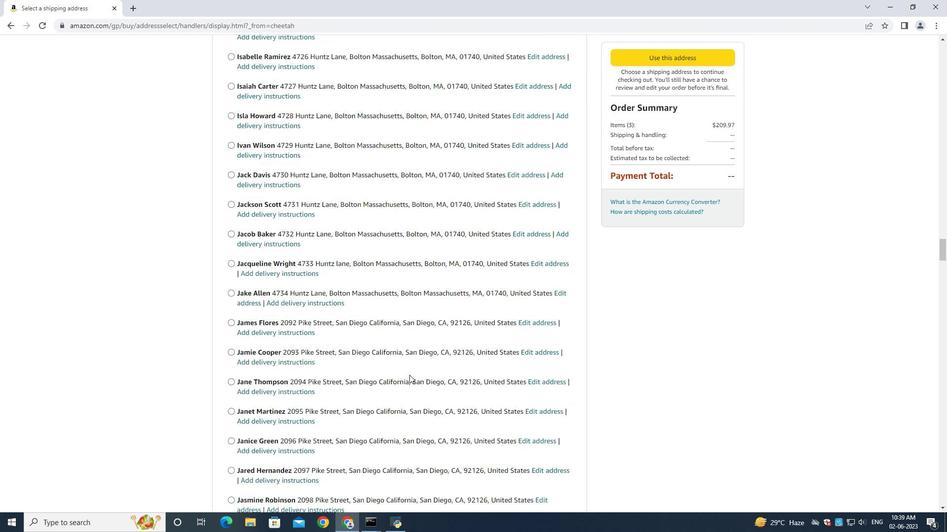 
Action: Mouse scrolled (409, 375) with delta (0, 0)
Screenshot: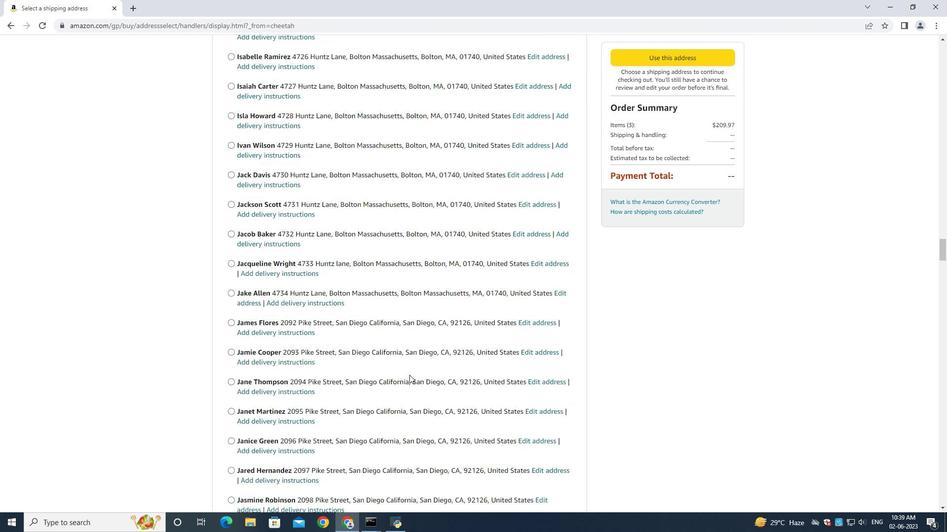 
Action: Mouse scrolled (409, 375) with delta (0, 0)
Screenshot: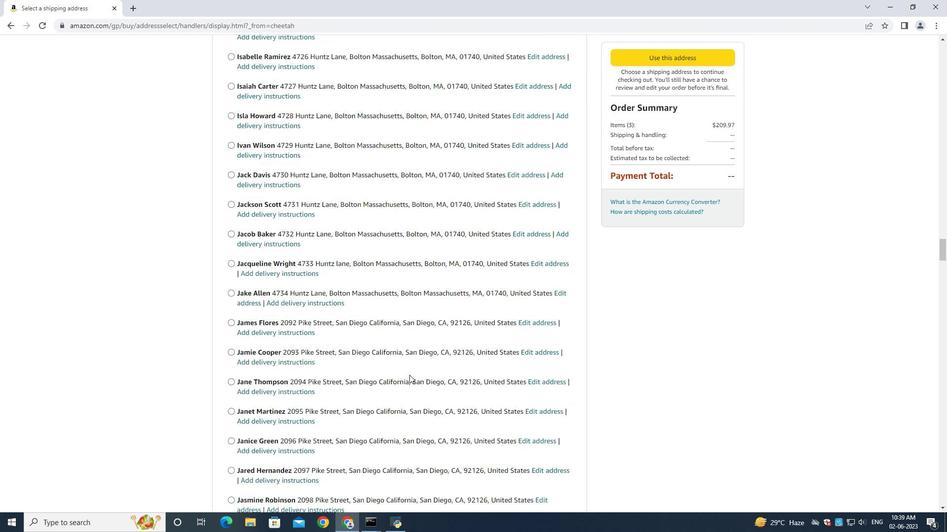 
Action: Mouse moved to (408, 373)
Screenshot: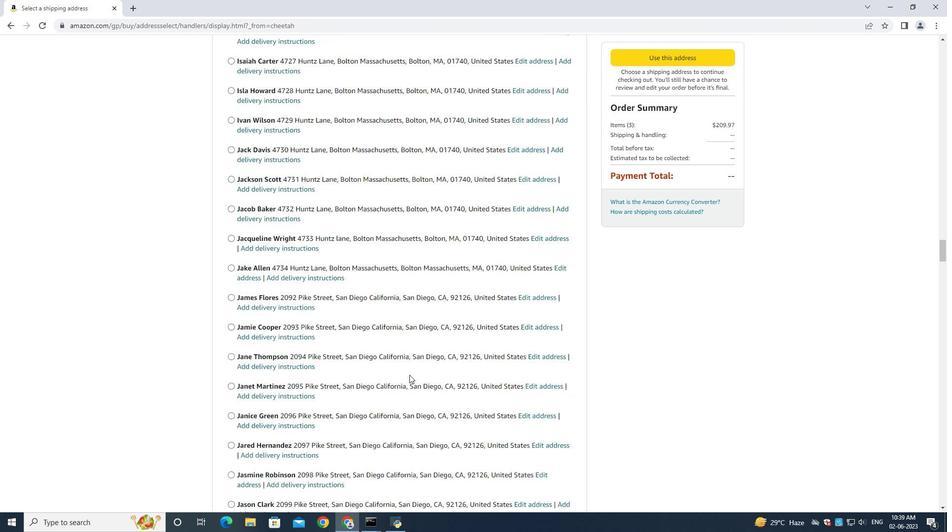 
Action: Mouse scrolled (408, 372) with delta (0, 0)
Screenshot: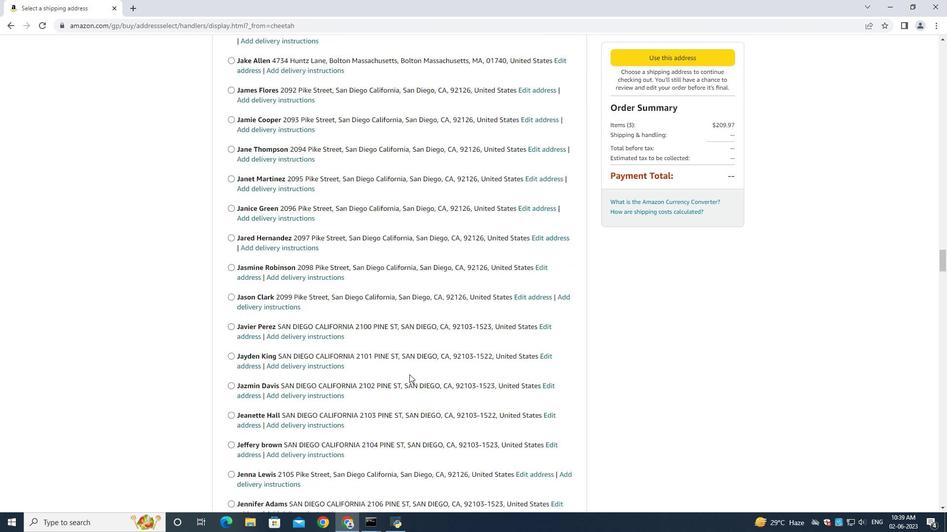 
Action: Mouse scrolled (408, 372) with delta (0, 0)
Screenshot: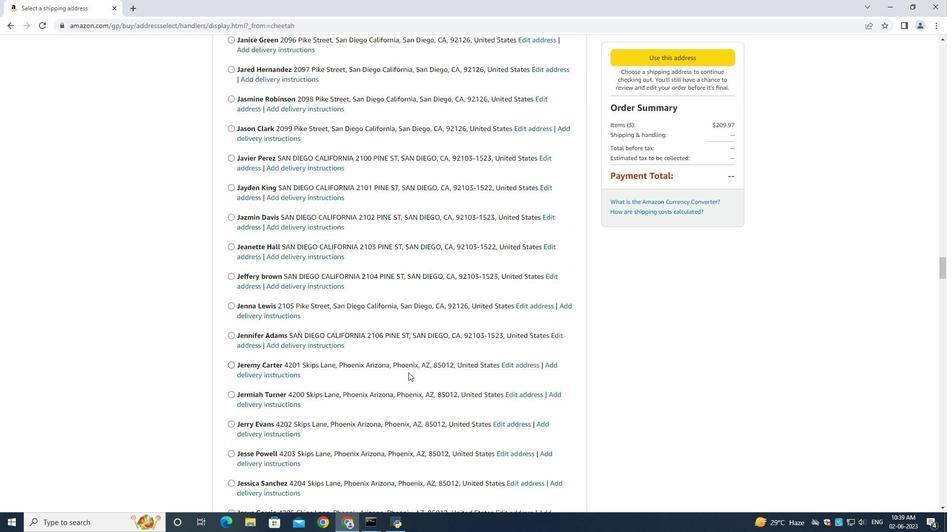 
Action: Mouse scrolled (408, 372) with delta (0, 0)
Screenshot: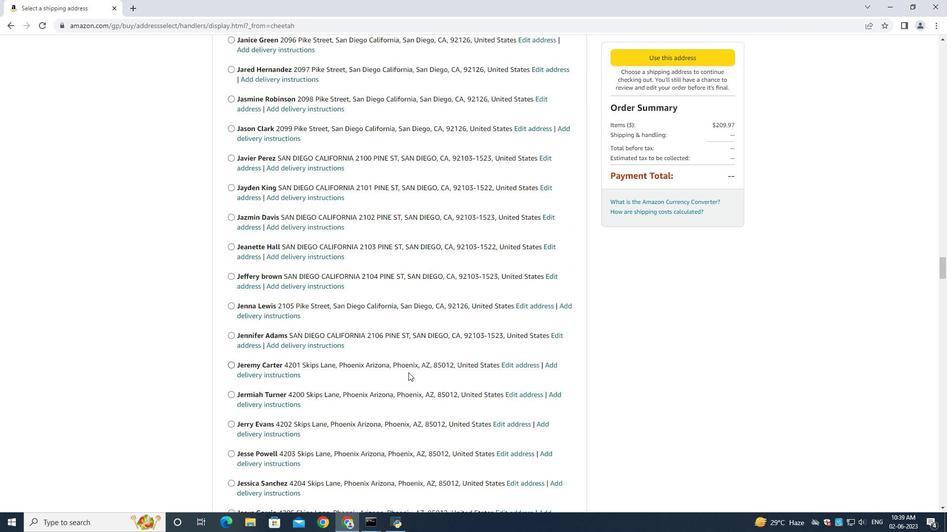 
Action: Mouse scrolled (408, 372) with delta (0, 0)
Screenshot: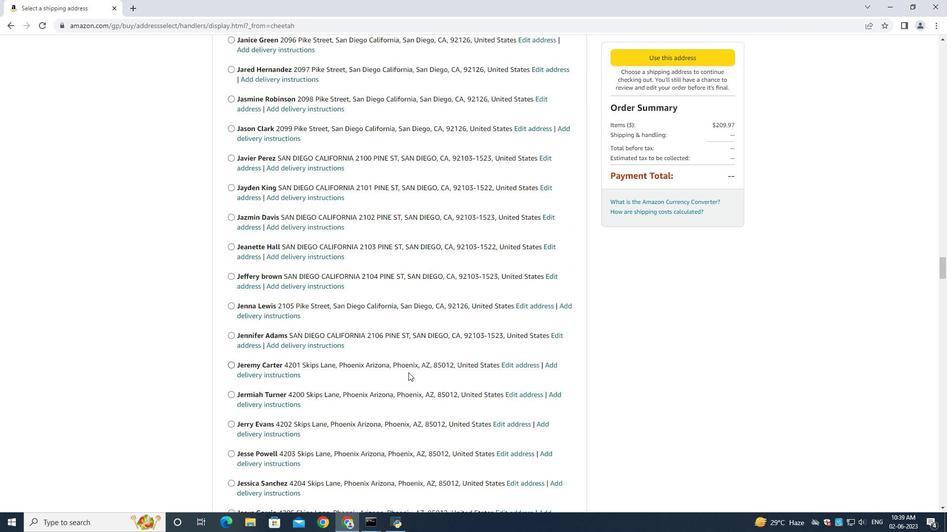 
Action: Mouse scrolled (408, 372) with delta (0, 0)
Screenshot: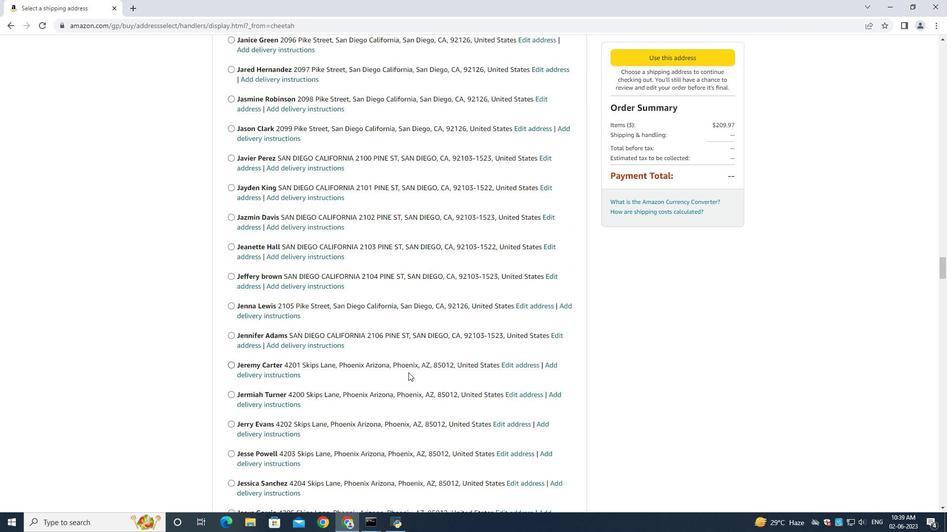 
Action: Mouse scrolled (408, 372) with delta (0, 0)
Screenshot: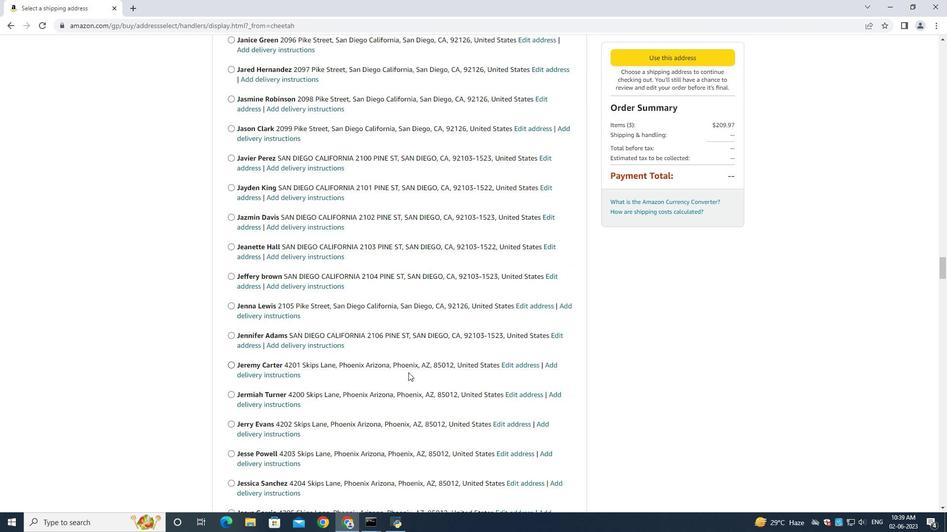 
Action: Mouse scrolled (408, 372) with delta (0, 0)
Screenshot: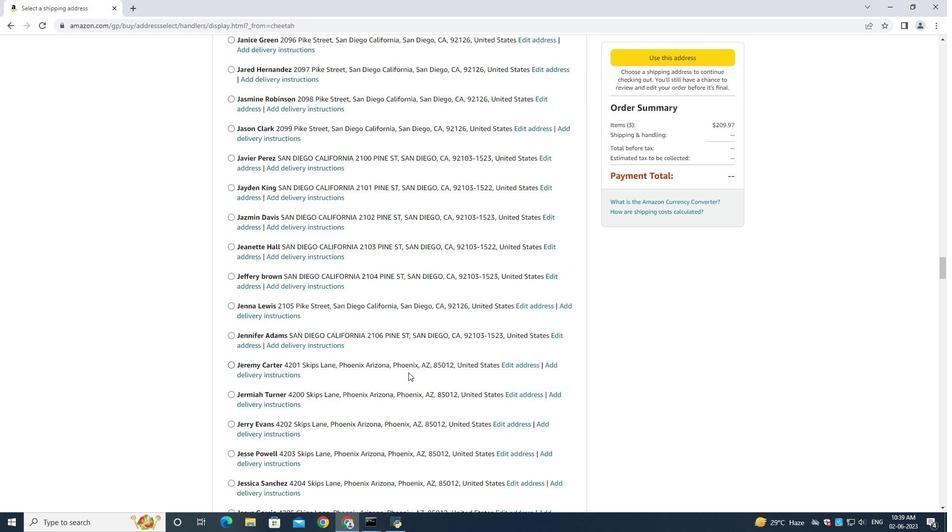 
Action: Mouse scrolled (408, 372) with delta (0, 0)
Screenshot: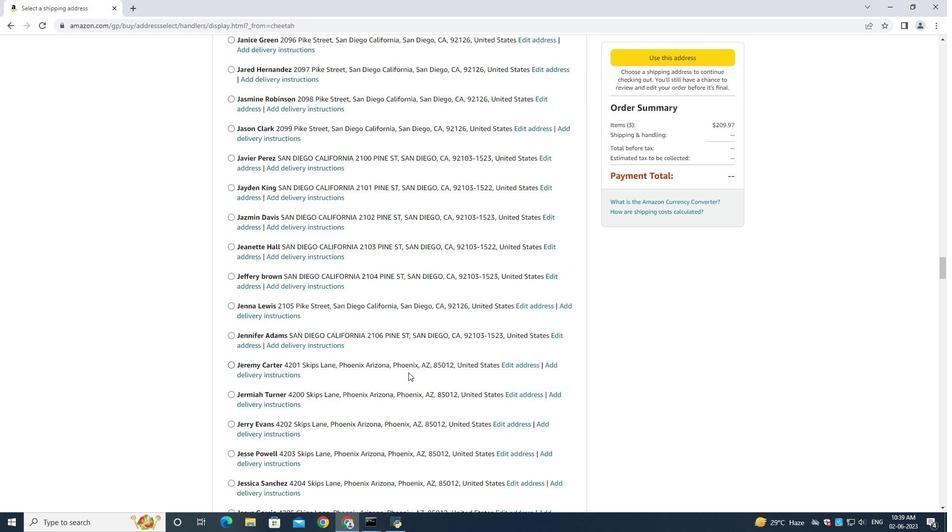 
Action: Mouse scrolled (408, 372) with delta (0, 0)
Screenshot: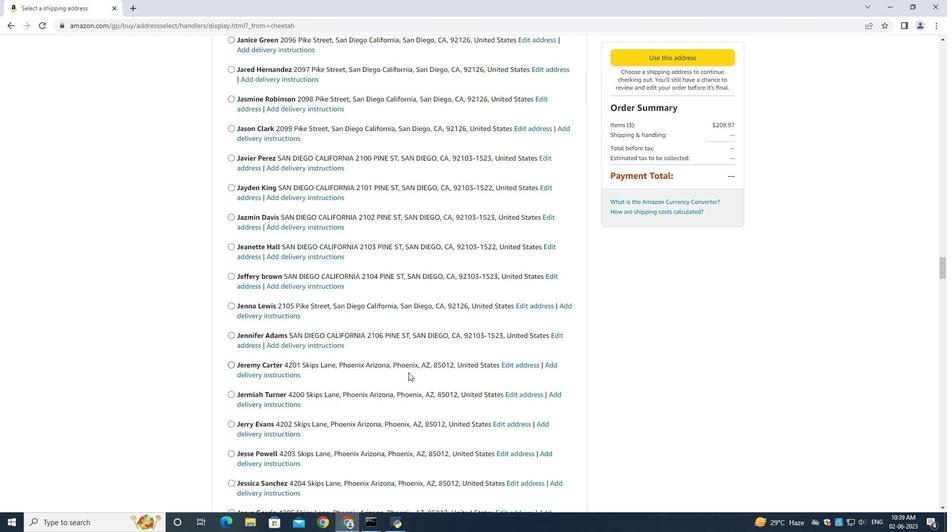 
Action: Mouse scrolled (408, 372) with delta (0, 0)
Screenshot: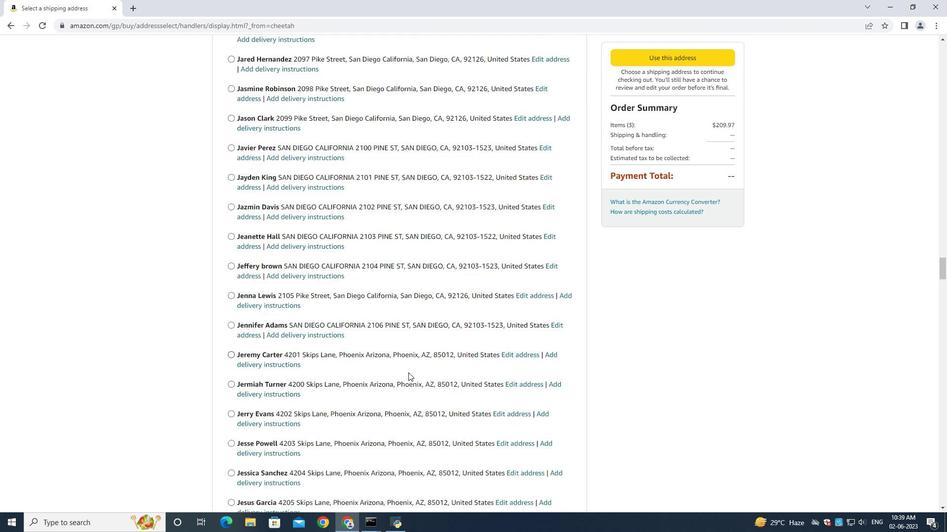 
Action: Mouse scrolled (408, 372) with delta (0, 0)
Screenshot: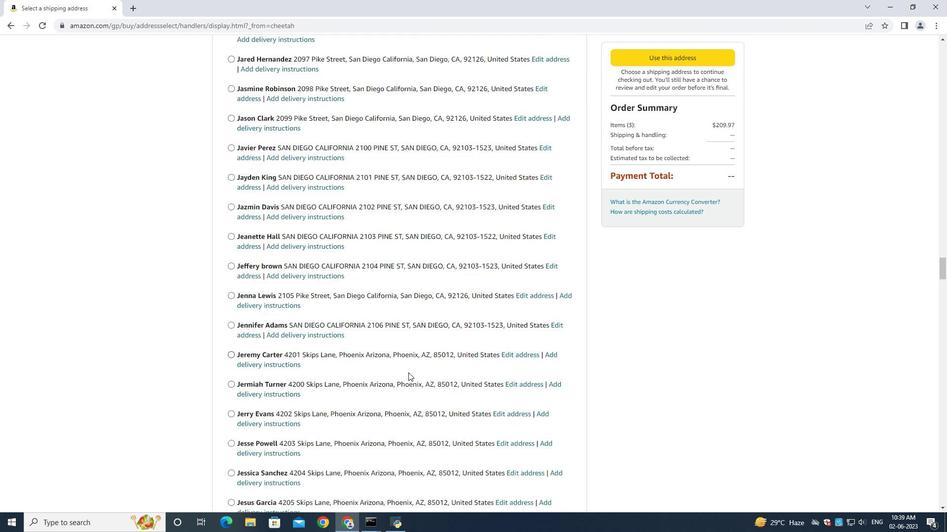 
Action: Mouse scrolled (408, 372) with delta (0, 0)
Screenshot: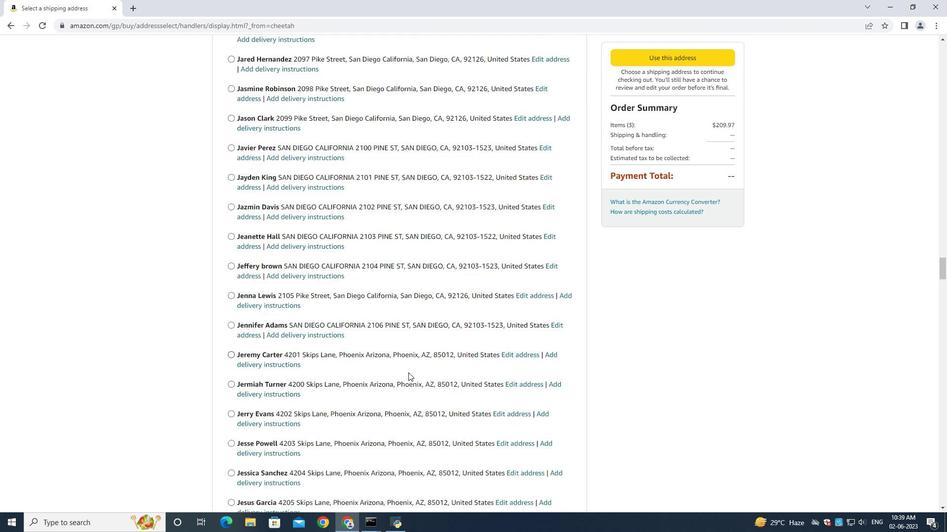 
Action: Mouse scrolled (408, 372) with delta (0, 0)
Screenshot: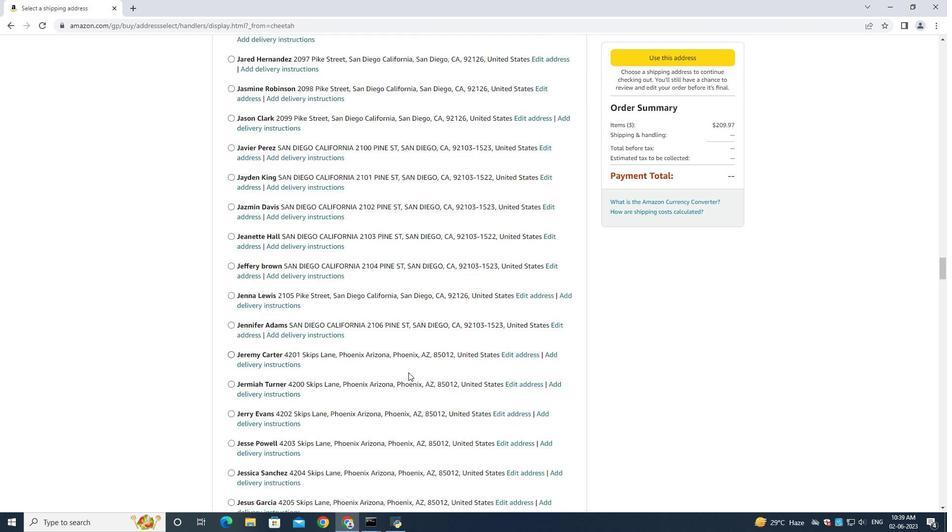 
Action: Mouse scrolled (408, 372) with delta (0, 0)
Screenshot: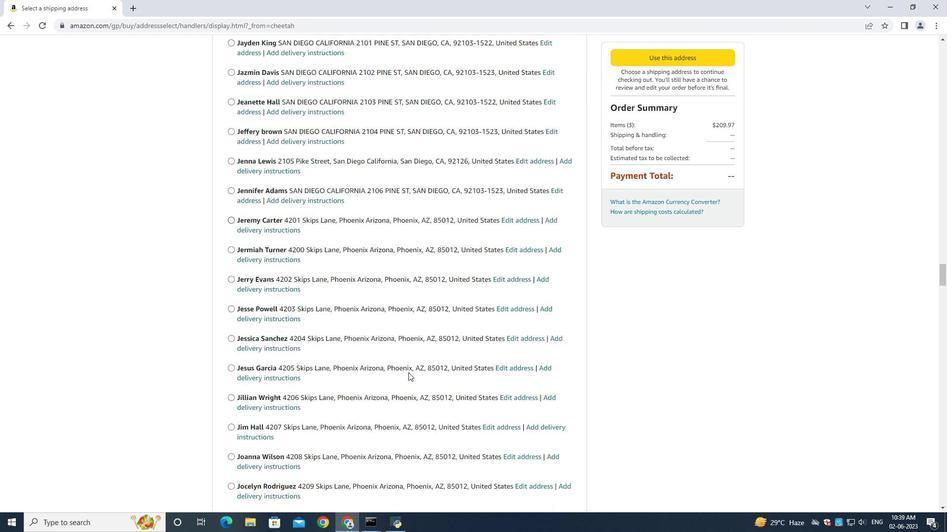 
Action: Mouse scrolled (408, 372) with delta (0, 0)
Screenshot: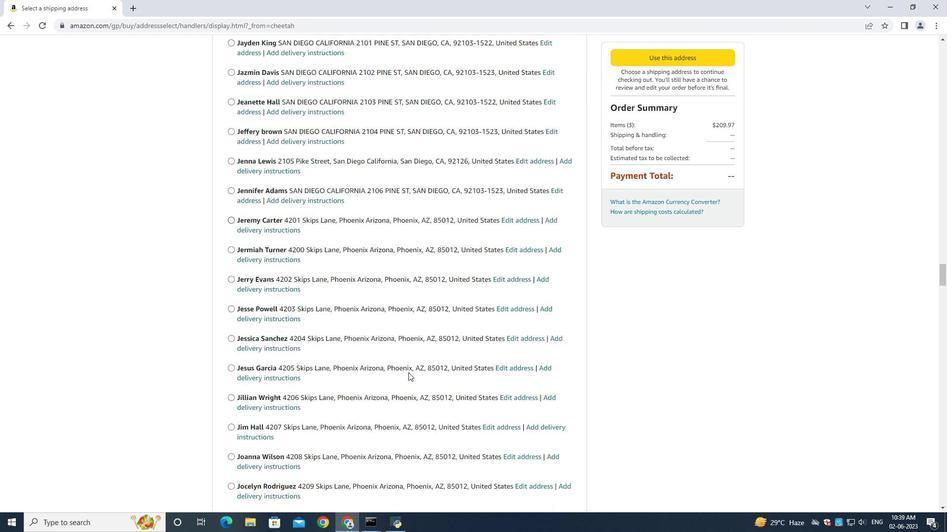 
Action: Mouse scrolled (408, 372) with delta (0, 0)
Screenshot: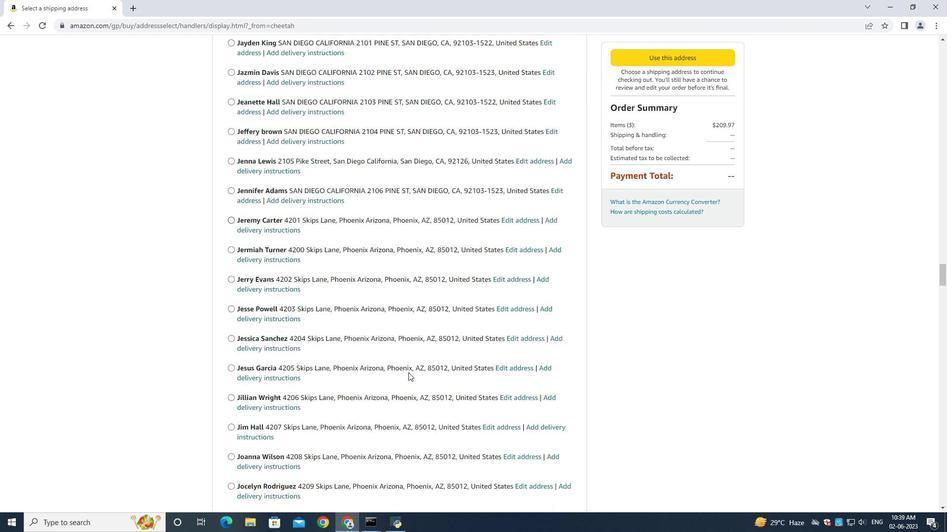 
Action: Mouse moved to (408, 372)
Screenshot: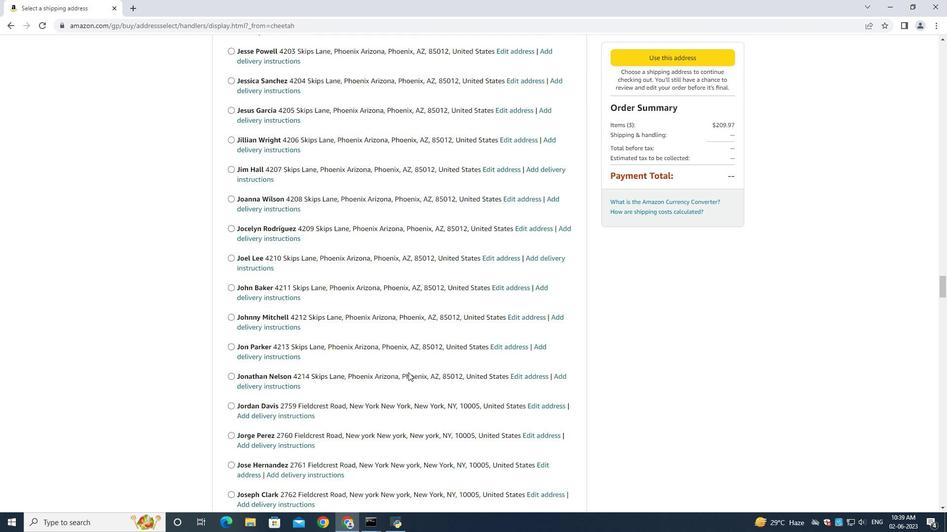 
Action: Mouse scrolled (408, 372) with delta (0, 0)
Screenshot: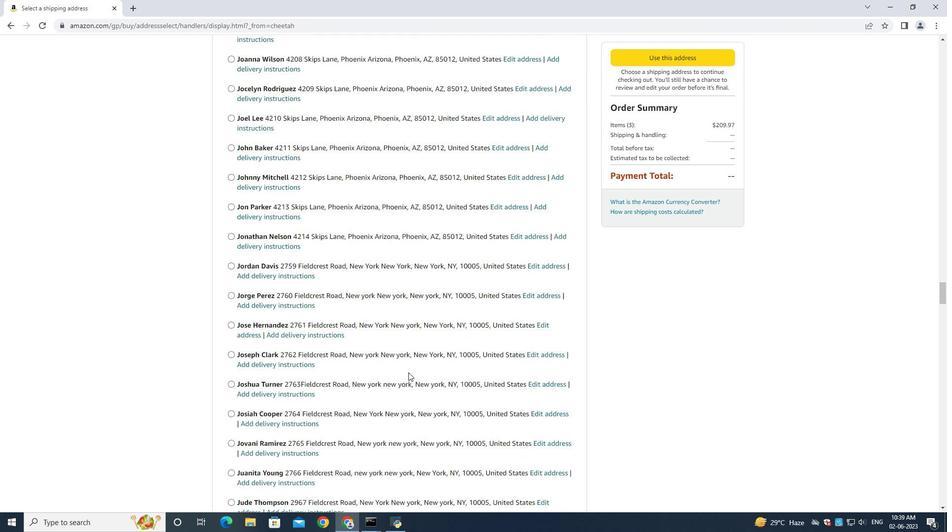 
Action: Mouse scrolled (408, 372) with delta (0, 0)
Screenshot: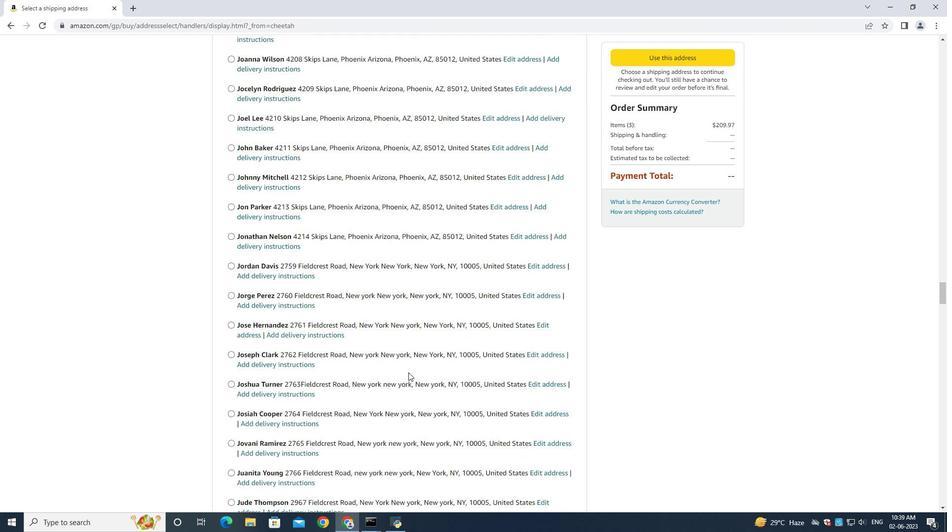 
Action: Mouse scrolled (408, 372) with delta (0, 0)
Screenshot: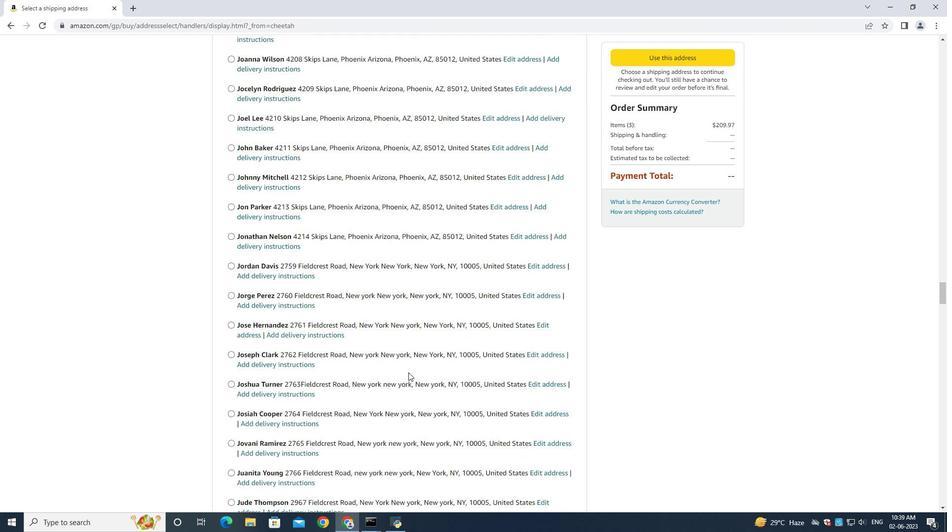 
Action: Mouse scrolled (408, 372) with delta (0, 0)
Screenshot: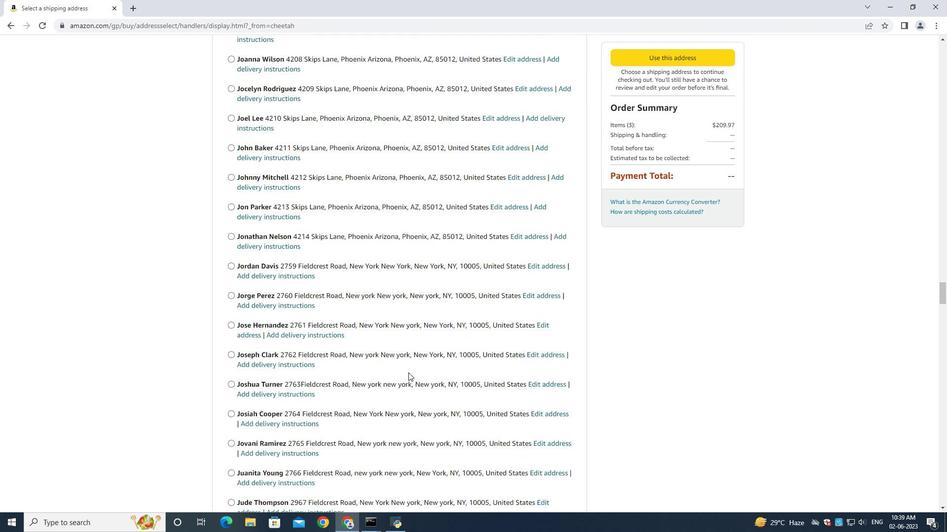 
Action: Mouse scrolled (408, 372) with delta (0, 0)
Screenshot: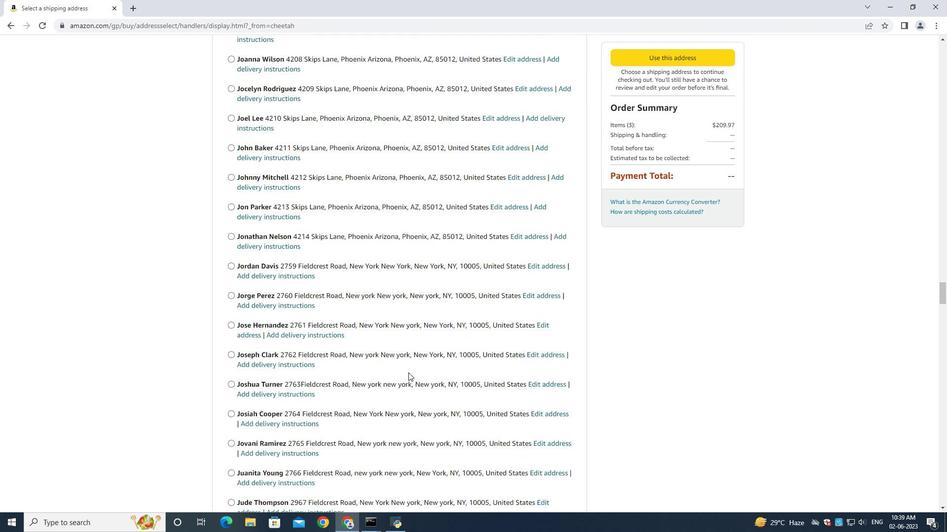 
Action: Mouse moved to (407, 371)
Screenshot: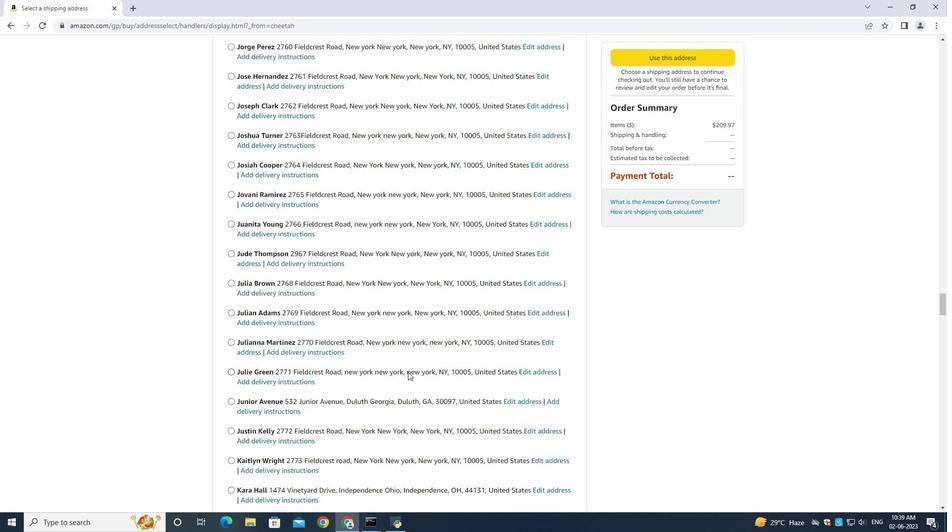 
Action: Mouse scrolled (407, 370) with delta (0, 0)
Screenshot: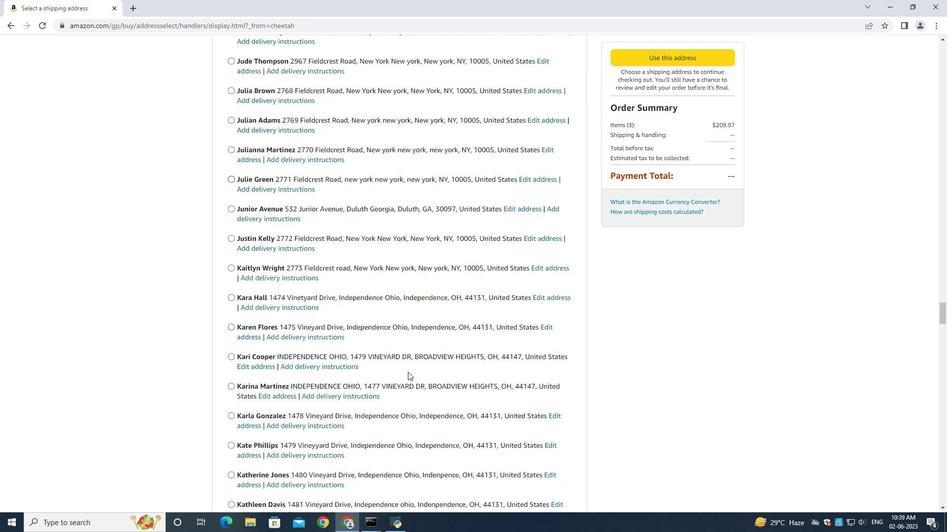 
Action: Mouse scrolled (407, 370) with delta (0, 0)
Screenshot: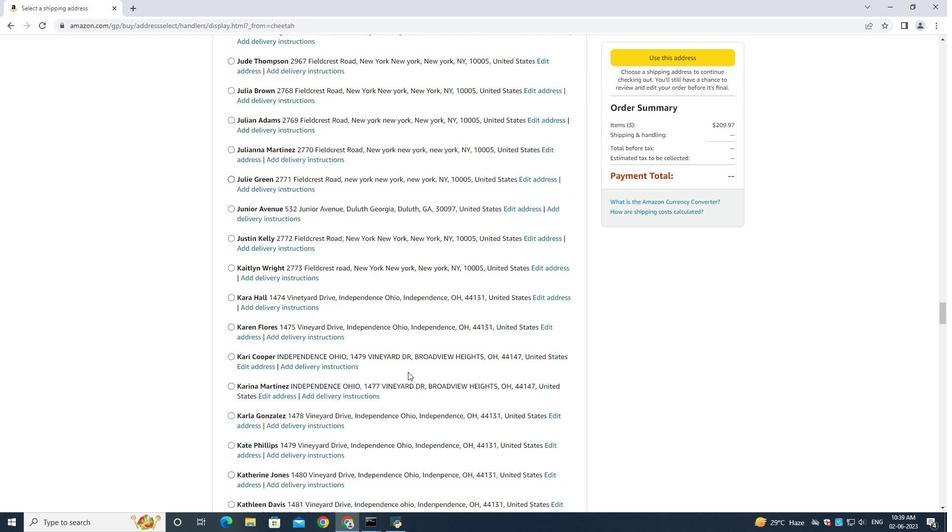 
Action: Mouse scrolled (407, 370) with delta (0, 0)
Screenshot: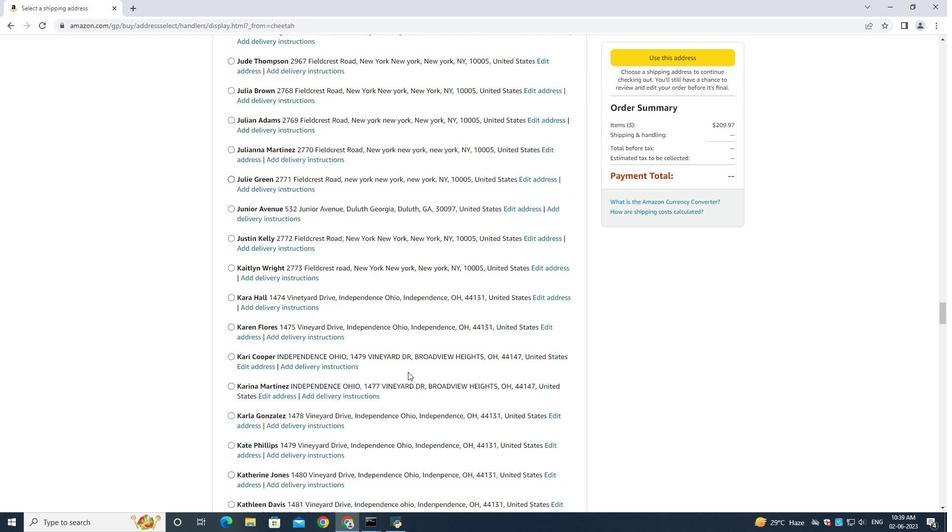 
Action: Mouse scrolled (407, 370) with delta (0, 0)
Screenshot: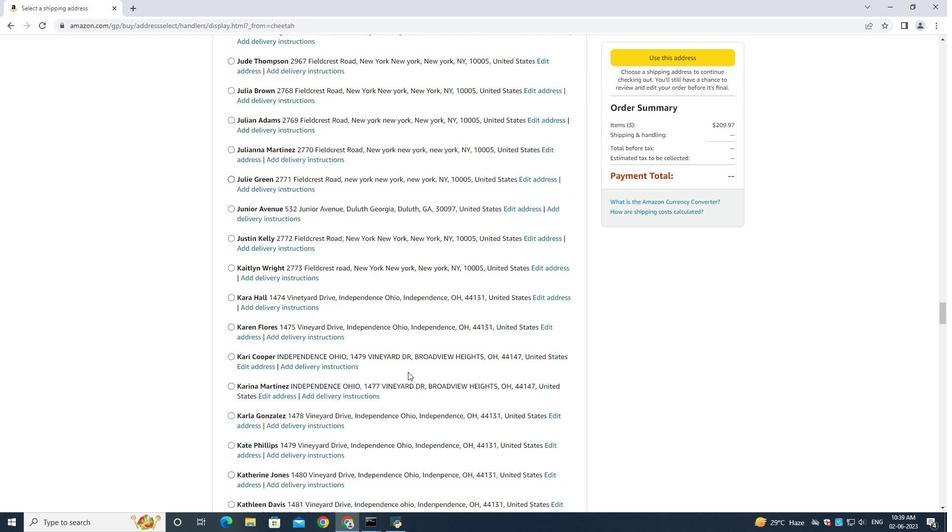 
Action: Mouse scrolled (407, 370) with delta (0, 0)
Screenshot: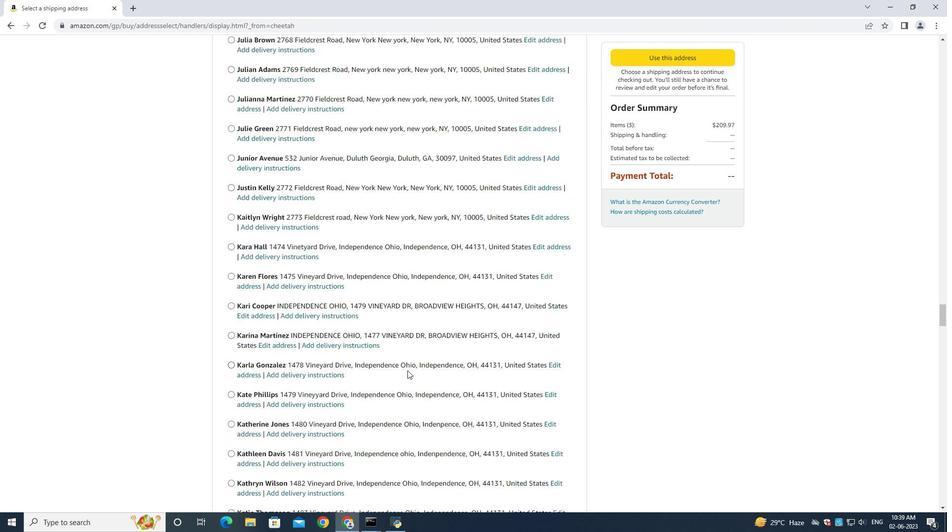 
Action: Mouse scrolled (407, 370) with delta (0, 0)
Screenshot: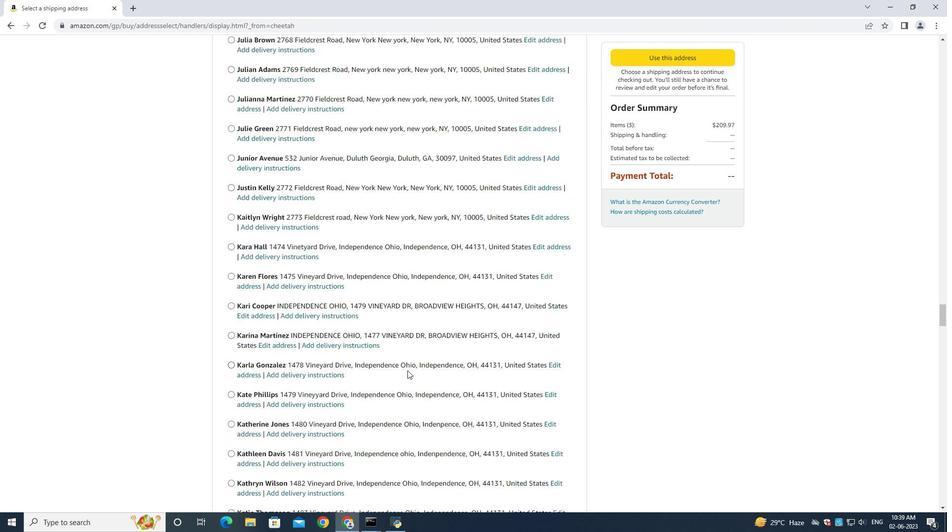 
Action: Mouse scrolled (407, 370) with delta (0, 0)
Screenshot: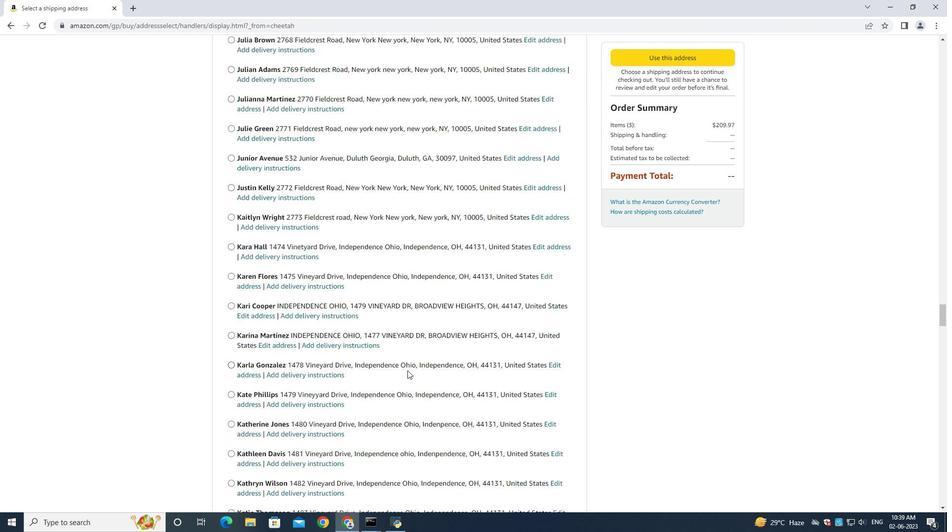 
Action: Mouse moved to (407, 370)
Screenshot: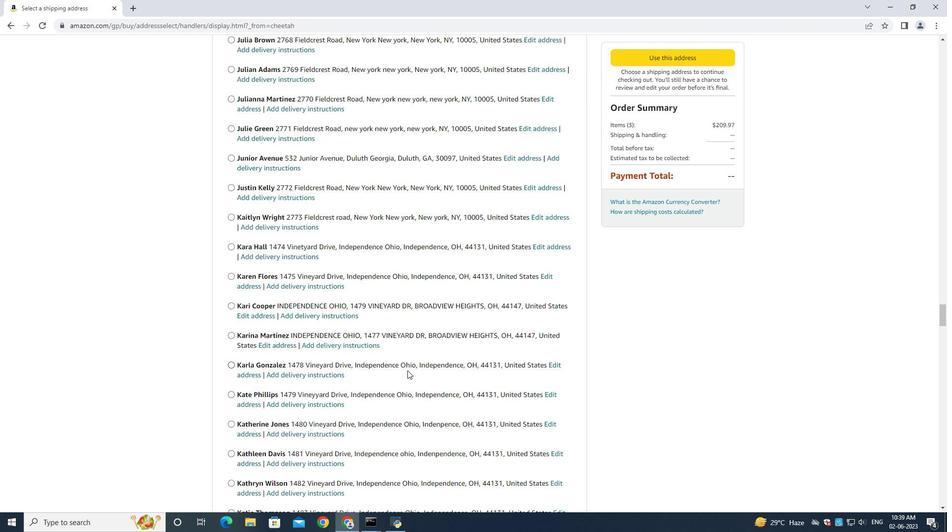 
Action: Mouse scrolled (407, 369) with delta (0, 0)
Screenshot: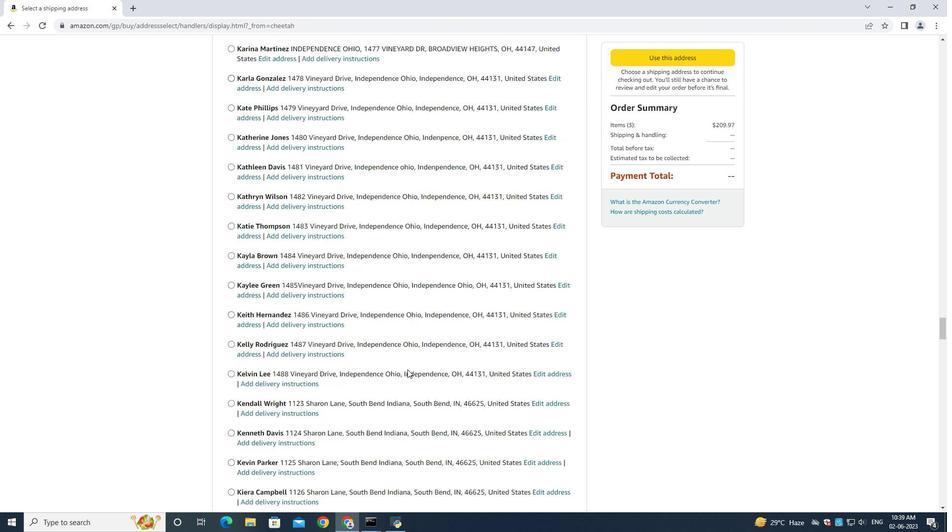 
Action: Mouse scrolled (407, 369) with delta (0, 0)
Screenshot: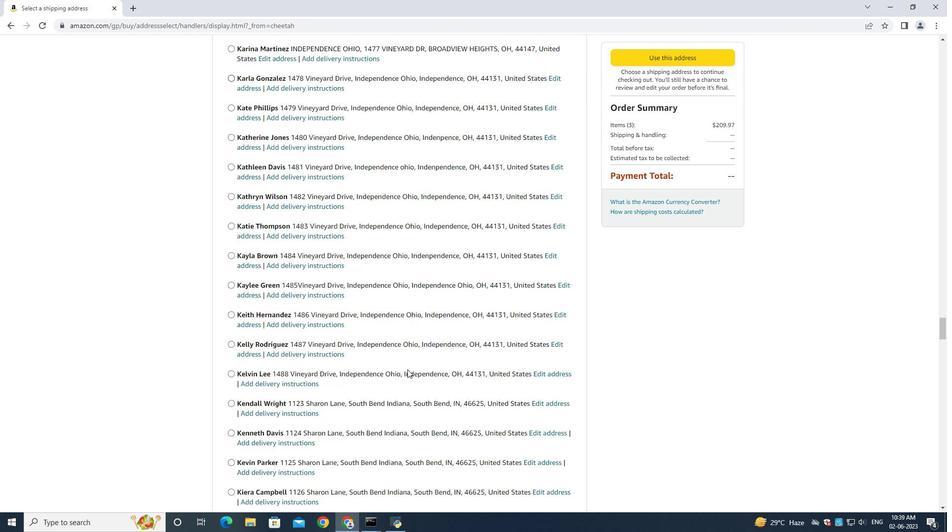 
Action: Mouse scrolled (407, 369) with delta (0, 0)
Screenshot: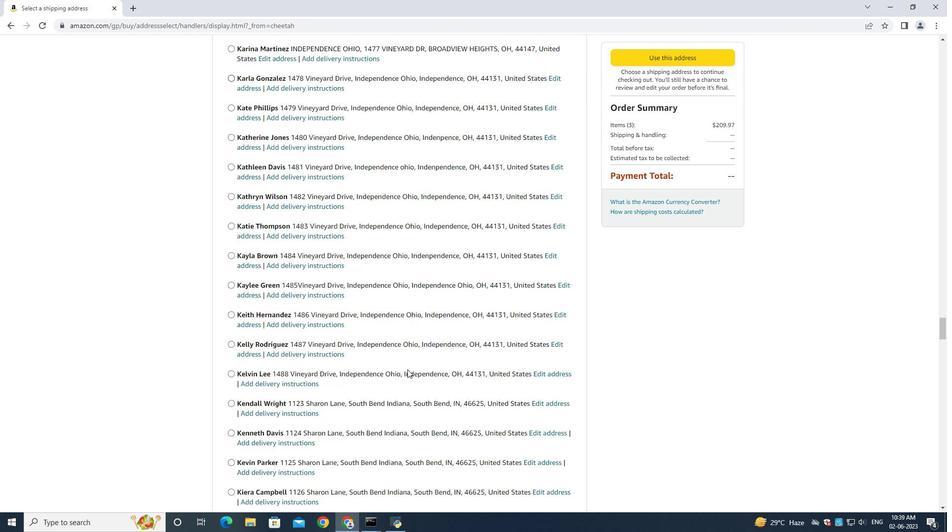 
Action: Mouse scrolled (407, 369) with delta (0, 0)
Screenshot: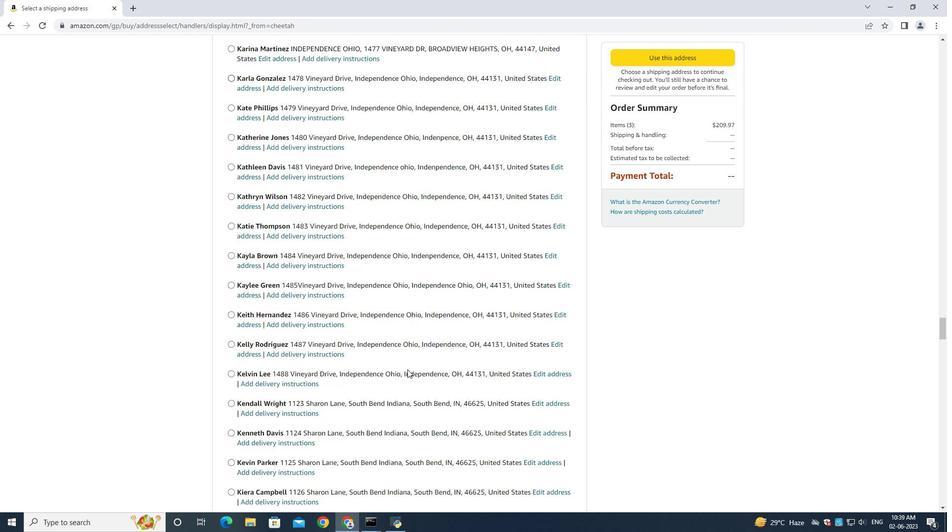 
Action: Mouse scrolled (407, 369) with delta (0, 0)
Screenshot: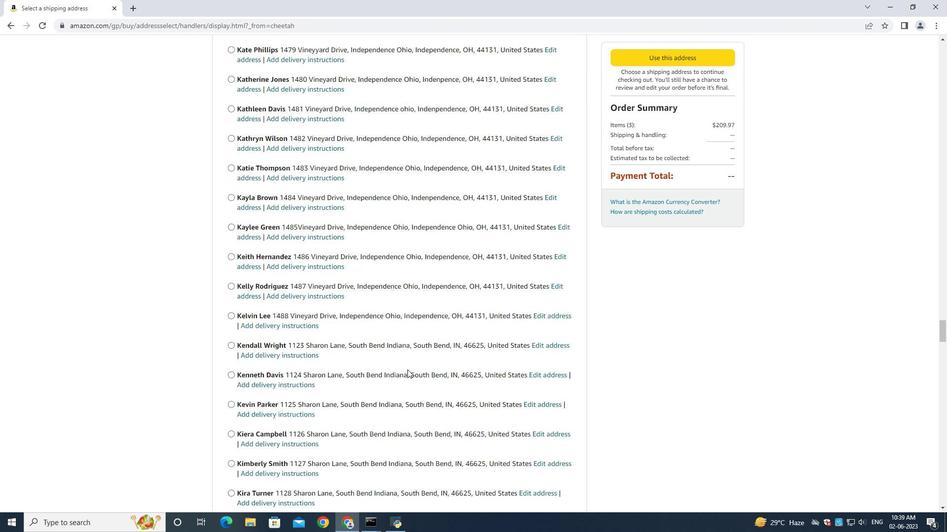 
Action: Mouse scrolled (407, 369) with delta (0, 0)
Screenshot: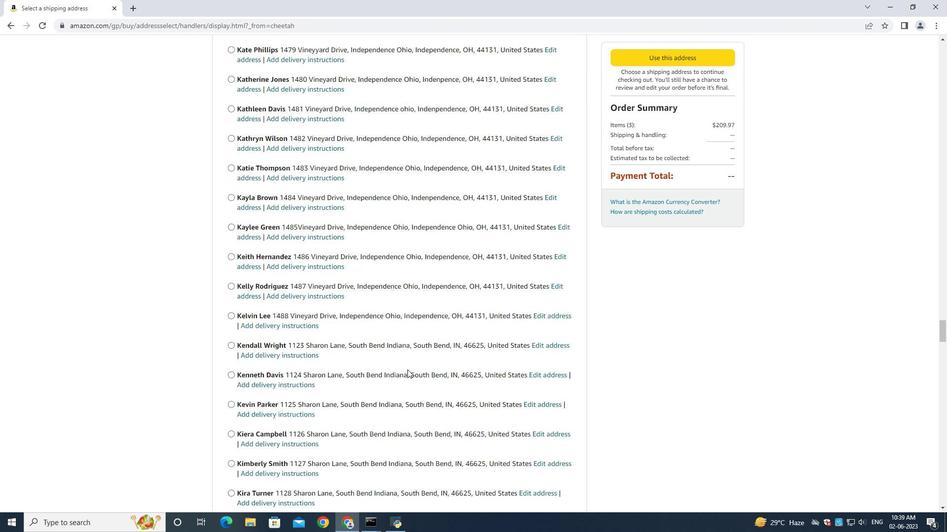 
Action: Mouse scrolled (407, 369) with delta (0, 0)
Screenshot: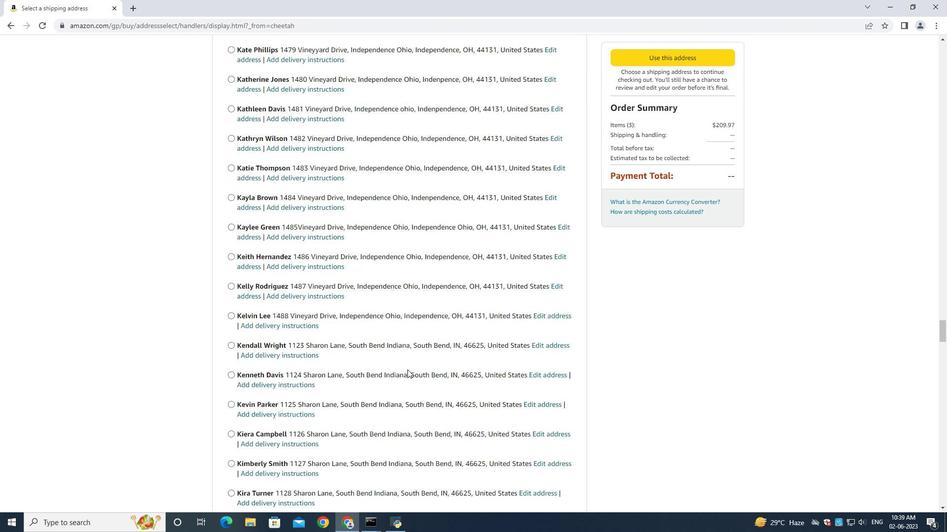 
Action: Mouse moved to (405, 369)
Screenshot: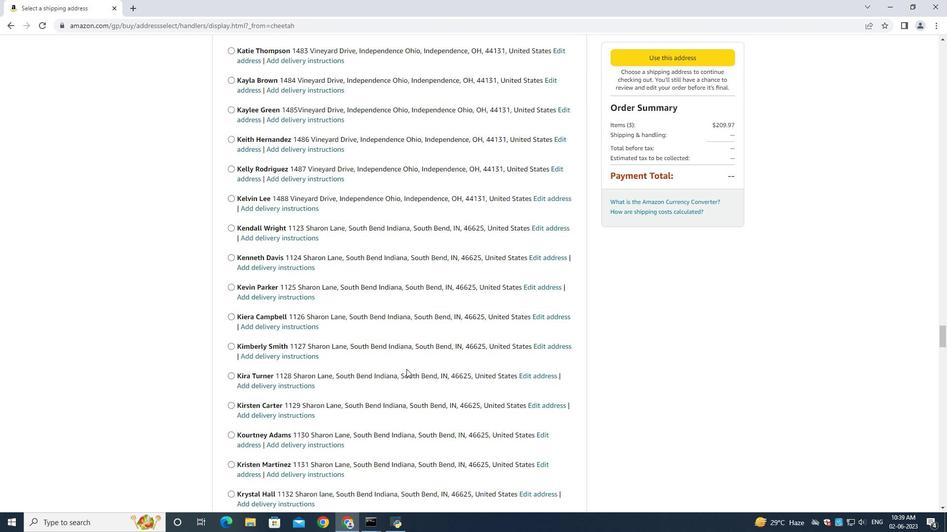 
Action: Mouse scrolled (405, 368) with delta (0, 0)
Screenshot: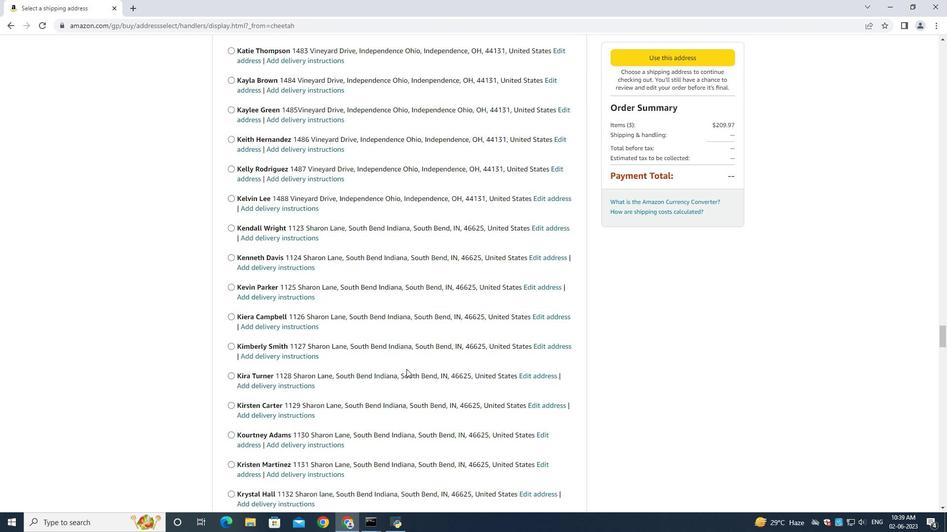 
Action: Mouse scrolled (405, 368) with delta (0, 0)
Screenshot: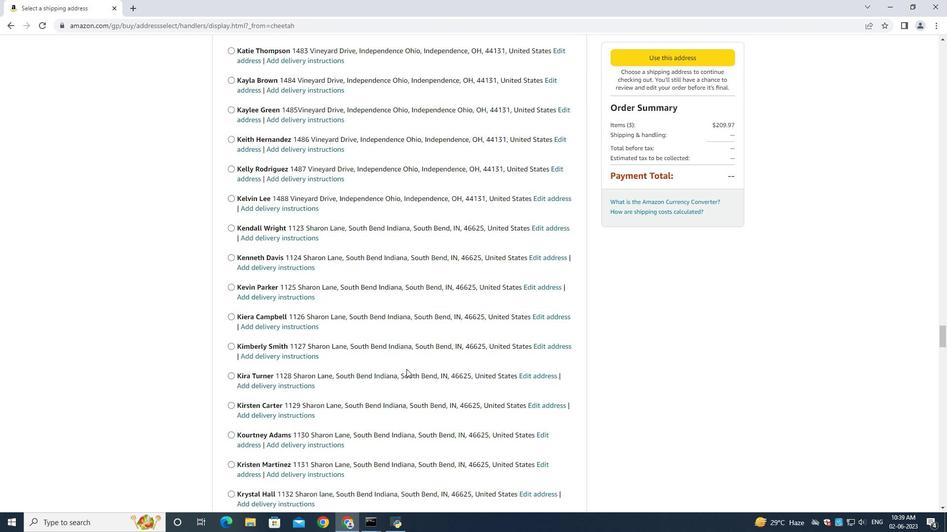 
Action: Mouse scrolled (405, 368) with delta (0, 0)
Screenshot: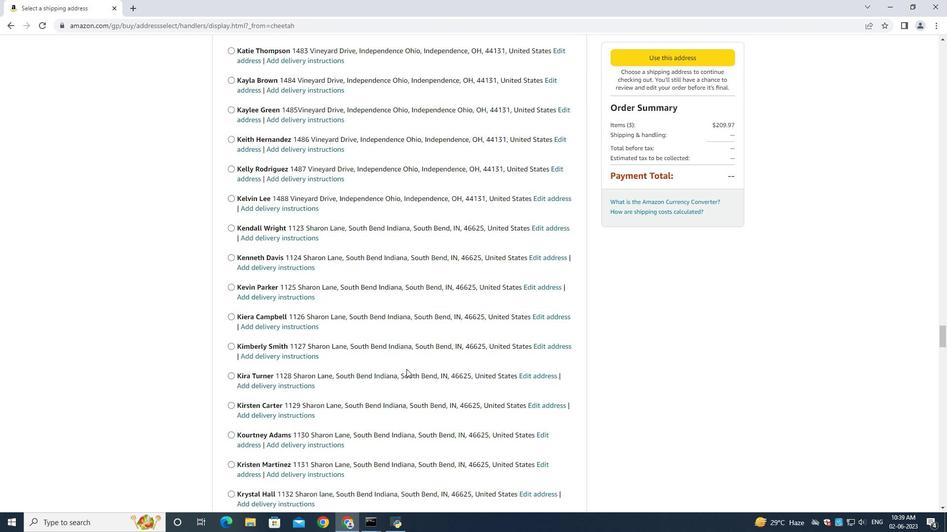 
Action: Mouse scrolled (405, 368) with delta (0, 0)
Screenshot: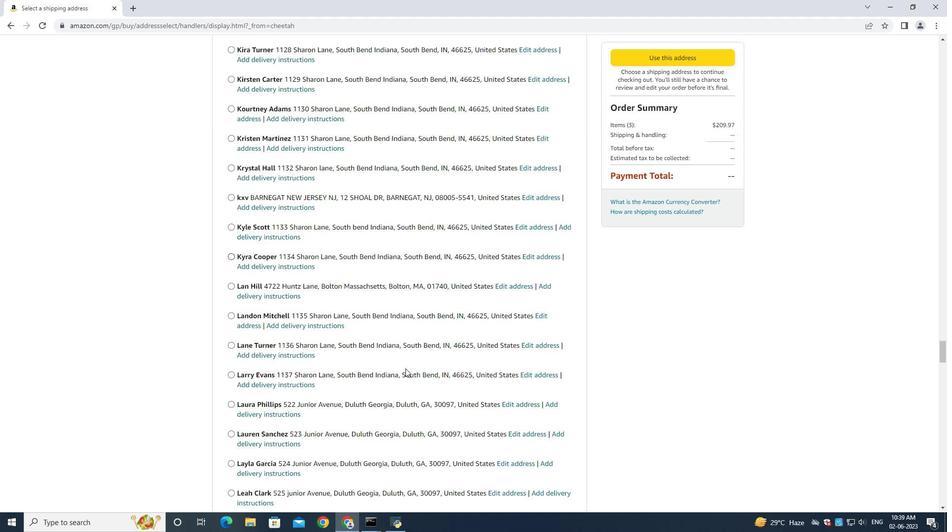 
Action: Mouse scrolled (405, 368) with delta (0, 0)
Screenshot: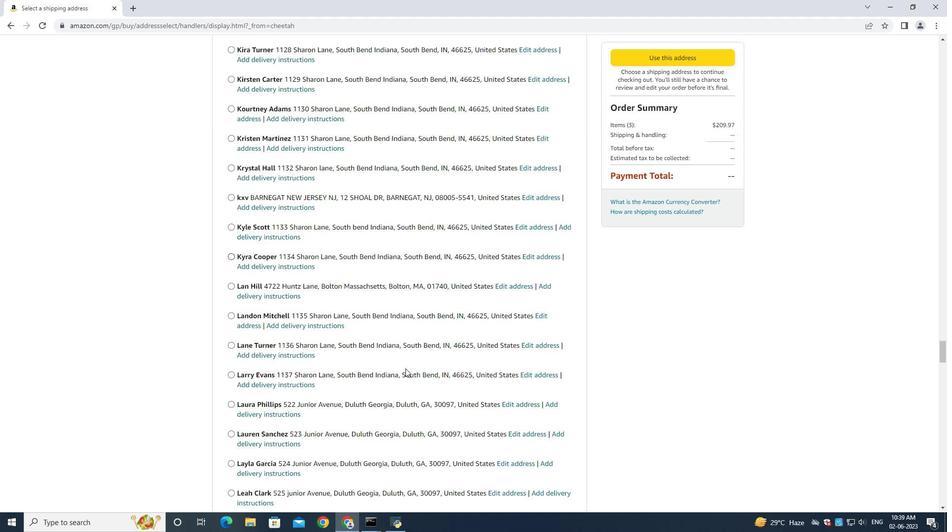 
Action: Mouse scrolled (405, 368) with delta (0, 0)
Screenshot: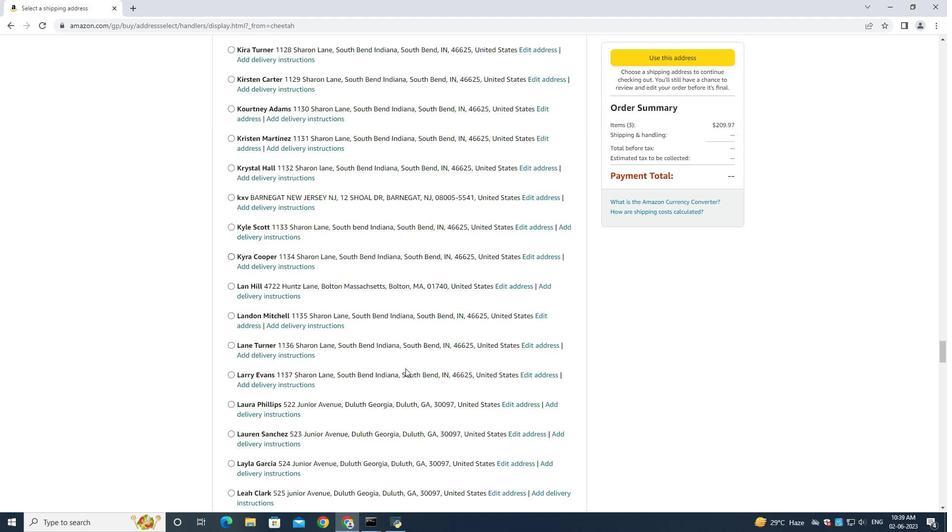
Action: Mouse scrolled (405, 368) with delta (0, 0)
Screenshot: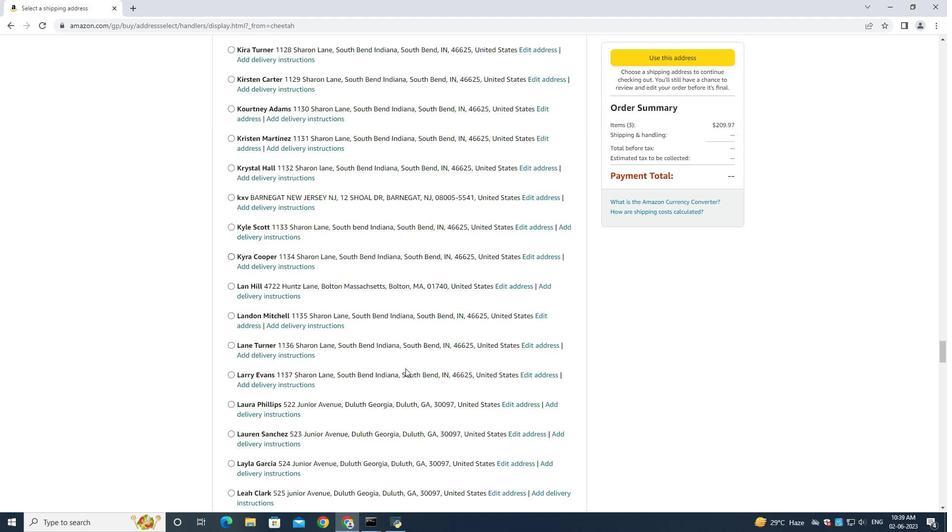
Action: Mouse scrolled (405, 368) with delta (0, 0)
Screenshot: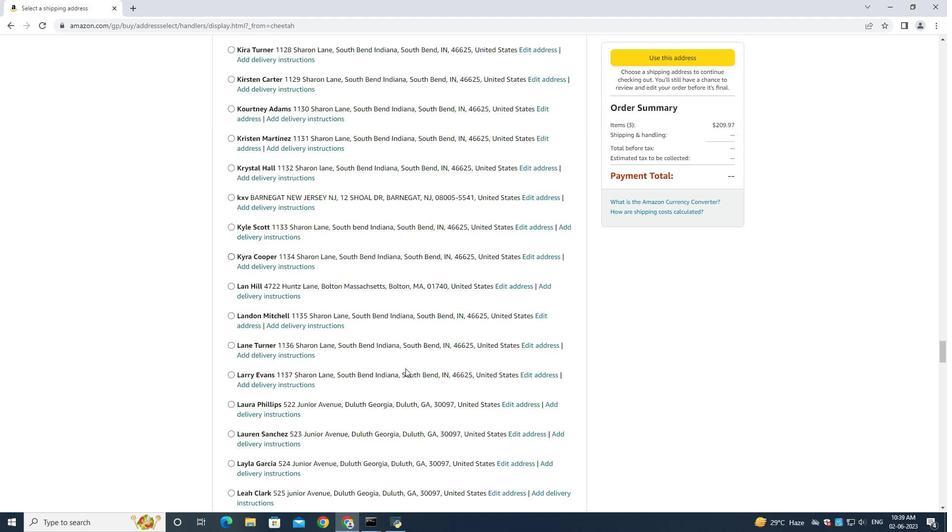 
Action: Mouse scrolled (405, 368) with delta (0, 0)
Screenshot: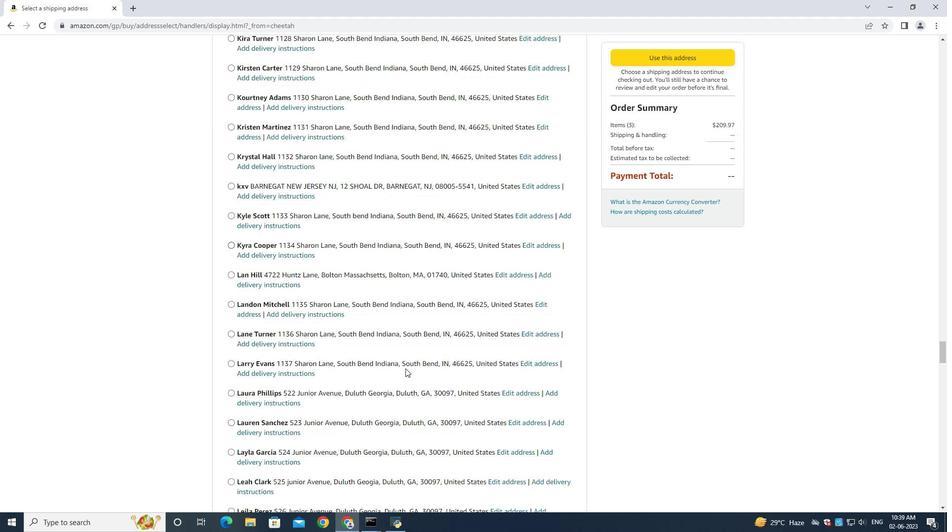 
Action: Mouse scrolled (405, 368) with delta (0, 0)
Screenshot: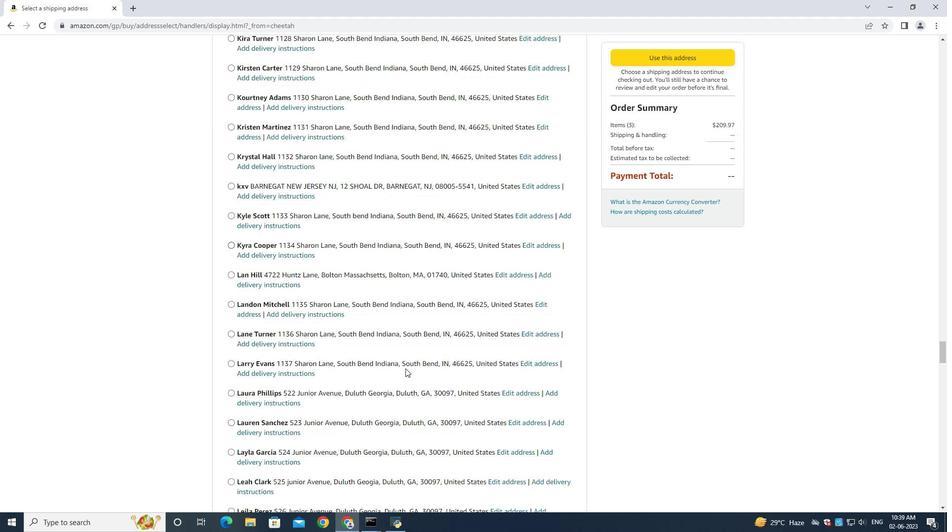 
Action: Mouse scrolled (405, 368) with delta (0, 0)
Screenshot: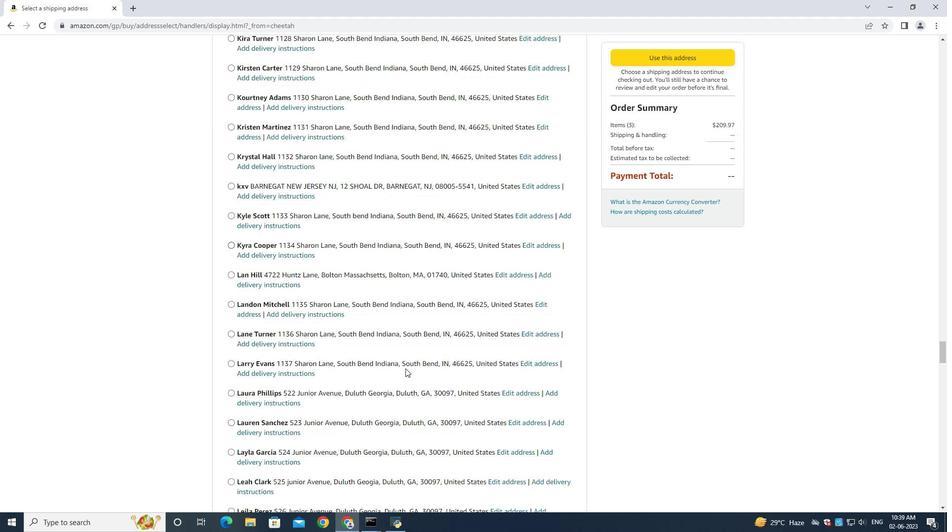
Action: Mouse scrolled (405, 368) with delta (0, 0)
Screenshot: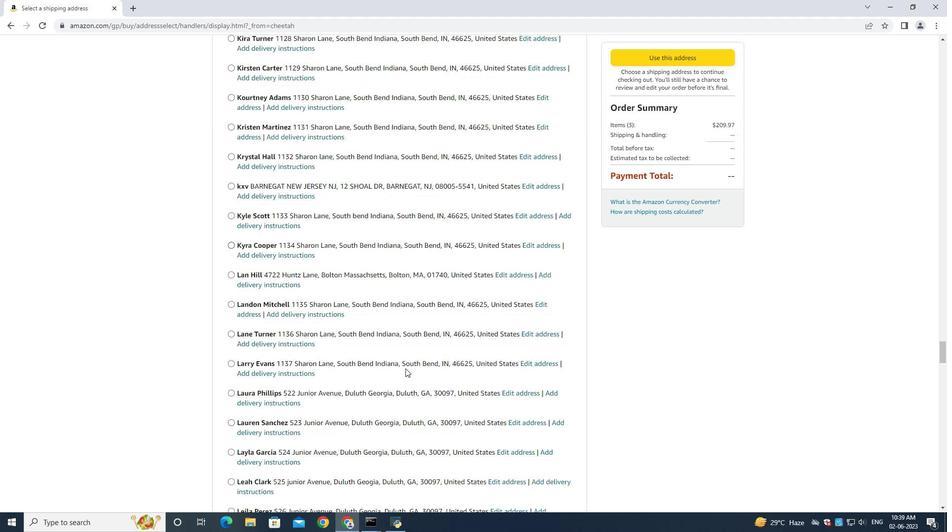 
Action: Mouse scrolled (405, 368) with delta (0, 0)
Screenshot: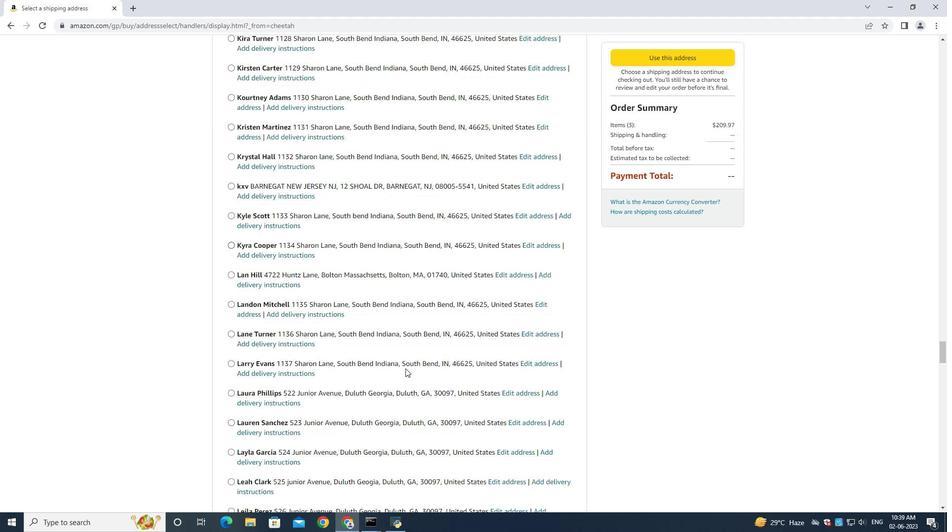 
Action: Mouse scrolled (405, 368) with delta (0, 0)
Screenshot: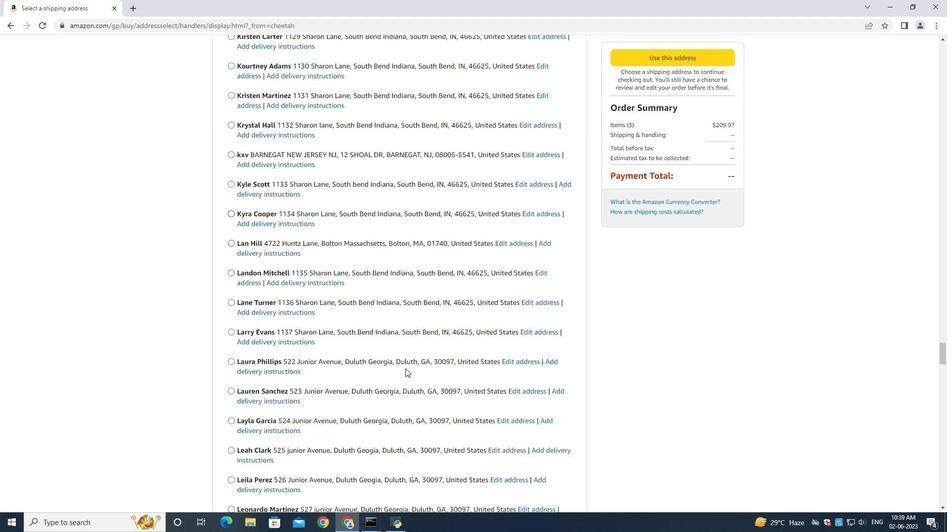 
Action: Mouse scrolled (405, 368) with delta (0, 0)
Screenshot: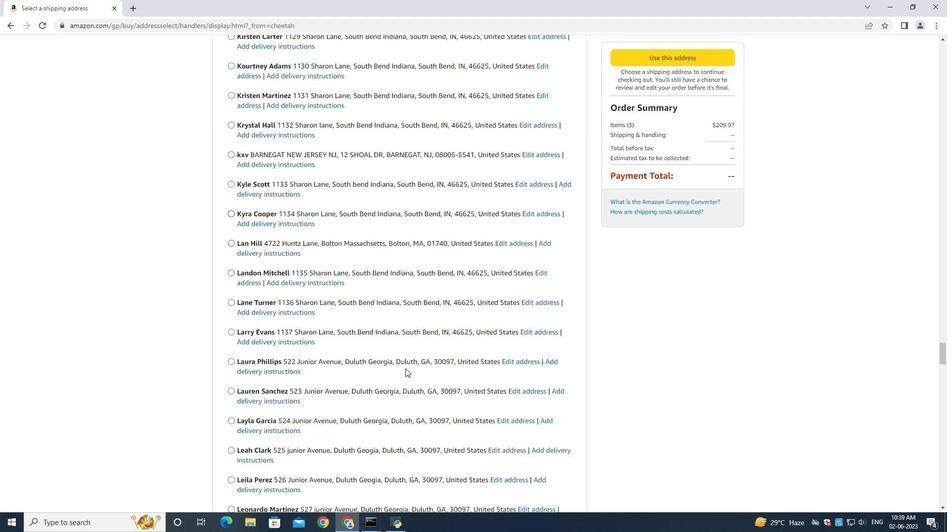 
Action: Mouse scrolled (405, 368) with delta (0, 0)
Screenshot: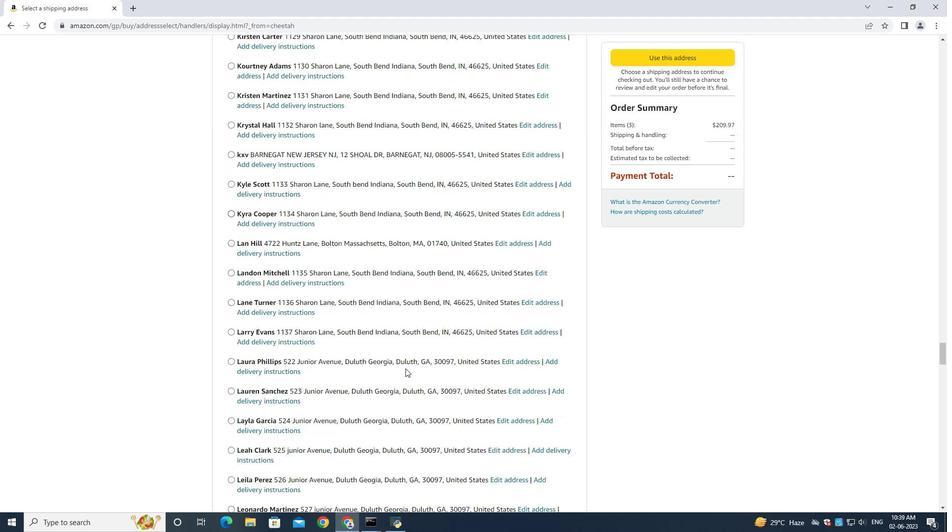 
Action: Mouse scrolled (405, 368) with delta (0, 0)
Screenshot: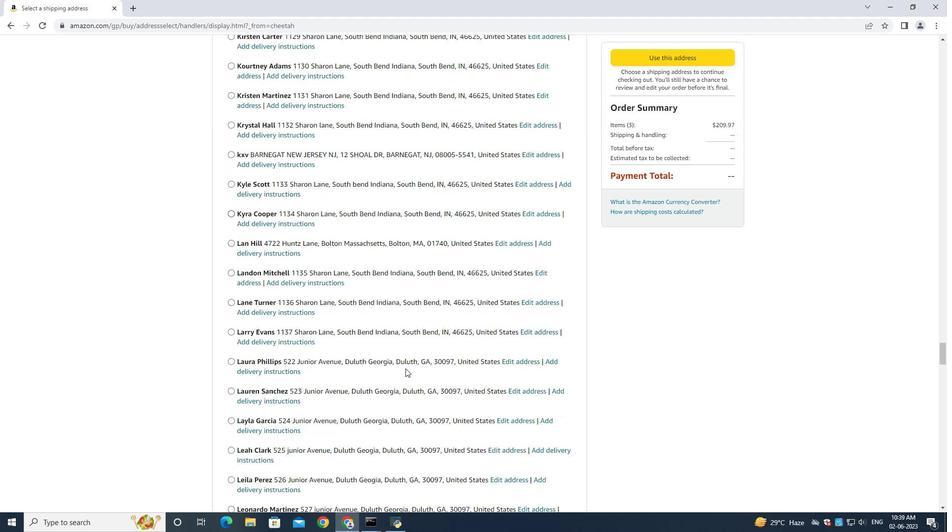 
Action: Mouse scrolled (405, 368) with delta (0, 0)
Screenshot: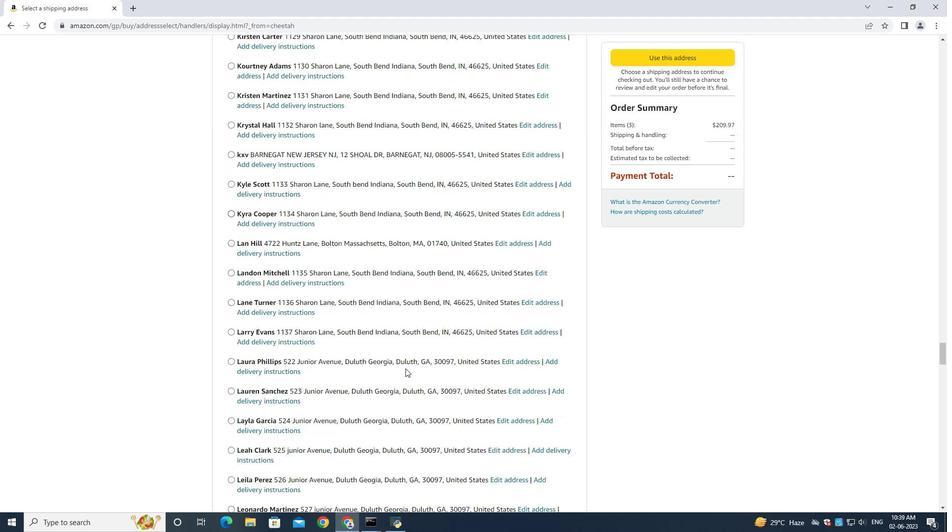 
Action: Mouse scrolled (405, 368) with delta (0, 0)
Screenshot: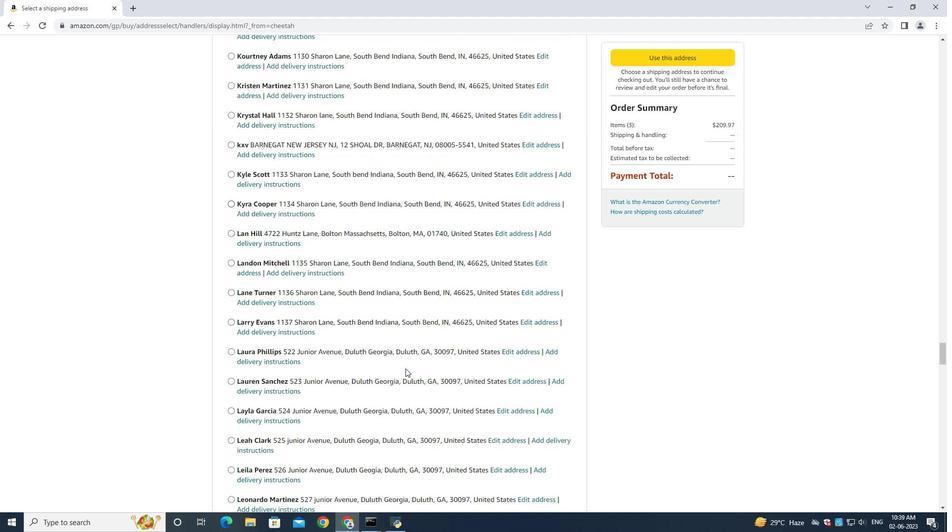 
Action: Mouse scrolled (405, 368) with delta (0, 0)
Screenshot: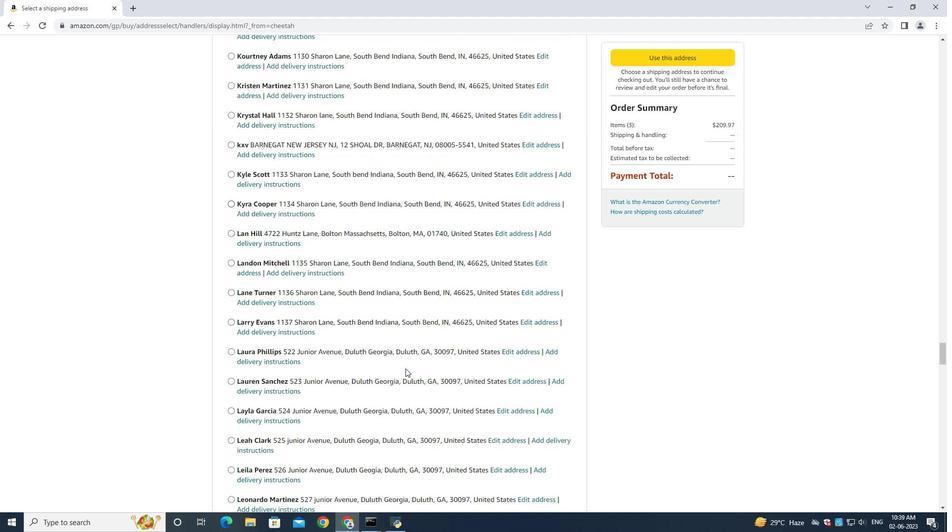 
Action: Mouse scrolled (405, 368) with delta (0, 0)
Screenshot: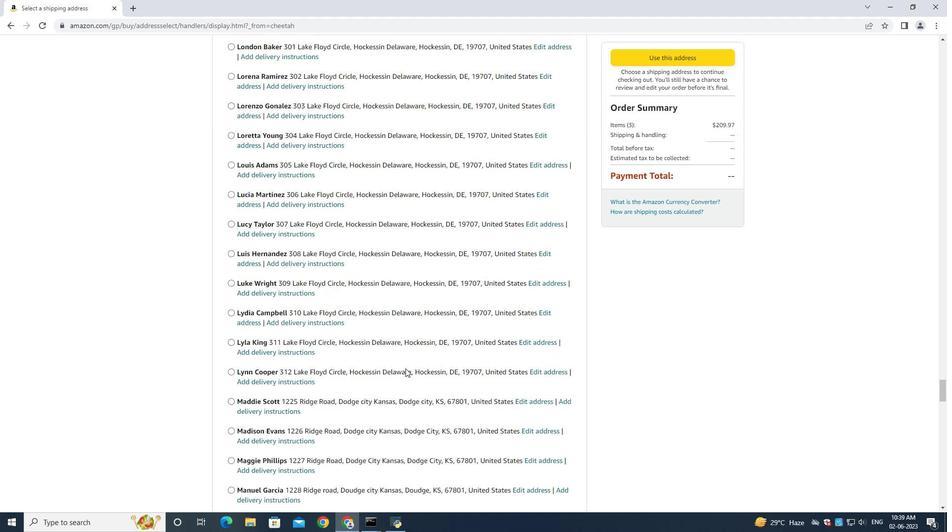 
Action: Mouse scrolled (405, 368) with delta (0, 0)
Screenshot: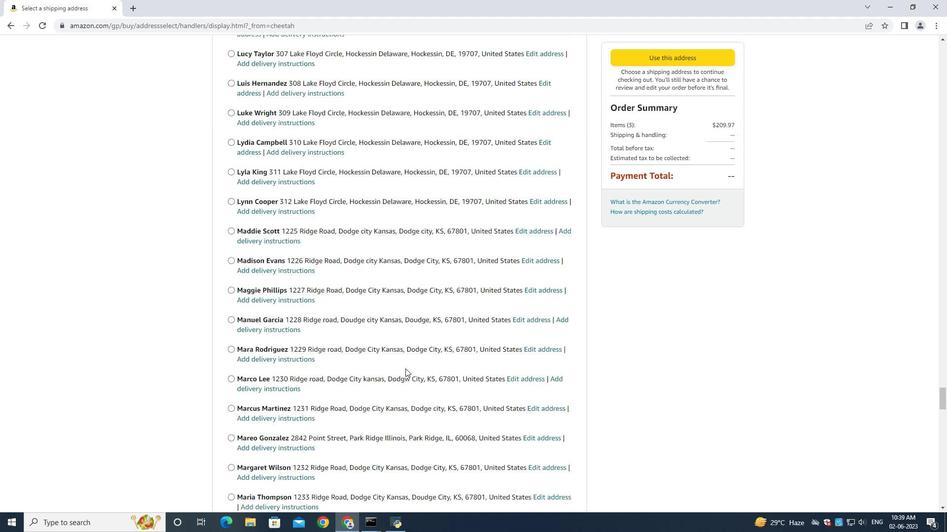 
Action: Mouse scrolled (405, 368) with delta (0, 0)
Screenshot: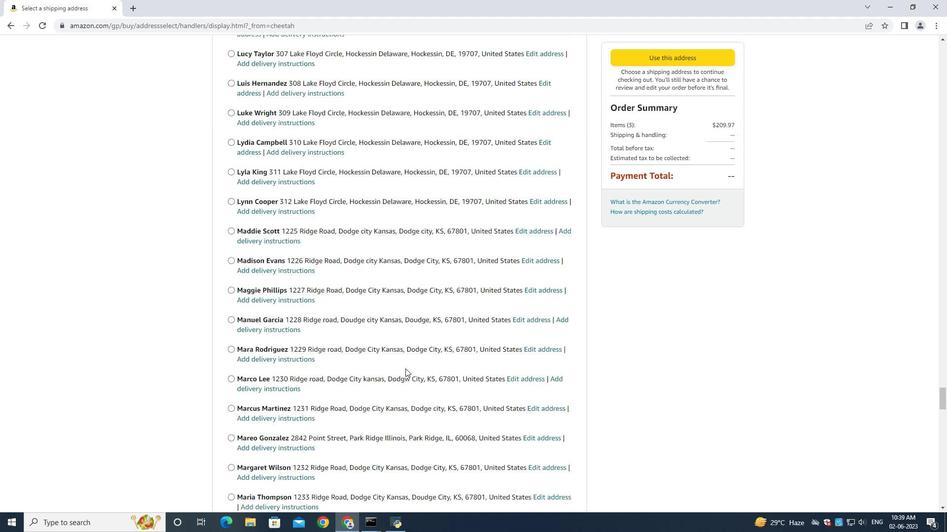 
Action: Mouse scrolled (405, 368) with delta (0, 0)
Screenshot: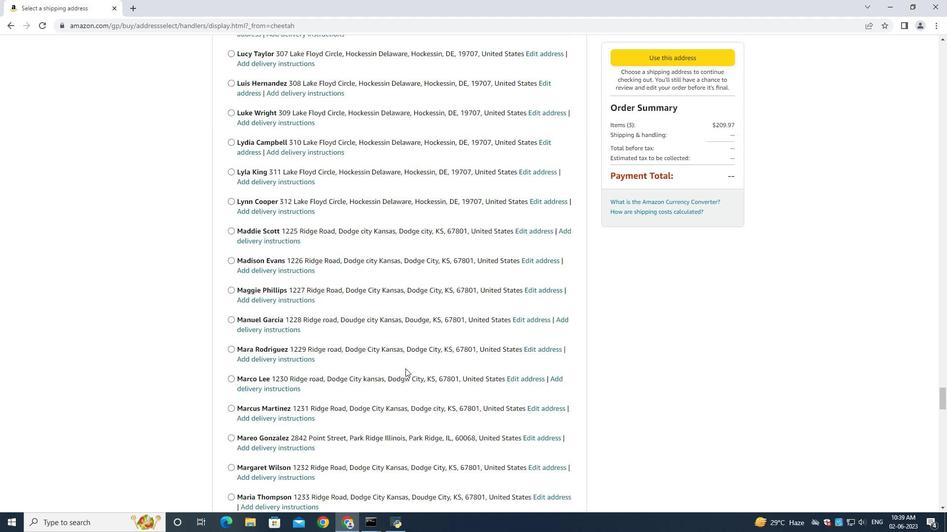 
Action: Mouse scrolled (405, 368) with delta (0, 0)
Screenshot: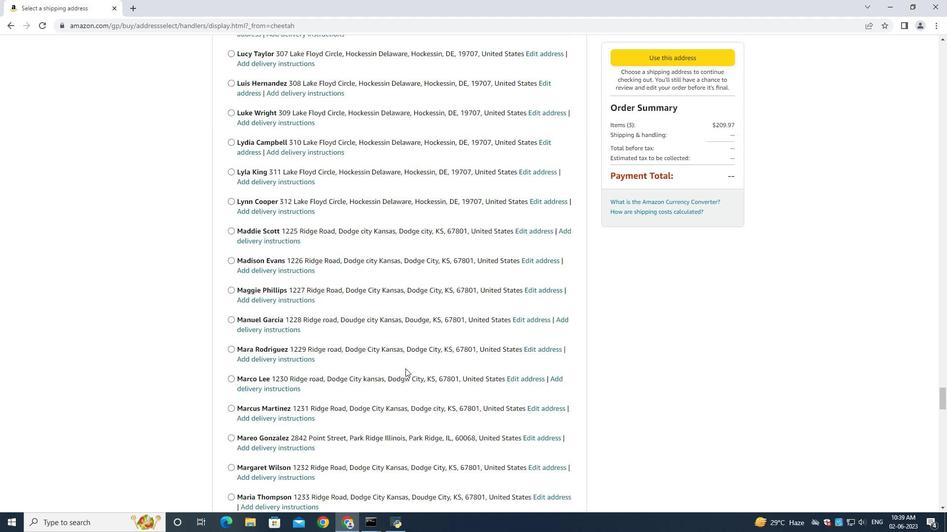 
Action: Mouse scrolled (405, 368) with delta (0, 0)
Screenshot: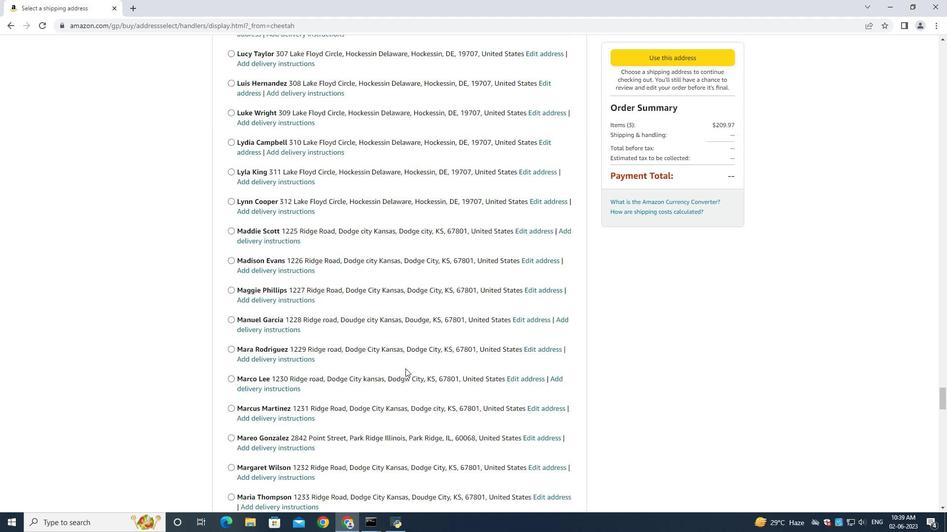 
Action: Mouse scrolled (405, 368) with delta (0, 0)
Screenshot: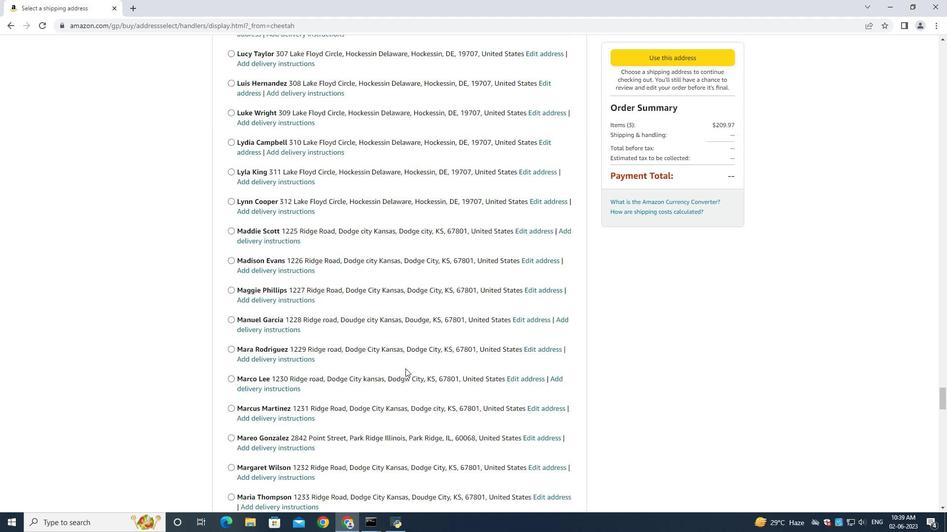 
Action: Mouse scrolled (405, 368) with delta (0, 0)
Screenshot: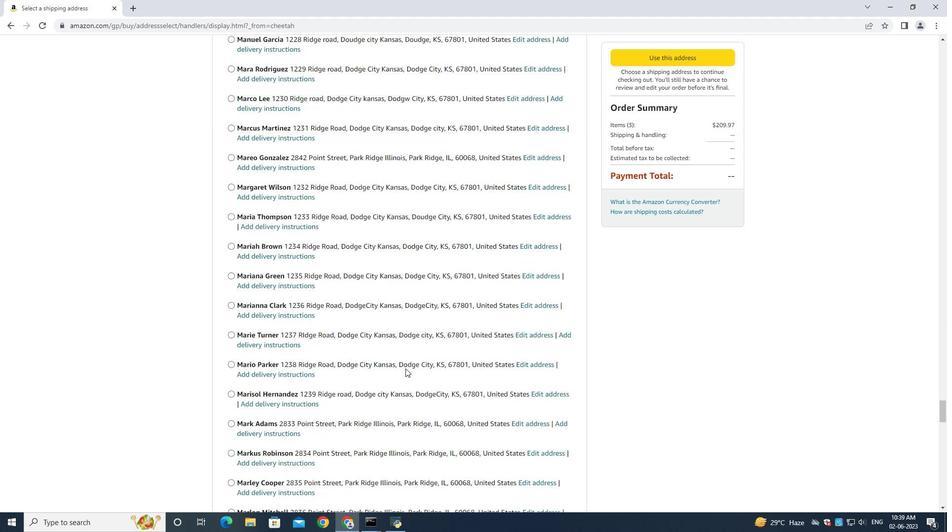 
Action: Mouse scrolled (405, 368) with delta (0, 0)
Screenshot: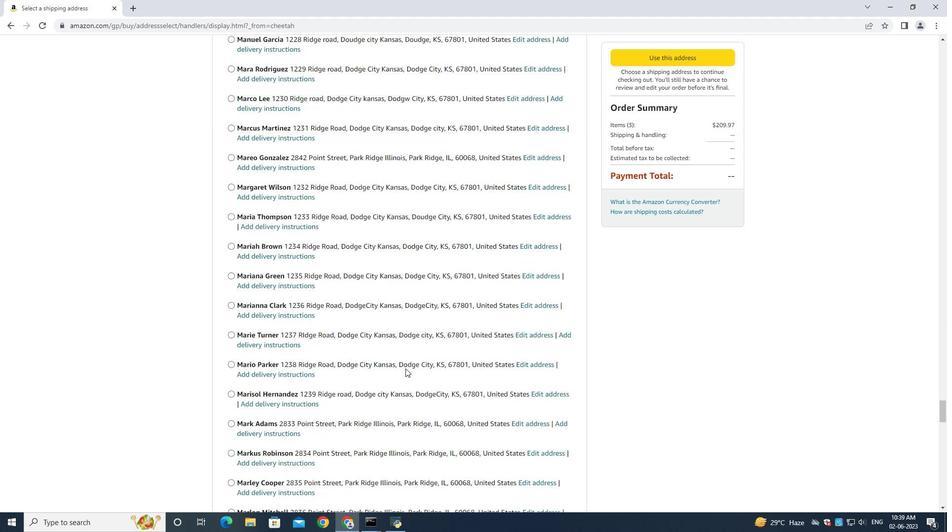 
Action: Mouse scrolled (405, 368) with delta (0, 0)
Screenshot: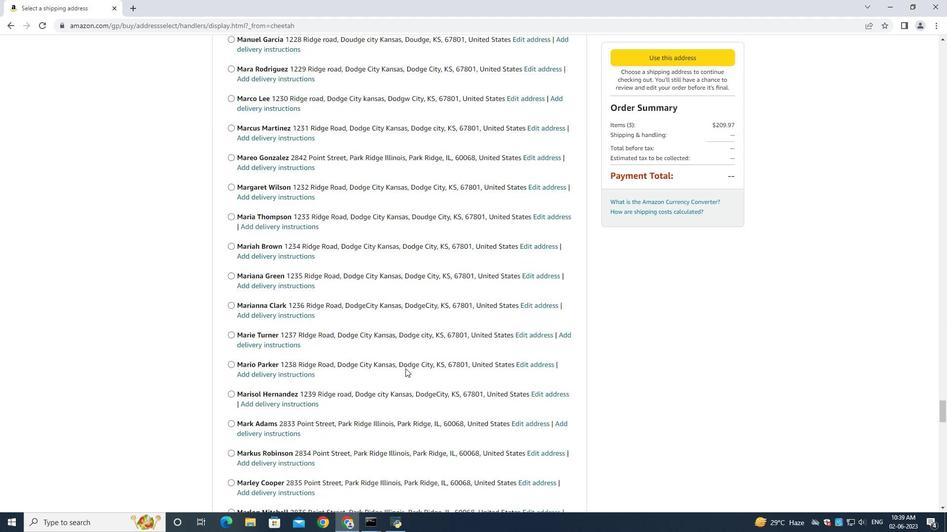 
Action: Mouse scrolled (405, 368) with delta (0, 0)
Screenshot: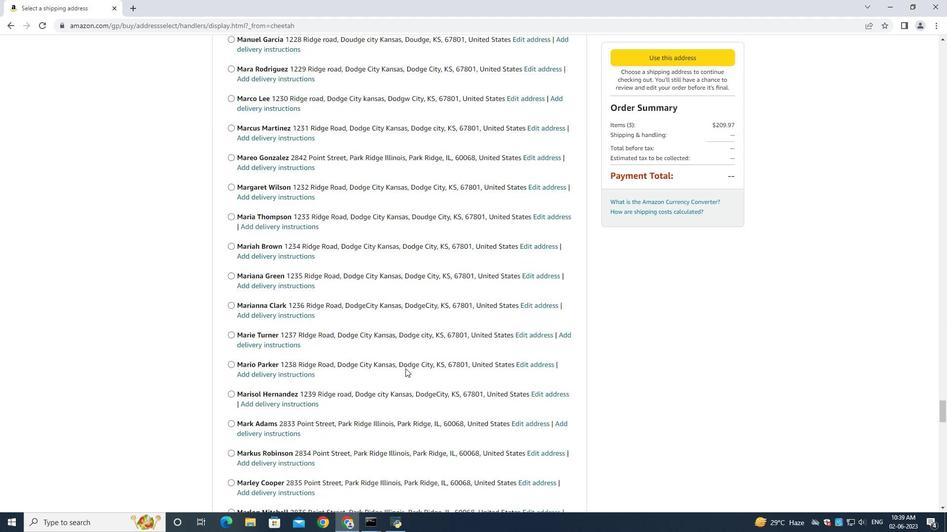 
Action: Mouse scrolled (405, 368) with delta (0, 0)
Screenshot: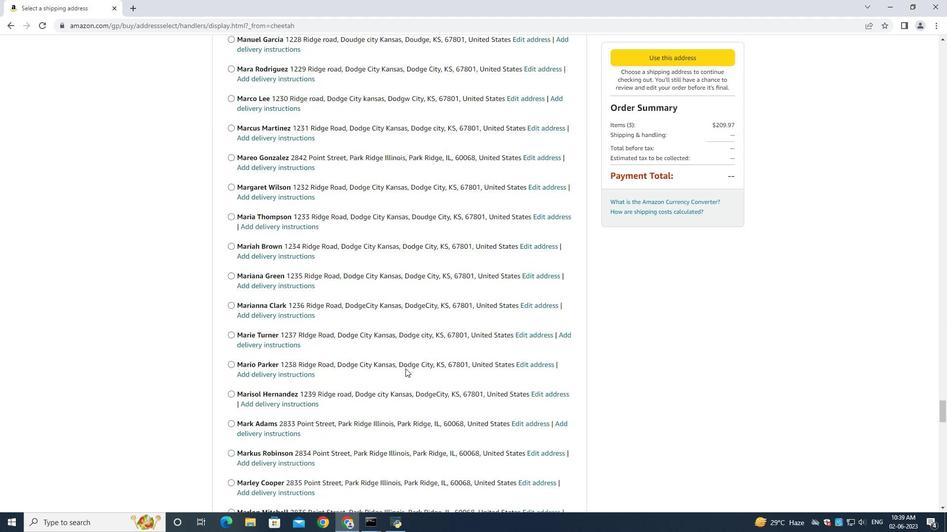 
Action: Mouse scrolled (405, 368) with delta (0, 0)
Screenshot: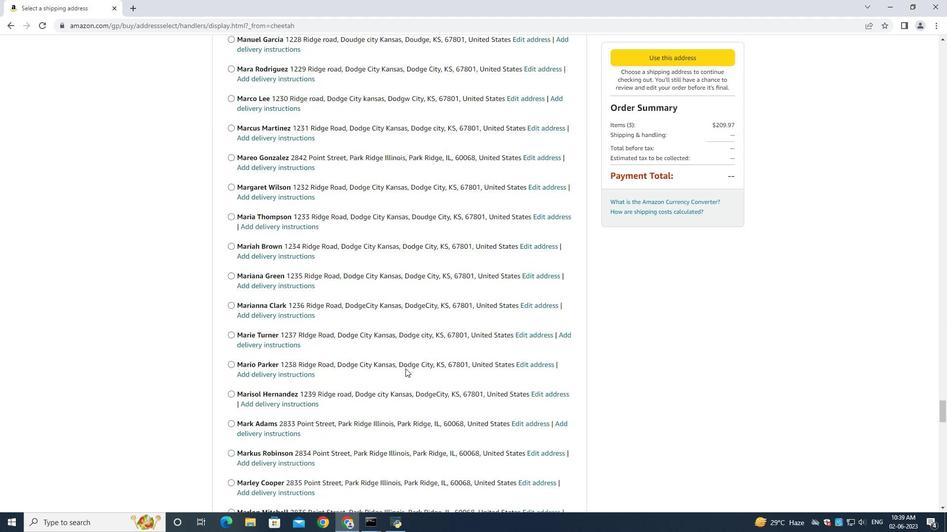 
Action: Mouse scrolled (405, 368) with delta (0, 0)
Screenshot: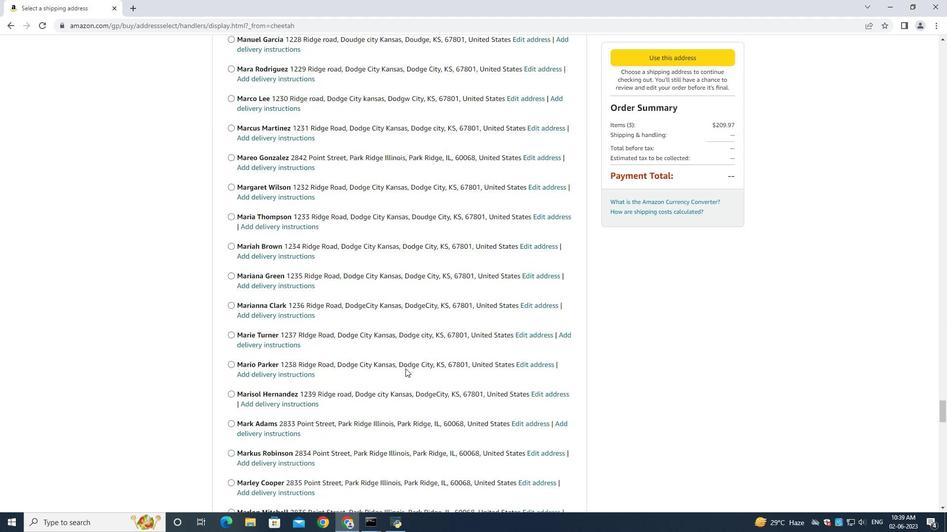 
Action: Mouse scrolled (405, 368) with delta (0, 0)
Screenshot: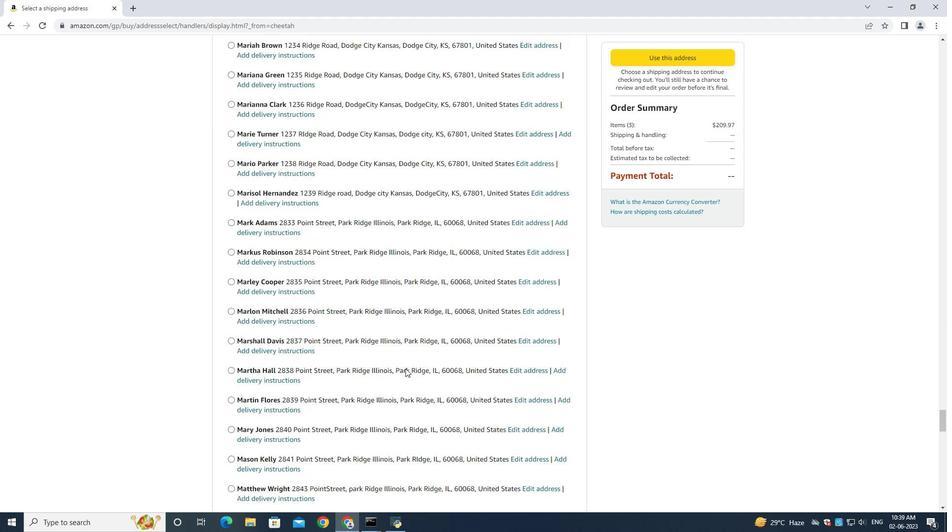 
Action: Mouse scrolled (405, 368) with delta (0, 0)
Screenshot: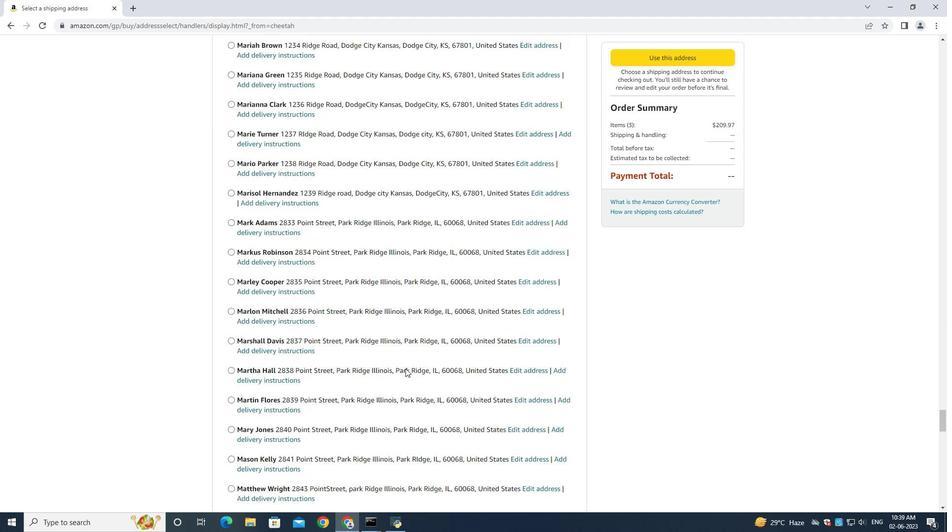 
Action: Mouse scrolled (405, 368) with delta (0, 0)
Screenshot: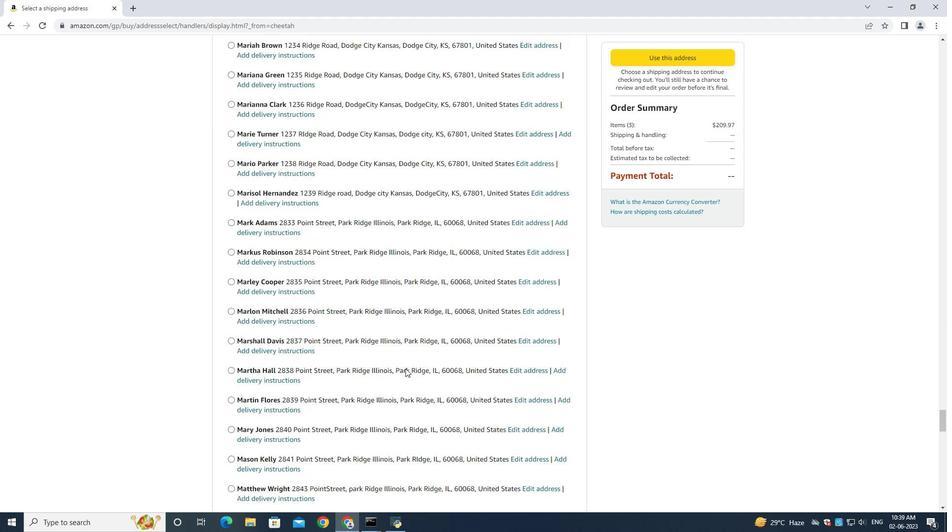 
Action: Mouse scrolled (405, 368) with delta (0, 0)
Screenshot: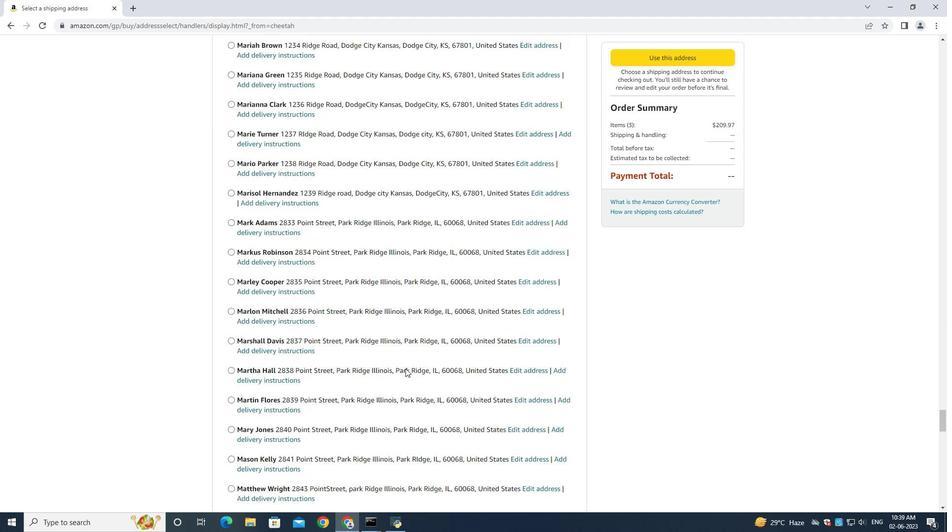
Action: Mouse scrolled (405, 368) with delta (0, 0)
Screenshot: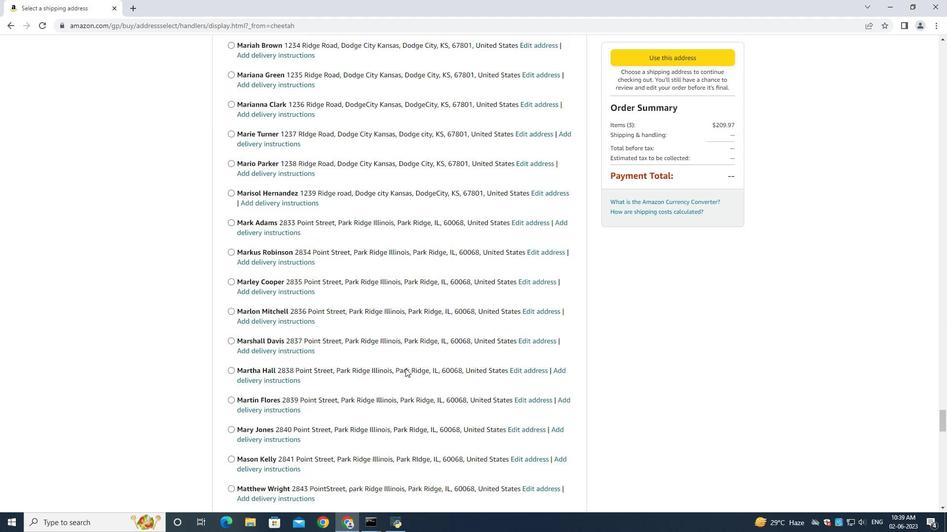 
Action: Mouse scrolled (405, 368) with delta (0, 0)
Screenshot: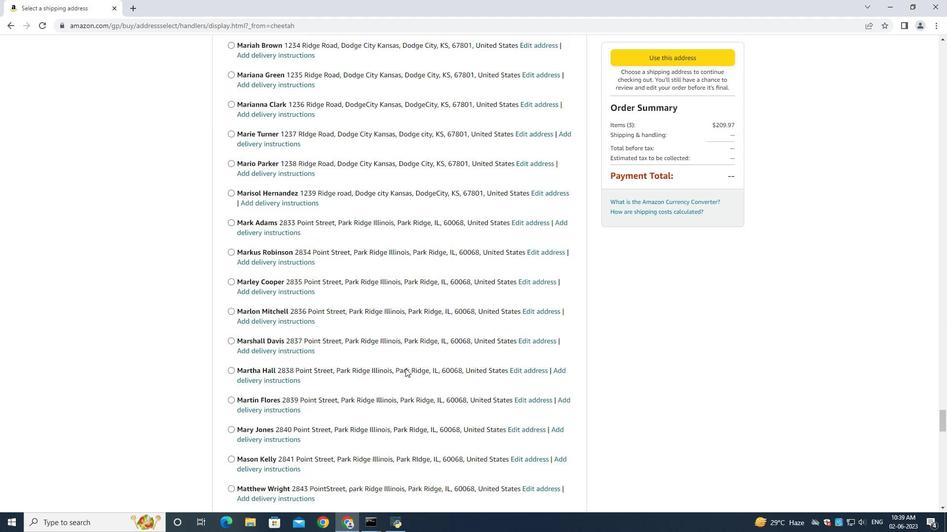 
Action: Mouse scrolled (405, 368) with delta (0, 0)
Screenshot: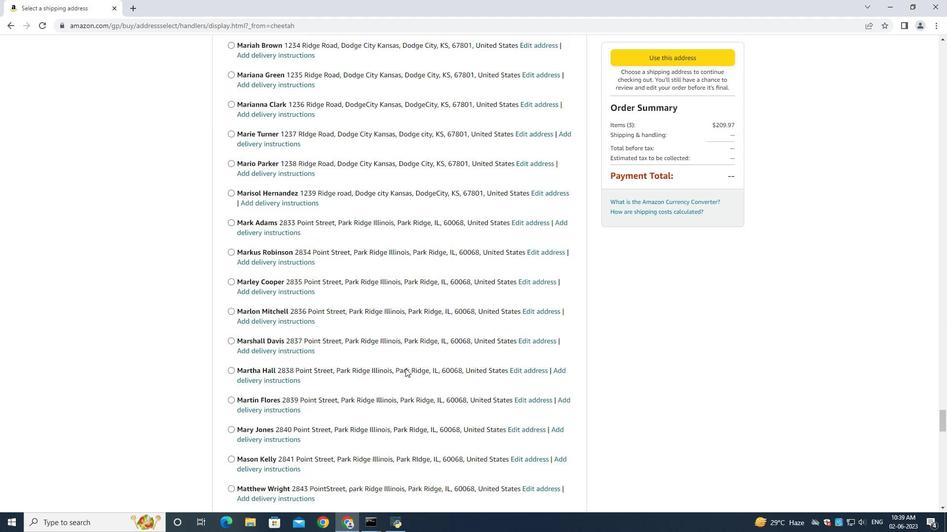 
Action: Mouse scrolled (405, 368) with delta (0, 0)
Screenshot: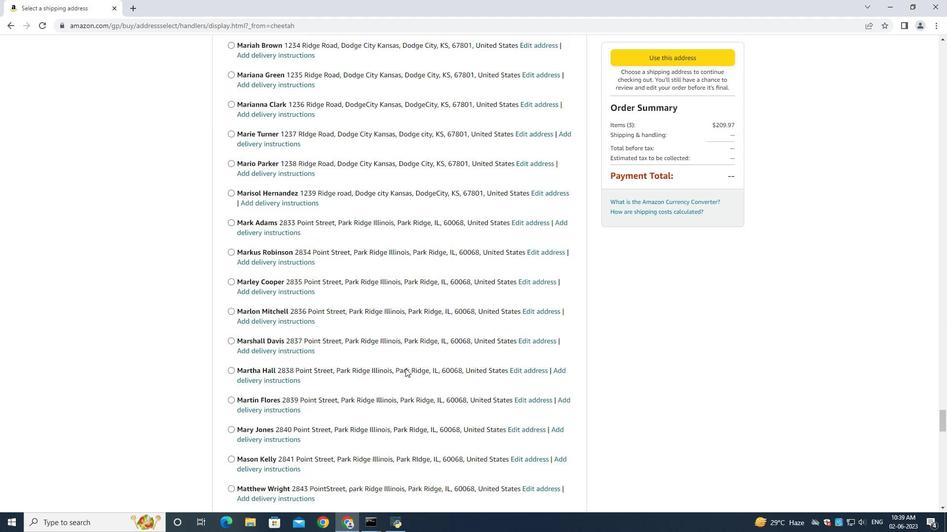 
Action: Mouse scrolled (405, 368) with delta (0, 0)
Screenshot: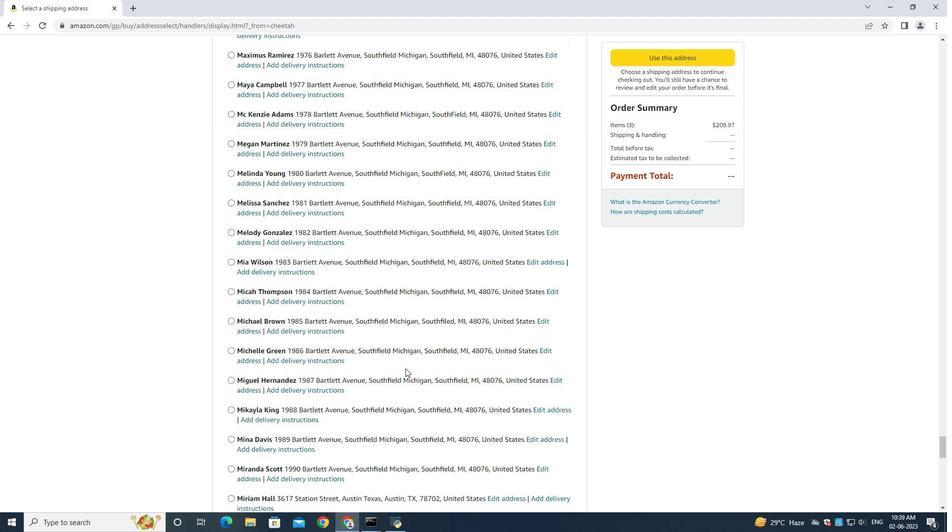 
Action: Mouse scrolled (405, 368) with delta (0, 0)
Screenshot: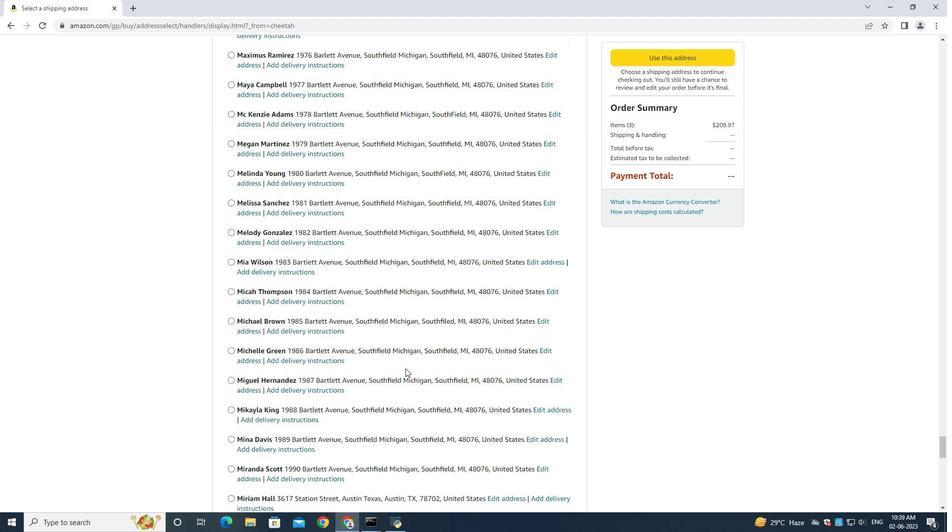 
Action: Mouse scrolled (405, 368) with delta (0, 0)
Screenshot: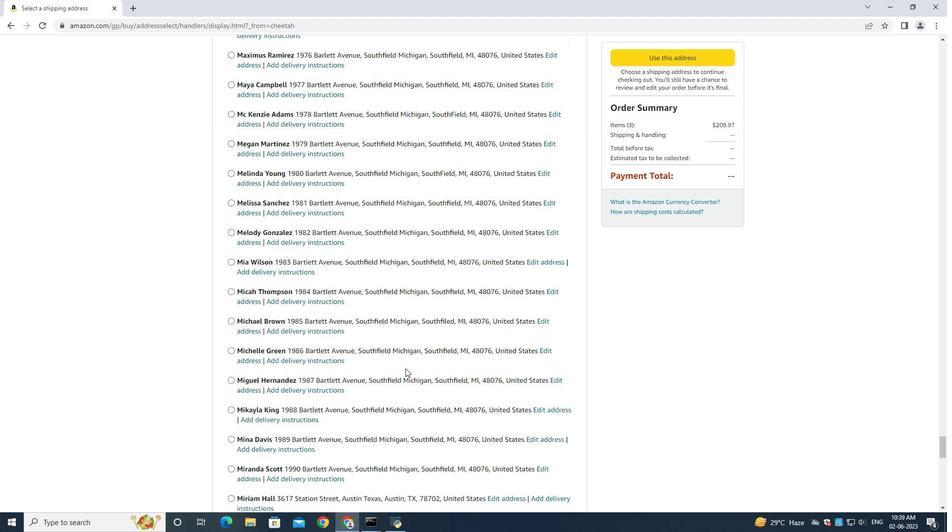 
Action: Mouse scrolled (405, 368) with delta (0, 0)
Screenshot: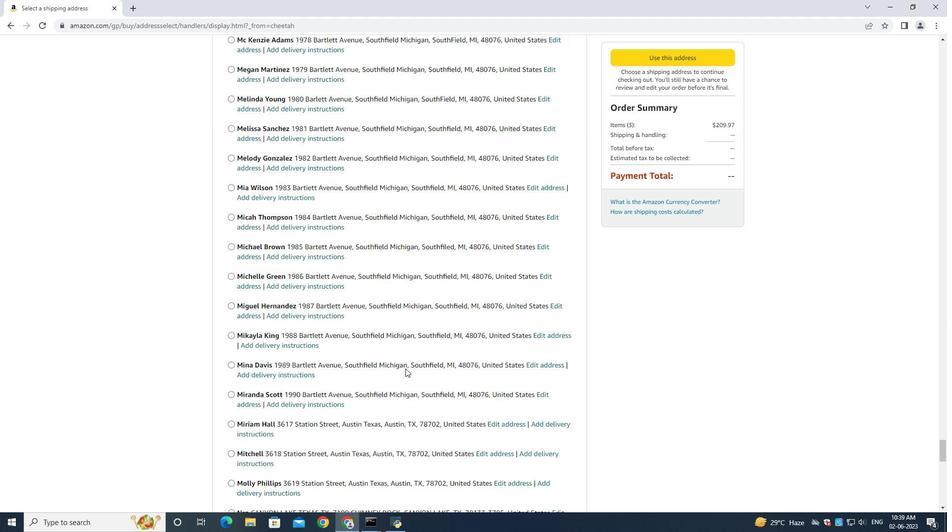 
Action: Mouse scrolled (405, 368) with delta (0, 0)
Screenshot: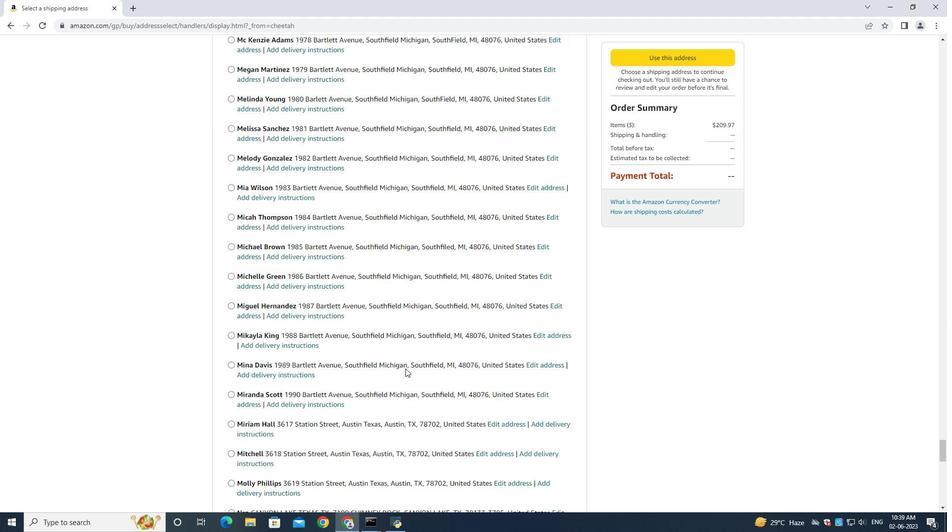 
Action: Mouse scrolled (405, 368) with delta (0, 0)
Screenshot: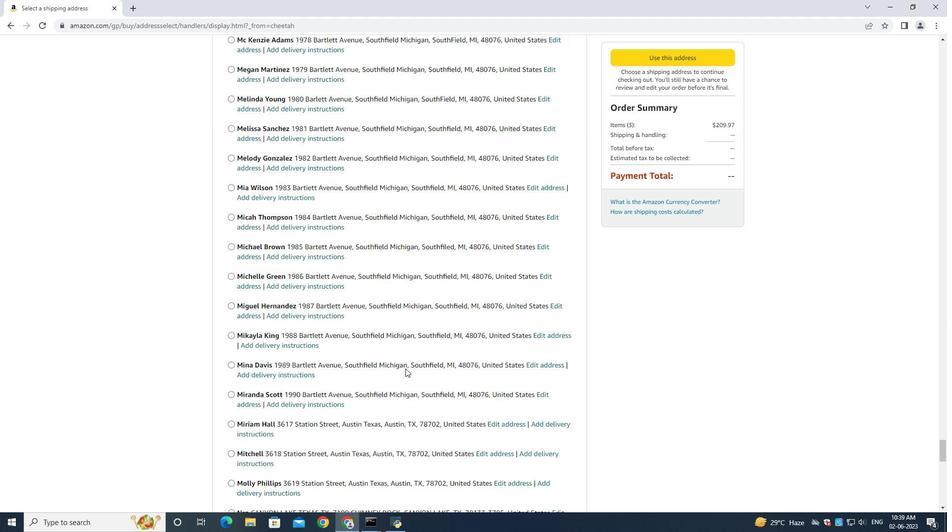 
Action: Mouse scrolled (405, 368) with delta (0, 0)
Screenshot: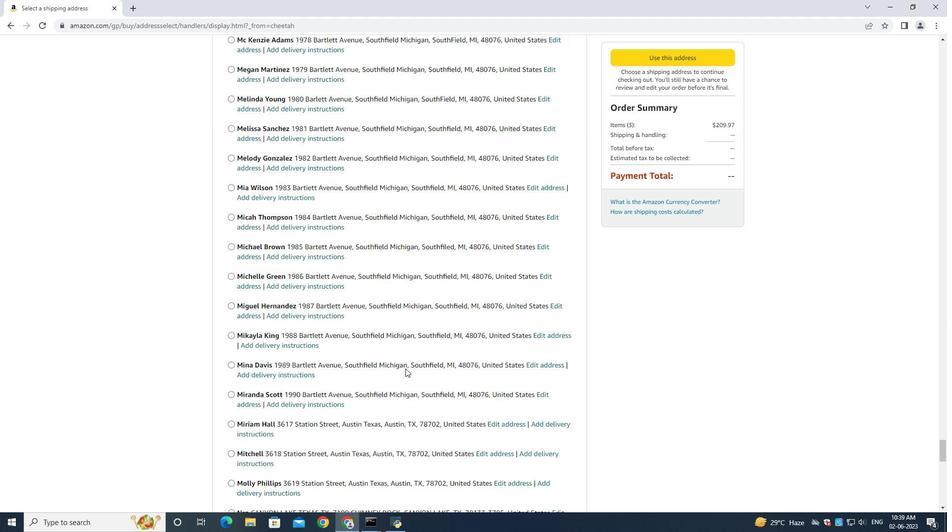 
Action: Mouse scrolled (405, 368) with delta (0, 0)
Screenshot: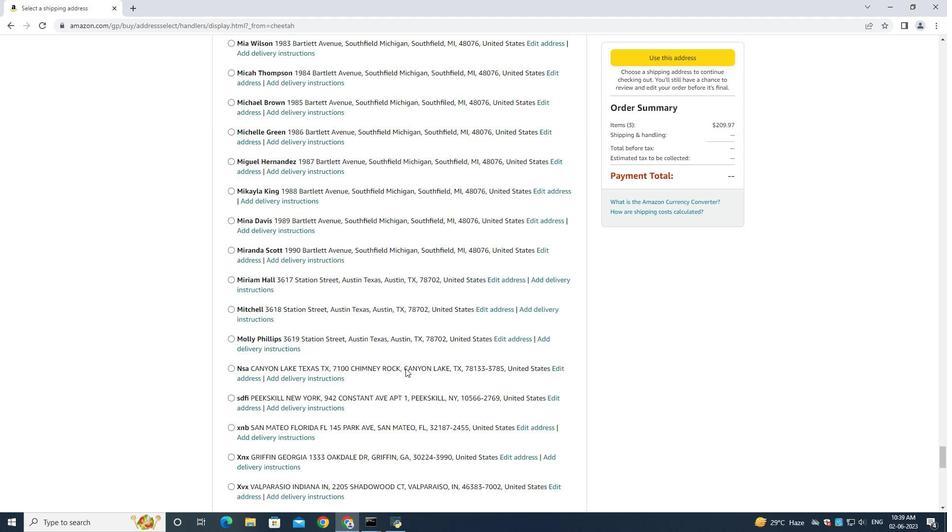 
Action: Mouse scrolled (405, 368) with delta (0, 0)
Screenshot: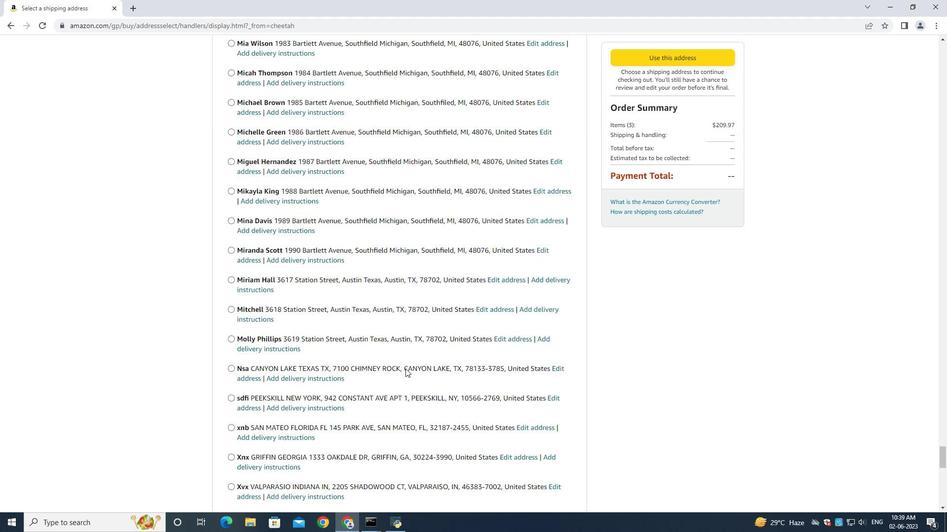 
Action: Mouse scrolled (405, 368) with delta (0, 0)
Screenshot: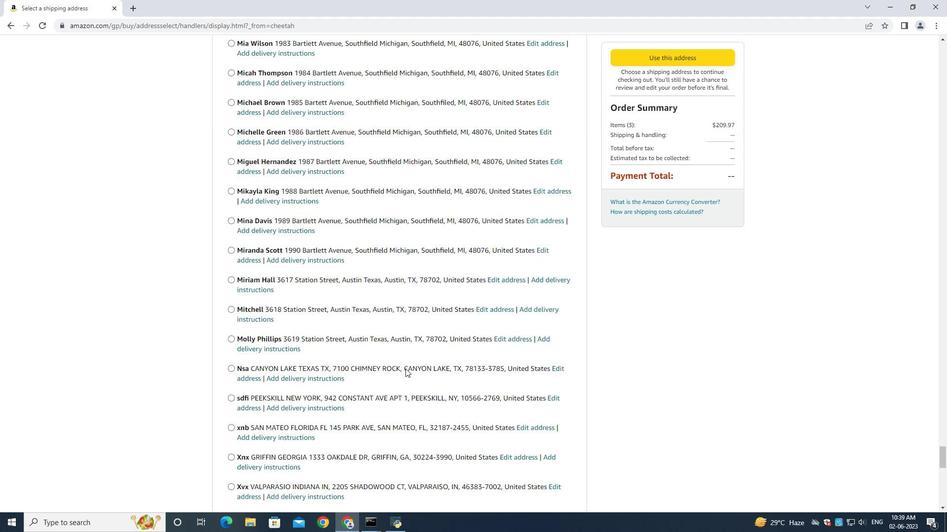 
Action: Mouse scrolled (405, 368) with delta (0, 0)
Screenshot: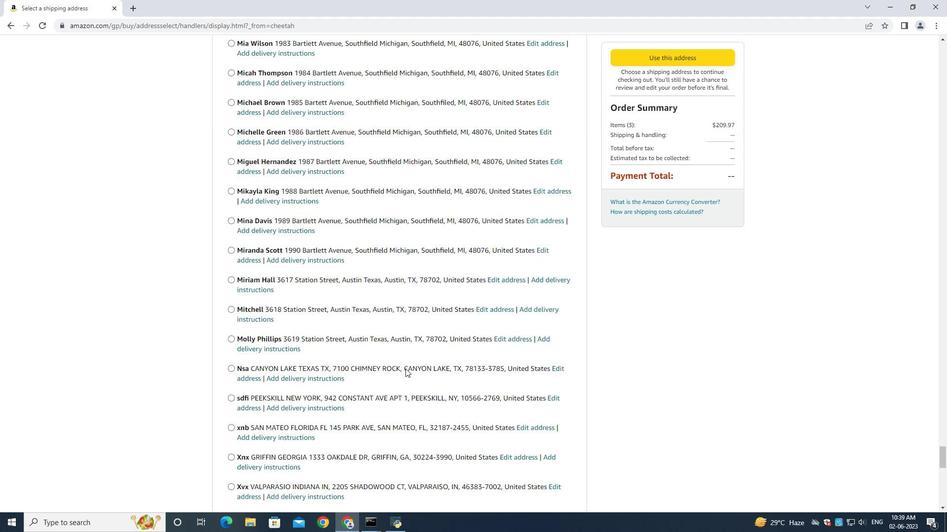 
Action: Mouse scrolled (405, 368) with delta (0, 0)
Screenshot: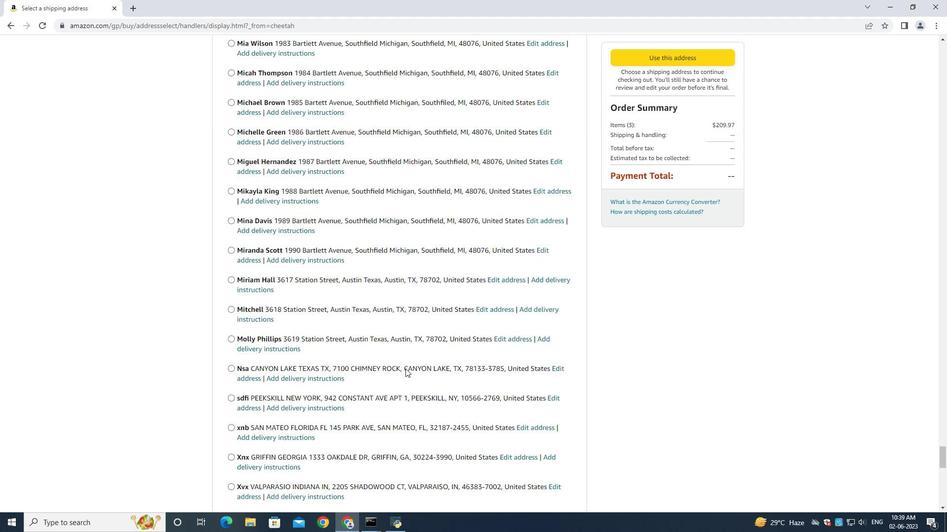 
Action: Mouse scrolled (405, 368) with delta (0, 0)
Screenshot: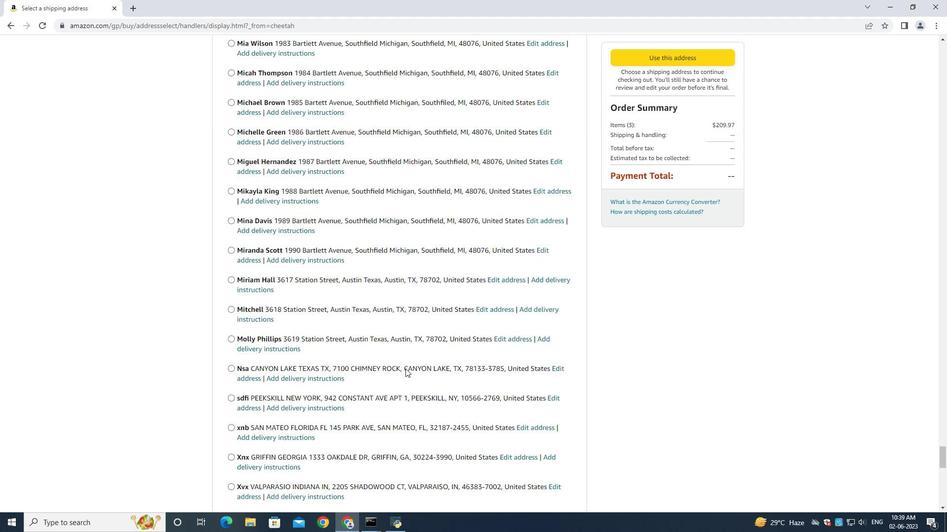
Action: Mouse scrolled (405, 368) with delta (0, 0)
Screenshot: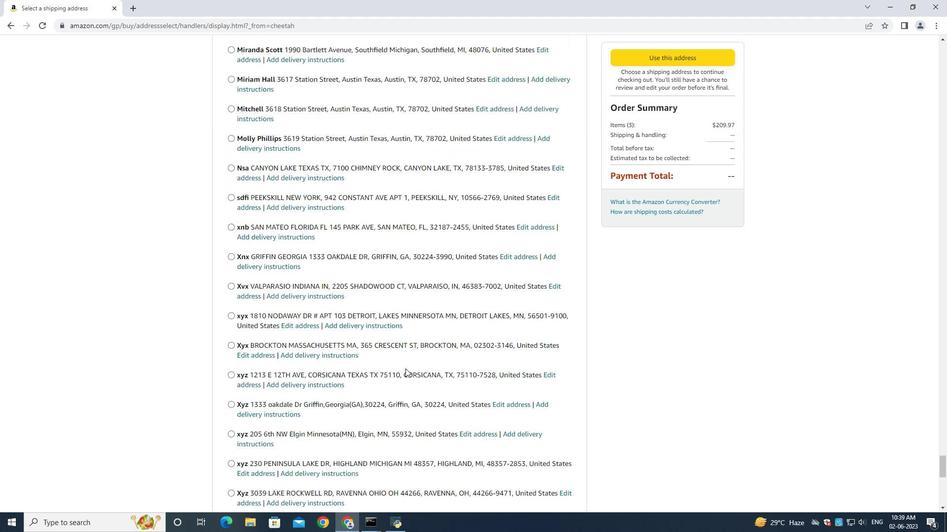 
Action: Mouse scrolled (405, 368) with delta (0, 0)
Screenshot: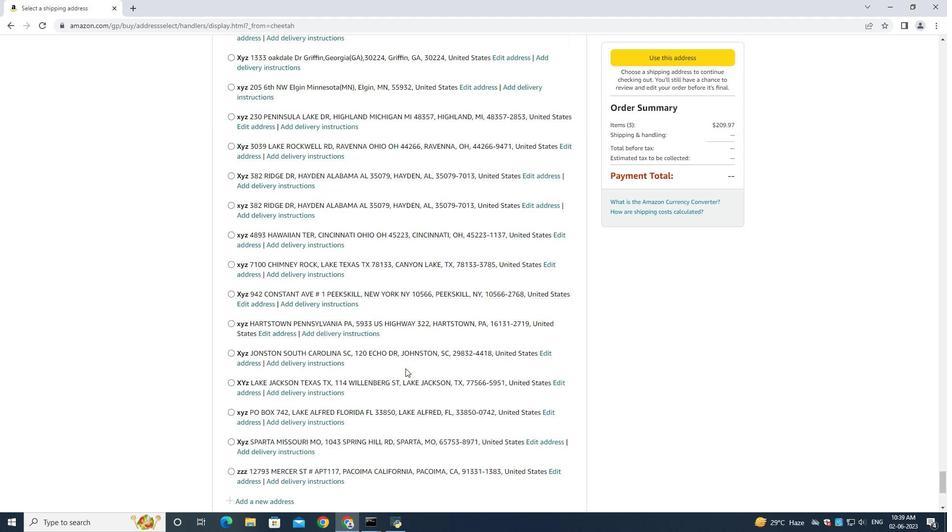 
Action: Mouse scrolled (405, 368) with delta (0, 0)
Screenshot: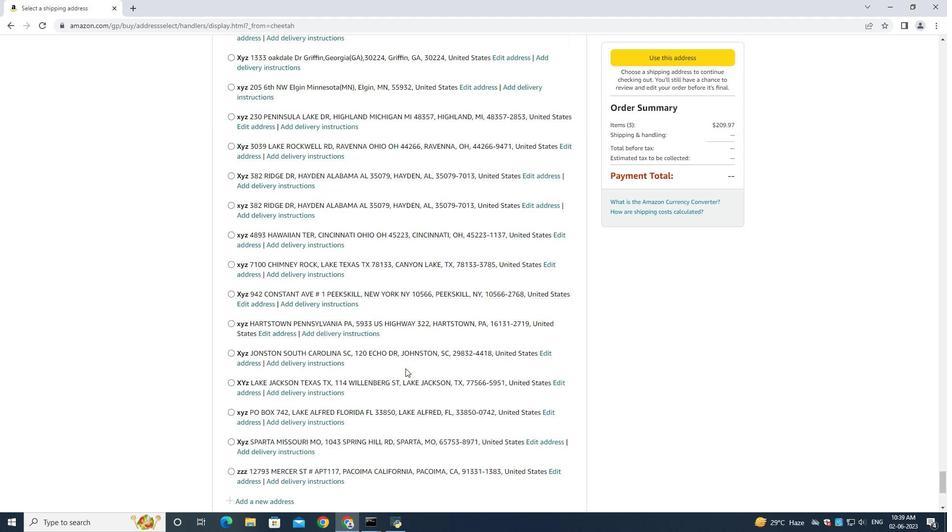 
Action: Mouse scrolled (405, 368) with delta (0, 0)
Screenshot: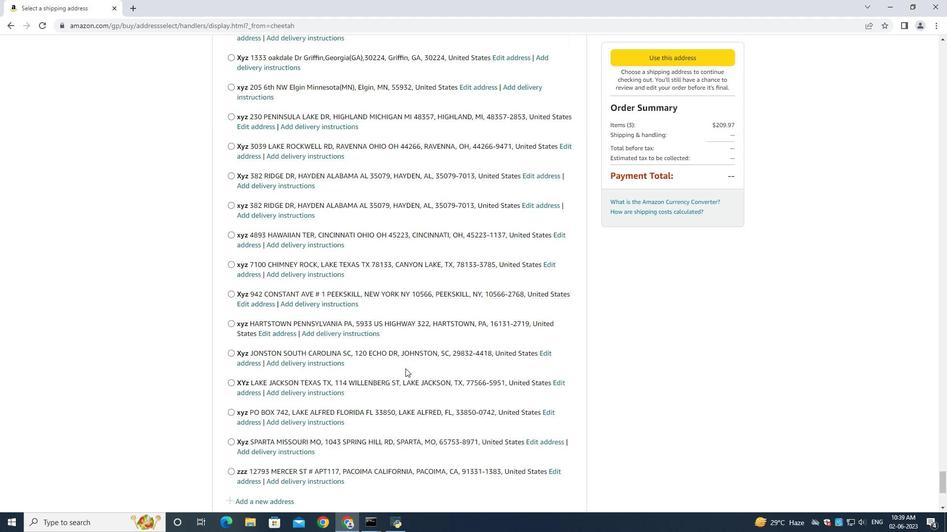 
Action: Mouse scrolled (405, 368) with delta (0, 0)
Screenshot: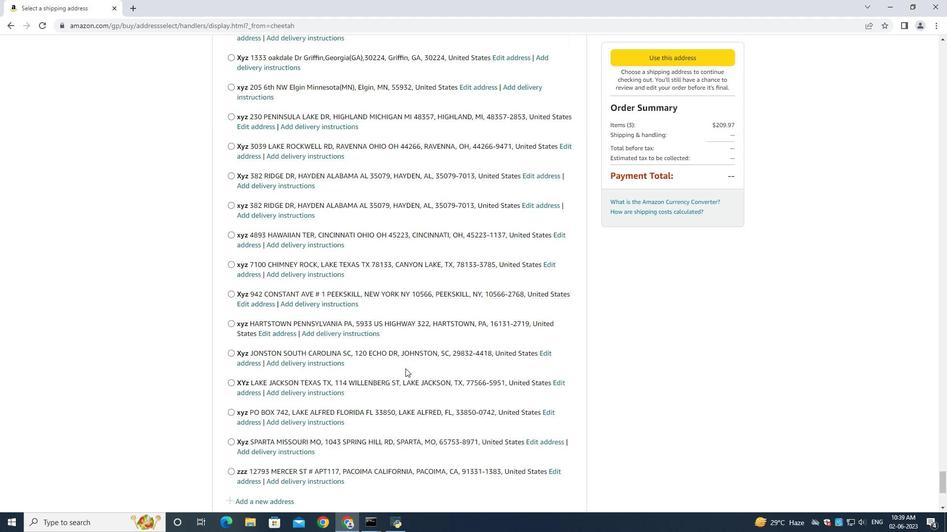 
Action: Mouse scrolled (405, 368) with delta (0, 0)
Screenshot: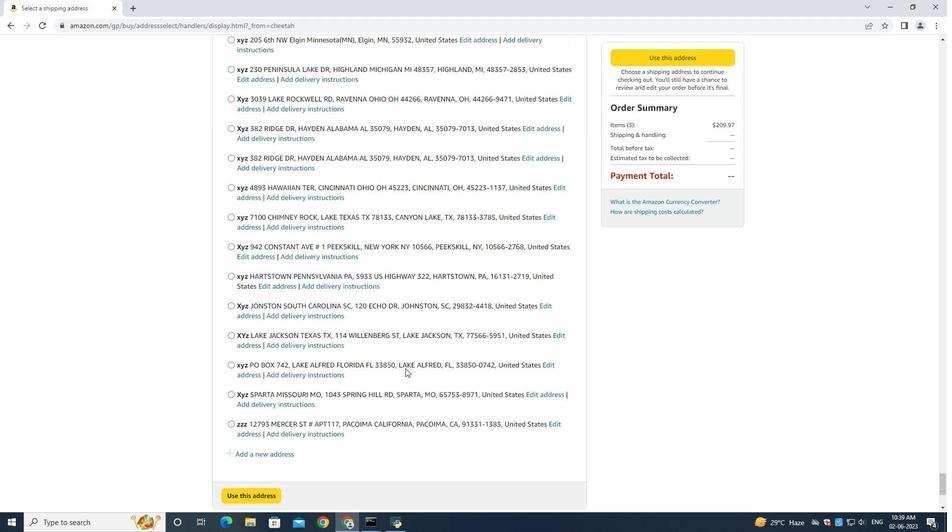 
Action: Mouse scrolled (405, 368) with delta (0, 0)
Screenshot: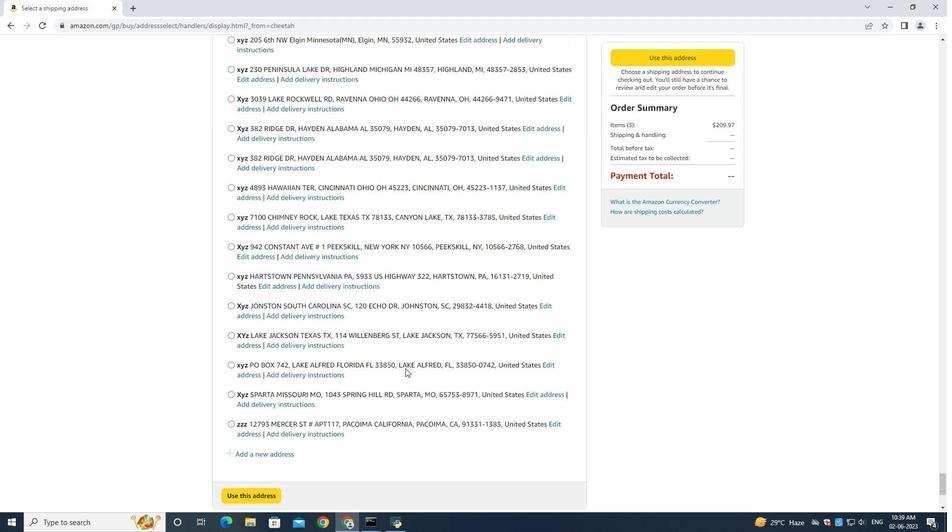 
Action: Mouse scrolled (405, 368) with delta (0, 0)
Screenshot: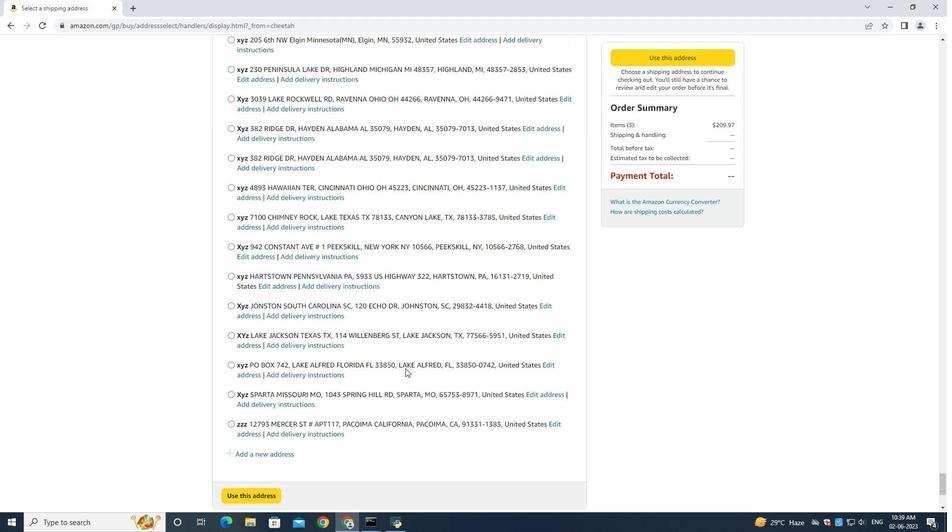 
Action: Mouse scrolled (405, 368) with delta (0, 0)
Screenshot: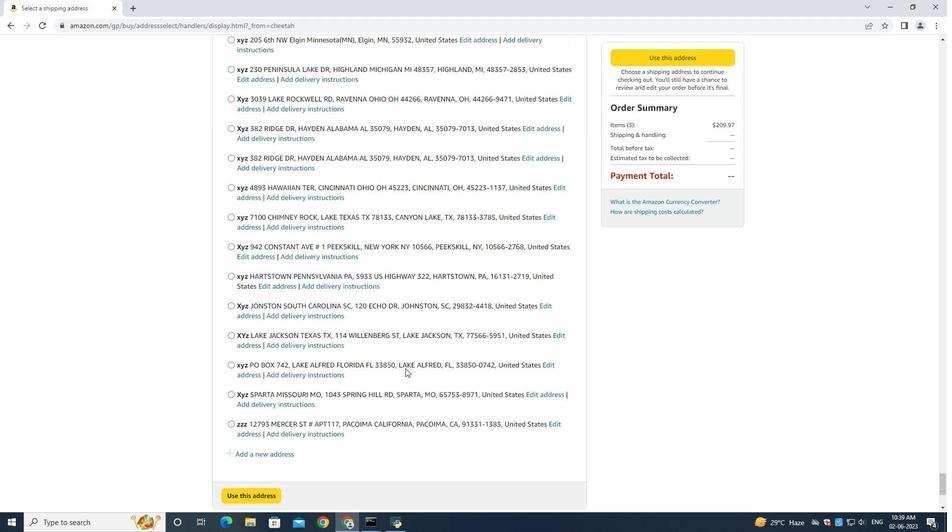 
Action: Mouse moved to (279, 270)
Screenshot: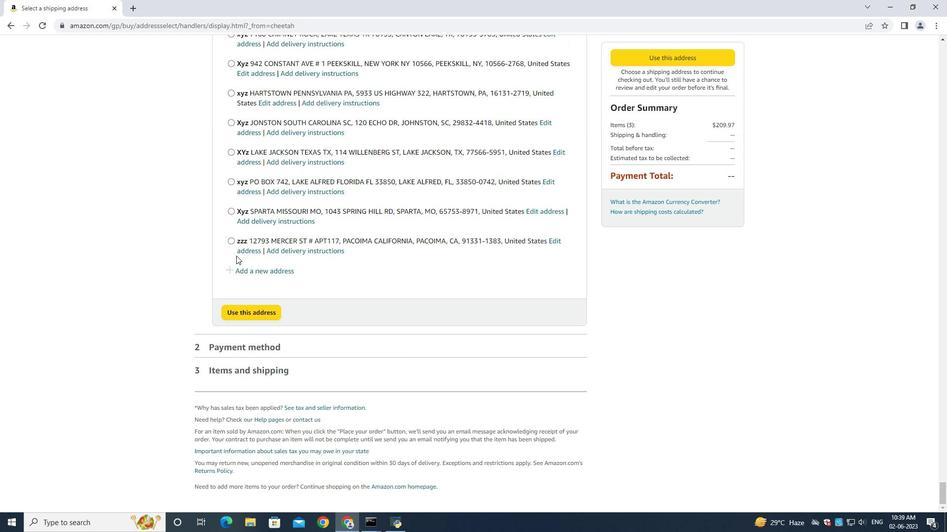
Action: Mouse pressed left at (279, 270)
Screenshot: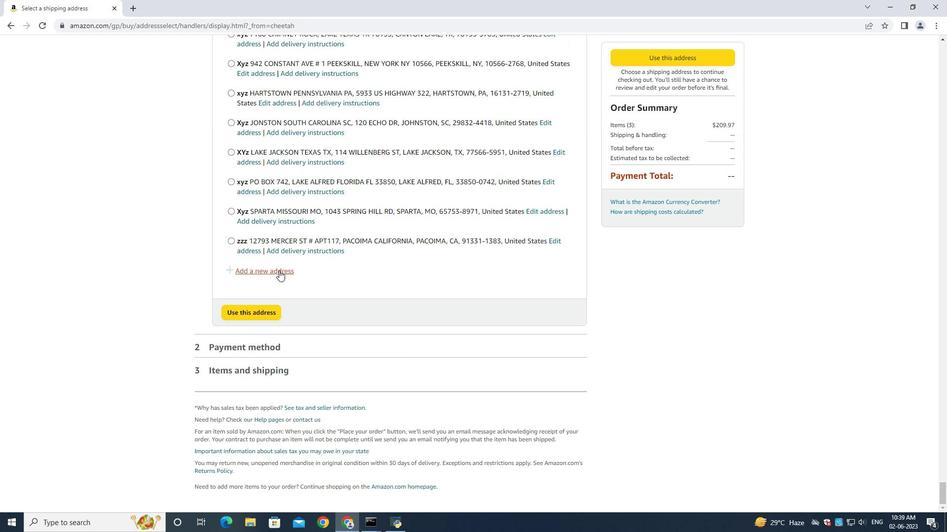 
Action: Mouse moved to (356, 239)
Screenshot: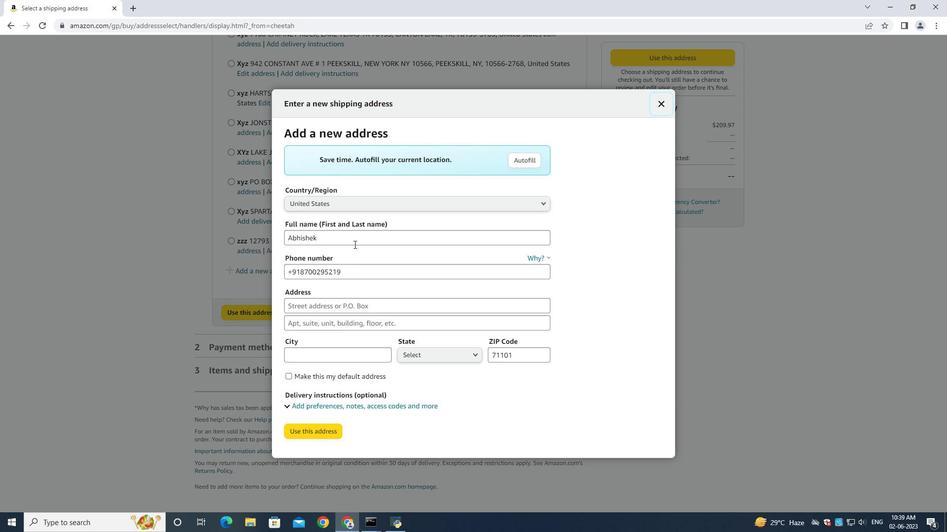 
Action: Mouse pressed left at (356, 239)
Screenshot: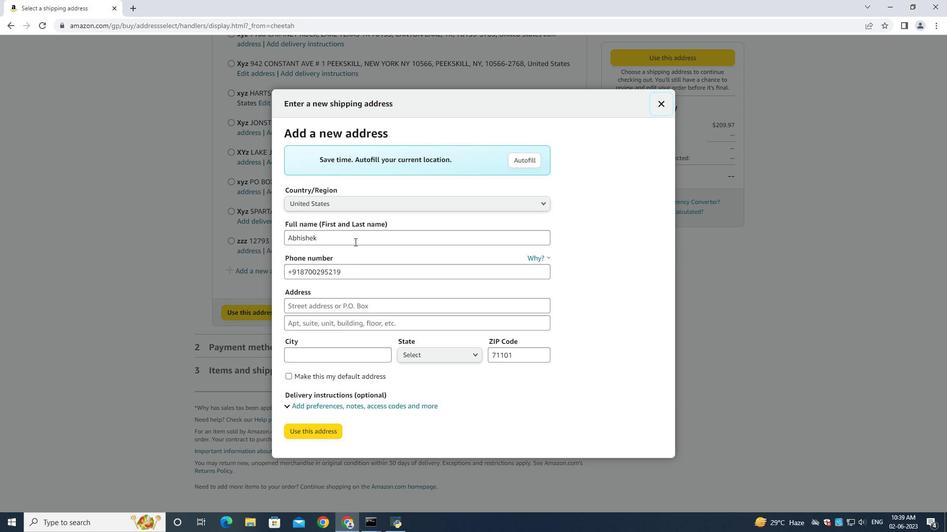 
Action: Key pressed <Key.backspace><Key.backspace><Key.backspace><Key.backspace><Key.backspace><Key.backspace><Key.backspace><Key.backspace><Key.backspace><Key.backspace><Key.backspace><Key.backspace><Key.backspace><Key.backspace><Key.backspace><Key.shift><Key.shift><Key.shift><Key.shift><Key.shift><Key.shift><Key.shift><Key.shift><Key.shift><Key.shift><Key.shift><Key.shift><Key.shift><Key.shift><Key.shift><Key.shift><Key.shift><Key.shift><Key.shift><Key.shift><Key.shift><Key.shift><Key.shift><Key.shift><Key.shift><Key.shift><Key.shift><Key.shift><Key.shift><Key.shift><Key.shift><Key.shift><Key.shift><Key.shift><Key.shift><Key.shift><Key.shift><Key.shift><Key.shift><Key.shift><Key.shift><Key.shift><Key.shift><Key.shift><Key.shift><Key.shift><Key.shift><Key.shift><Key.shift><Key.shift><Key.shift><Key.shift><Key.shift><Key.shift><Key.shift><Key.shift><Key.shift><Key.shift><Key.shift><Key.shift><Key.shift><Key.shift><Key.shift><Key.shift><Key.shift><Key.shift><Key.shift><Key.shift><Key.shift><Key.shift><Key.shift><Key.shift><Key.shift><Key.shift><Key.shift><Key.shift><Key.shift><Key.shift><Key.shift><Key.shift><Key.shift><Key.shift><Key.shift><Key.shift><Key.shift><Key.shift><Key.shift><Key.shift><Key.shift><Key.shift><Key.shift><Key.shift><Key.shift><Key.shift><Key.shift><Key.shift><Key.shift><Key.shift><Key.shift><Key.shift><Key.shift><Key.shift><Key.shift><Key.shift><Key.shift><Key.shift><Key.shift><Key.shift><Key.shift><Key.shift><Key.shift><Key.shift><Key.shift><Key.shift><Key.shift><Key.shift><Key.shift><Key.shift><Key.shift><Key.shift><Key.shift><Key.shift><Key.shift><Key.shift><Key.shift><Key.shift><Key.shift><Key.shift><Key.shift><Key.shift><Key.shift><Key.shift><Key.shift><Key.shift><Key.shift><Key.shift><Key.shift>Chelsea<Key.space><Key.shift><Key.shift><Key.shift><Key.shift><Key.shift><Key.shift><Key.shift><Key.shift><Key.shift><Key.shift><Key.shift><Key.shift><Key.shift><Key.shift><Key.shift><Key.shift><Key.shift><Key.shift><Key.shift><Key.shift><Key.shift><Key.shift><Key.shift><Key.shift><Key.shift><Key.shift><Key.shift><Key.shift><Key.shift><Key.shift><Key.shift><Key.shift><Key.shift><Key.shift><Key.shift><Key.shift><Key.shift><Key.shift><Key.shift><Key.shift><Key.shift><Key.shift><Key.shift><Key.shift><Key.shift><Key.shift><Key.shift><Key.shift><Key.shift><Key.shift><Key.shift><Key.shift><Key.shift><Key.shift><Key.shift><Key.shift><Key.shift><Key.shift><Key.shift><Key.shift><Key.shift><Key.shift><Key.shift><Key.shift>Sanchez<Key.tab><Key.tab><Key.backspace>3522153680
Screenshot: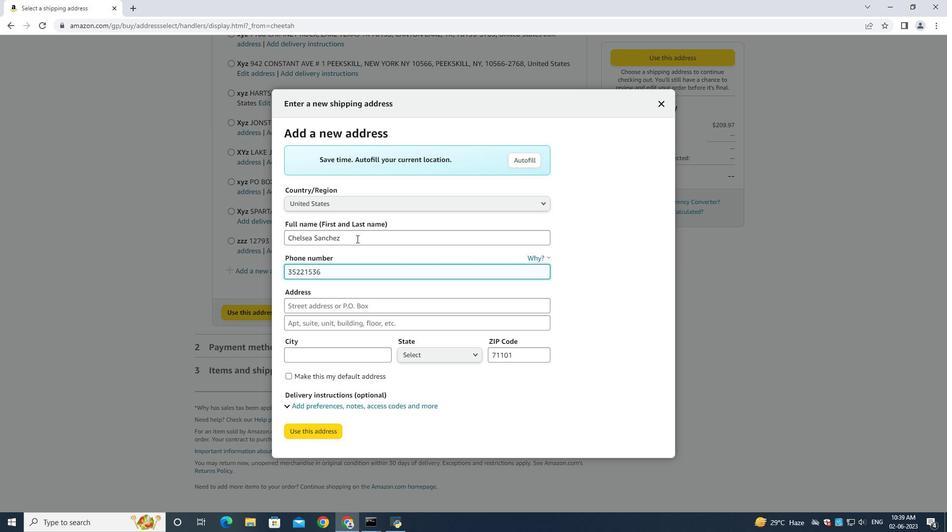 
Action: Mouse moved to (337, 306)
Screenshot: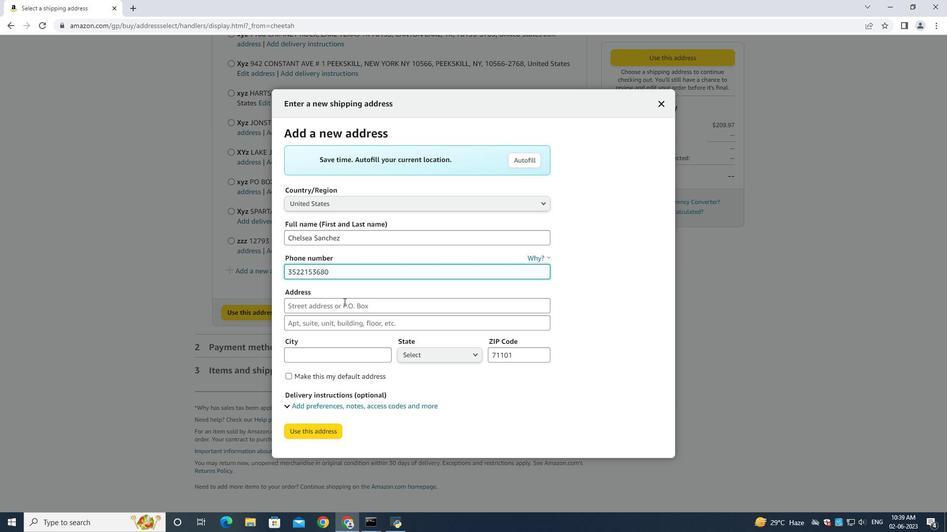 
Action: Mouse pressed left at (337, 306)
Screenshot: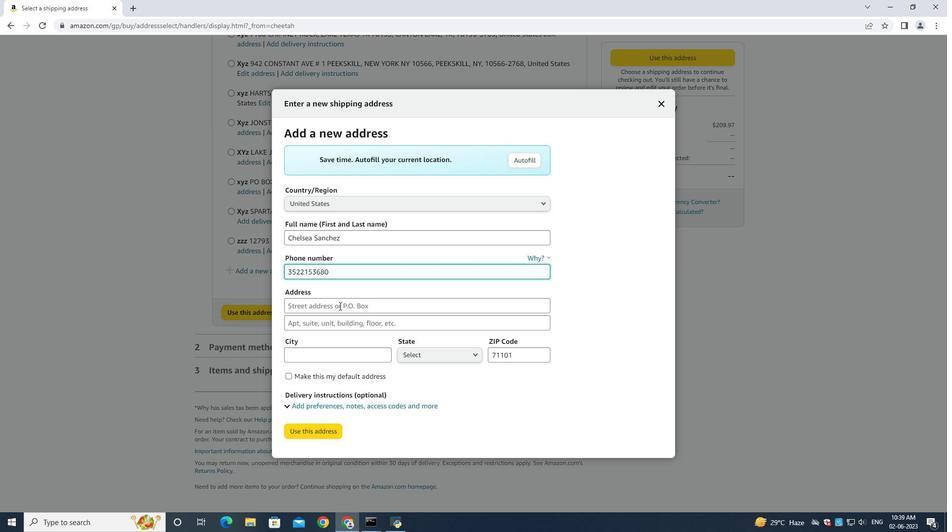 
Action: Key pressed 4553<Key.space><Key.shift>Logn<Key.backspace><Key.backspace>ng<Key.space><Key.shift><Key.shift><Key.shift><Key.shift><Key.shift><Key.shift><Key.shift><Key.shift><Key.shift><Key.shift><Key.shift><Key.shift>Street<Key.space><Key.tab><Key.shift><Key.shift><Key.shift>Gainesville<Key.space><Key.shift><Key.shift><Key.shift><Key.shift><Key.shift><Key.shift><Key.shift><Key.shift><Key.shift><Key.shift><Key.shift><Key.shift><Key.shift><Key.shift><Key.shift><Key.shift><Key.shift><Key.shift><Key.shift><Key.shift><Key.shift><Key.shift><Key.shift><Key.shift><Key.shift><Key.shift><Key.shift><Key.shift><Key.shift><Key.shift><Key.shift><Key.shift><Key.shift><Key.shift><Key.shift><Key.shift><Key.shift><Key.shift><Key.shift><Key.shift><Key.shift><Key.shift><Key.shift><Key.shift>Florida
Screenshot: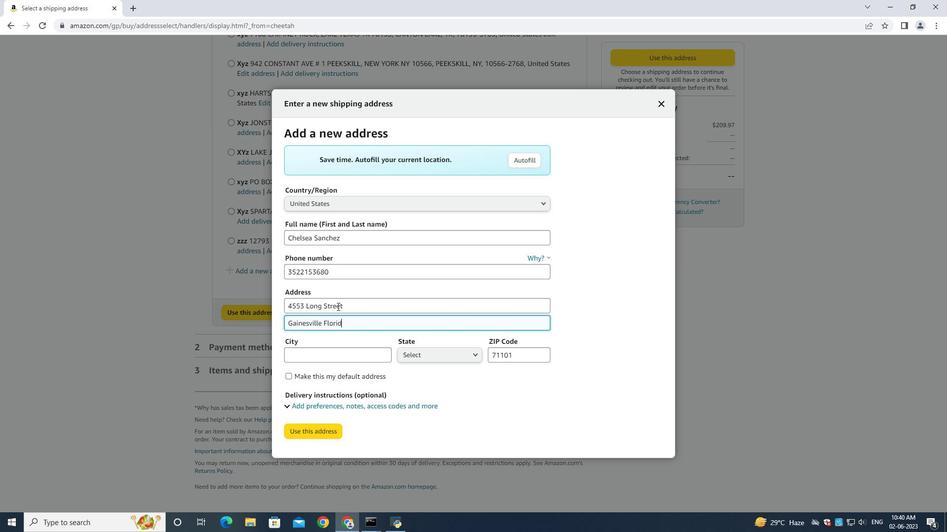 
Action: Mouse moved to (337, 306)
Screenshot: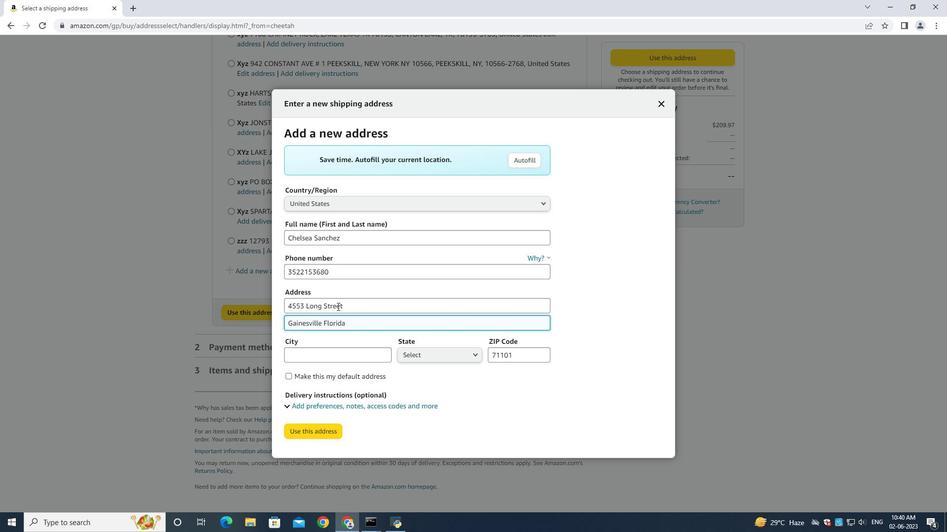 
Action: Key pressed <Key.tab><Key.shift><Key.shift><Key.shift><Key.shift><Key.shift><Key.shift><Key.shift><Key.shift><Key.shift><Key.shift><Key.shift><Key.shift><Key.shift><Key.shift><Key.shift><Key.shift><Key.shift><Key.shift><Key.shift><Key.shift><Key.shift><Key.shift><Key.shift><Key.shift><Key.shift><Key.shift>Gainesville<Key.tab><Key.shift><Key.shift><Key.shift><Key.shift><Key.shift><Key.shift><Key.shift><Key.shift><Key.shift><Key.shift><Key.shift><Key.shift><Key.shift><Key.shift><Key.shift><Key.shift><Key.shift><Key.shift><Key.shift>FLo
